 Task: Buy 1 Spice Mills from Kitchen Utensils & Gadgets section under best seller category for shipping address: Melinda Young, 1980 Bartlett Avenue, Southfield, Michigan 48076, Cell Number 2485598029. Pay from credit card ending with 7965, CVV 549
Action: Mouse moved to (140, 70)
Screenshot: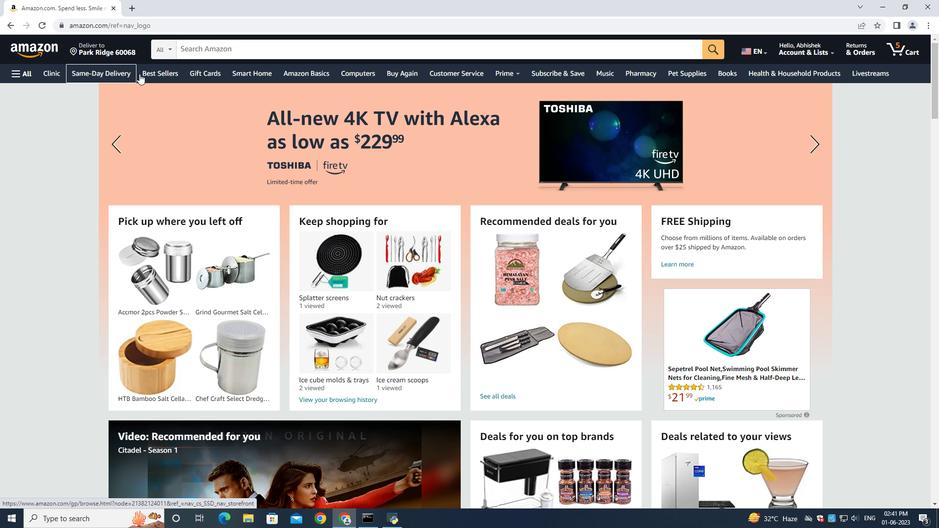 
Action: Mouse pressed left at (140, 70)
Screenshot: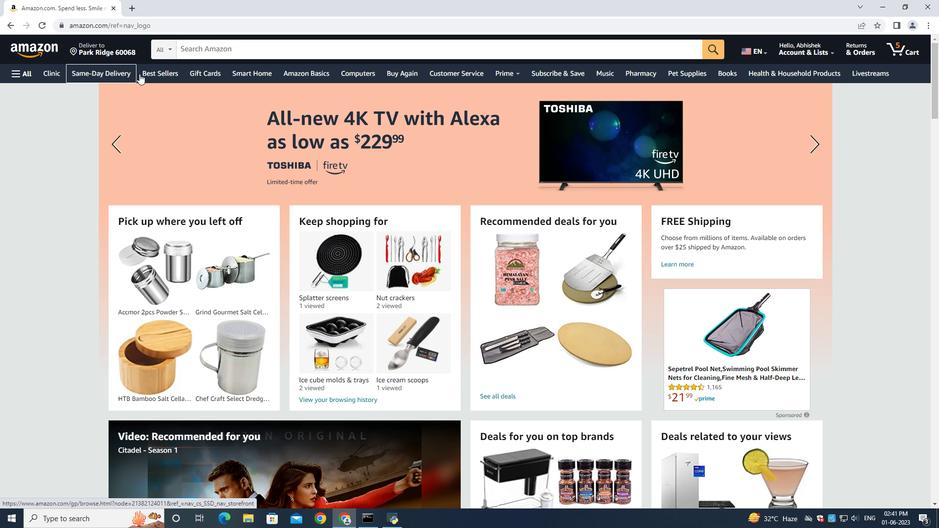 
Action: Mouse moved to (195, 52)
Screenshot: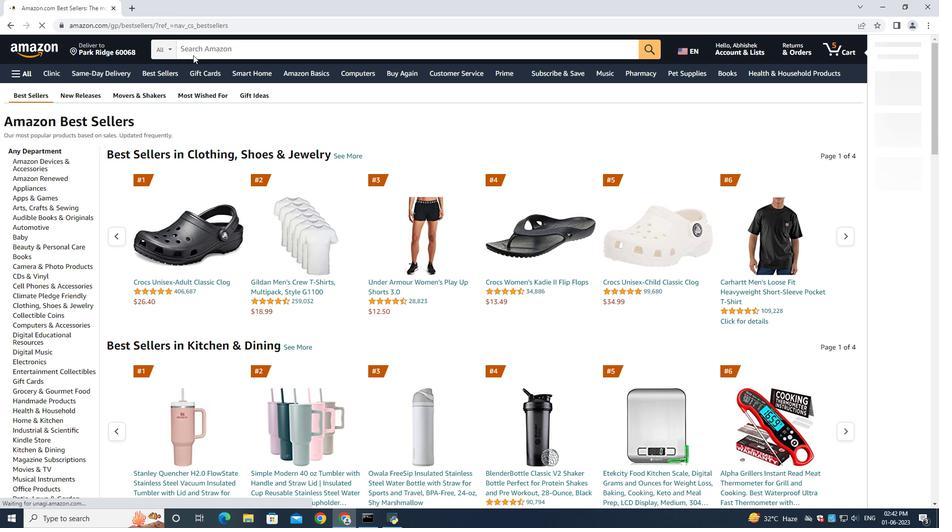 
Action: Mouse pressed left at (195, 52)
Screenshot: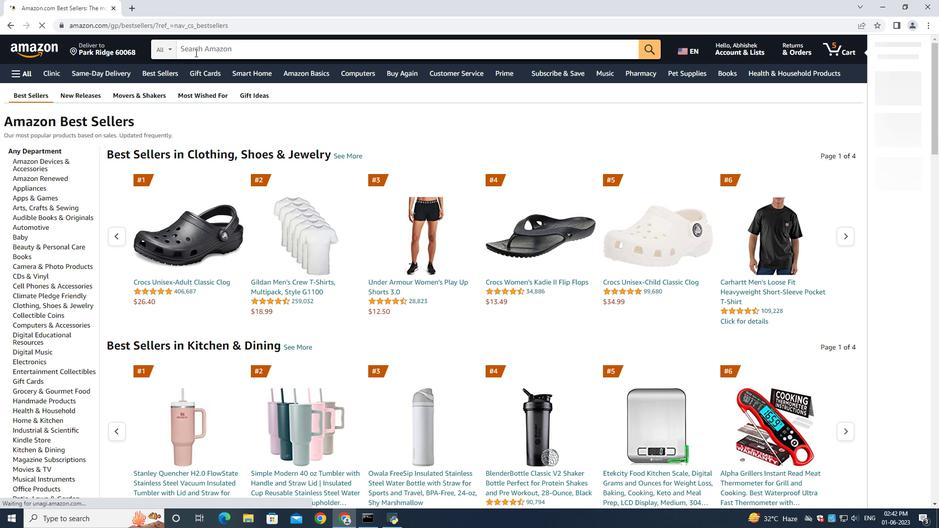 
Action: Key pressed <Key.shift>Spice<Key.space><Key.shift><Key.shift><Key.shift><Key.shift><Key.shift><Key.shift><Key.shift><Key.shift><Key.shift><Key.shift><Key.shift><Key.shift><Key.shift><Key.shift><Key.shift><Key.shift><Key.shift><Key.shift><Key.shift><Key.shift><Key.shift><Key.shift>Mills<Key.enter>
Screenshot: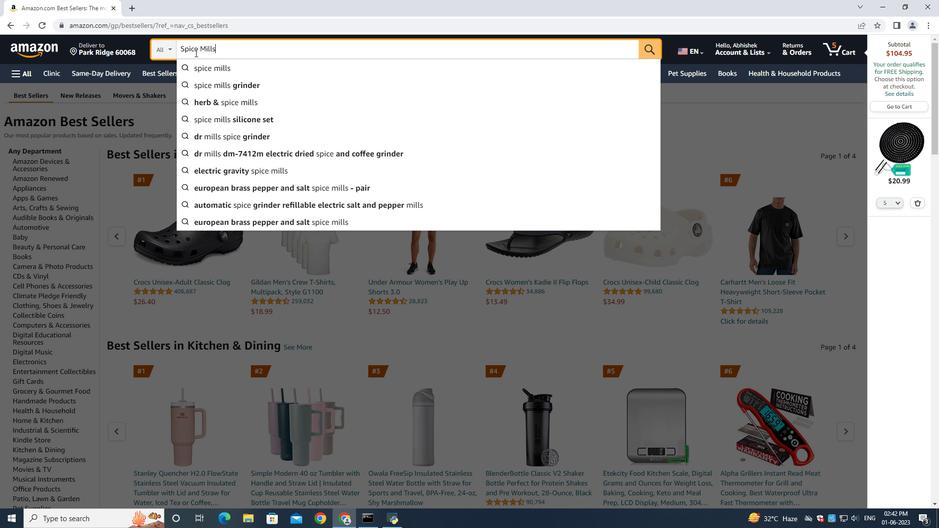 
Action: Mouse moved to (916, 204)
Screenshot: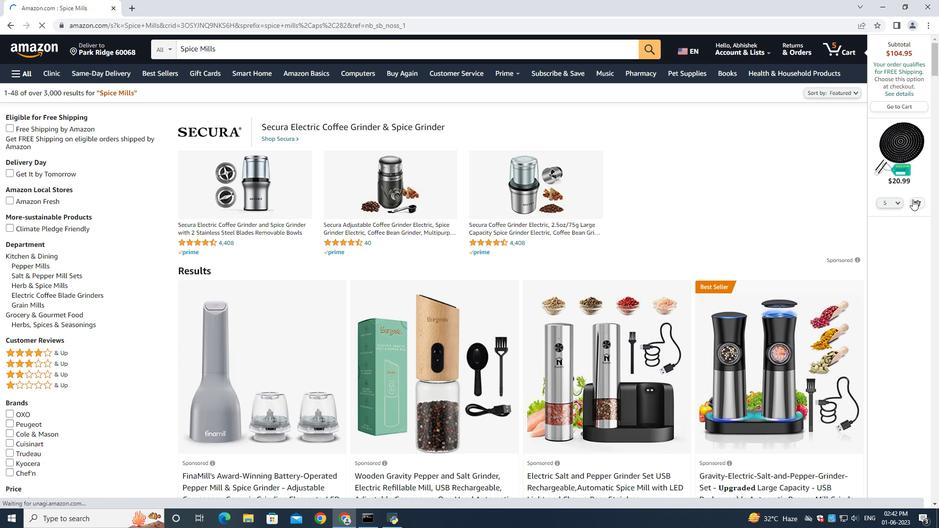 
Action: Mouse pressed left at (916, 204)
Screenshot: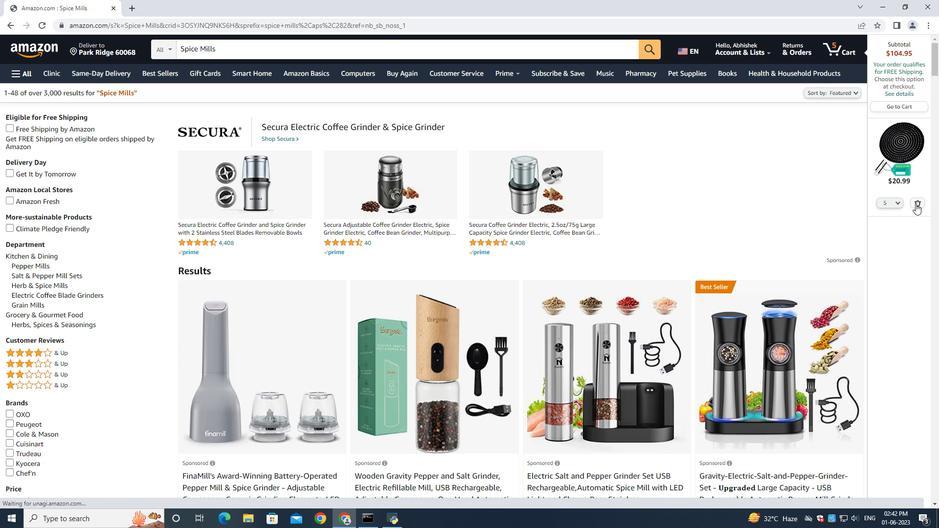 
Action: Mouse moved to (44, 257)
Screenshot: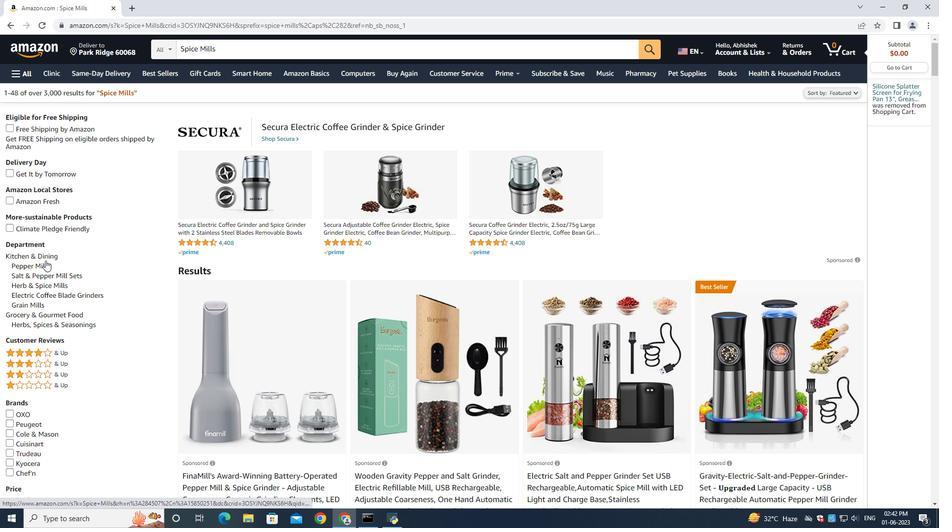 
Action: Mouse pressed left at (44, 257)
Screenshot: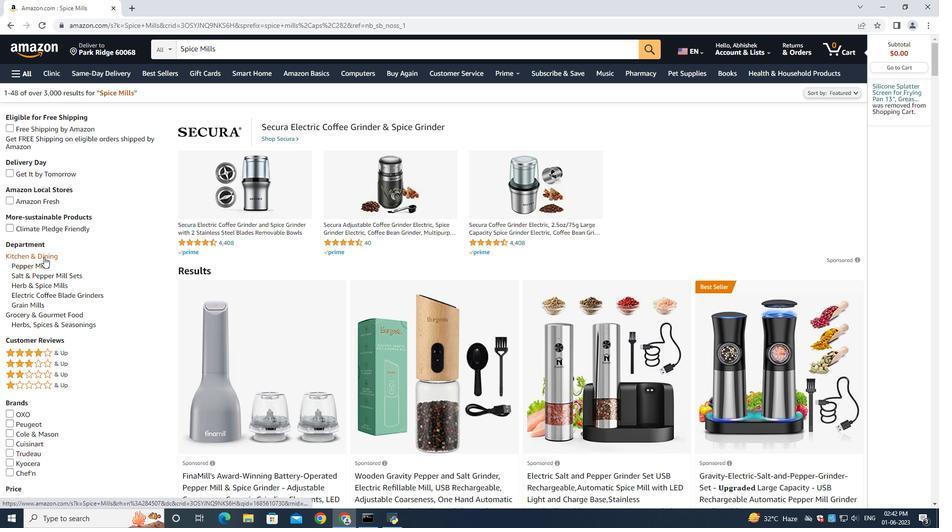 
Action: Mouse moved to (73, 376)
Screenshot: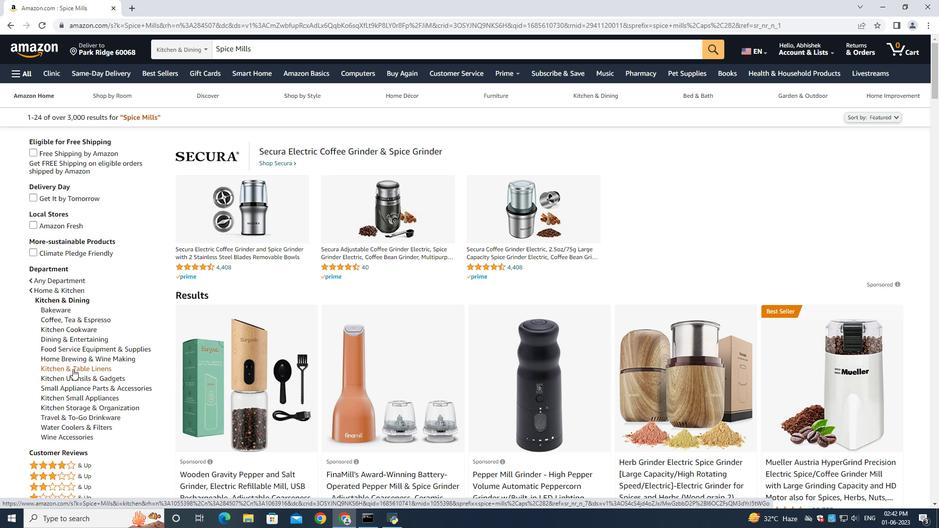 
Action: Mouse pressed left at (73, 376)
Screenshot: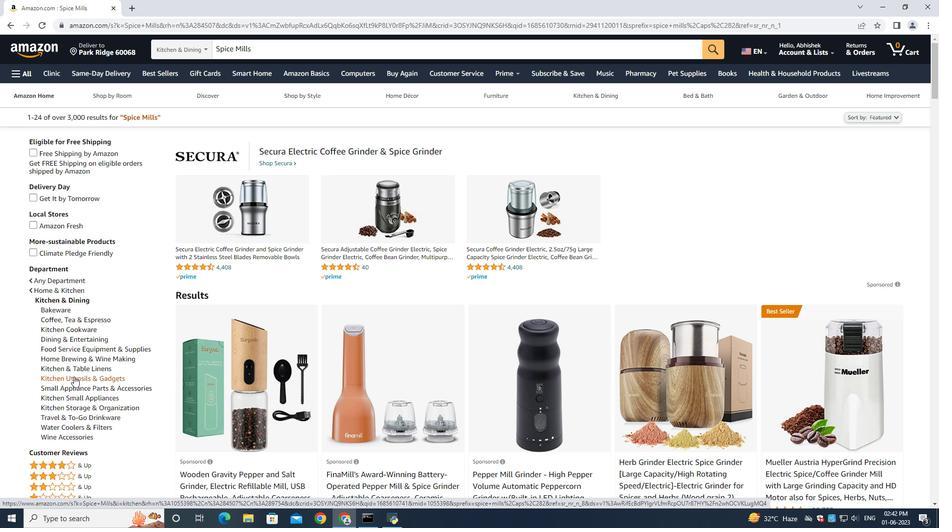 
Action: Mouse moved to (642, 248)
Screenshot: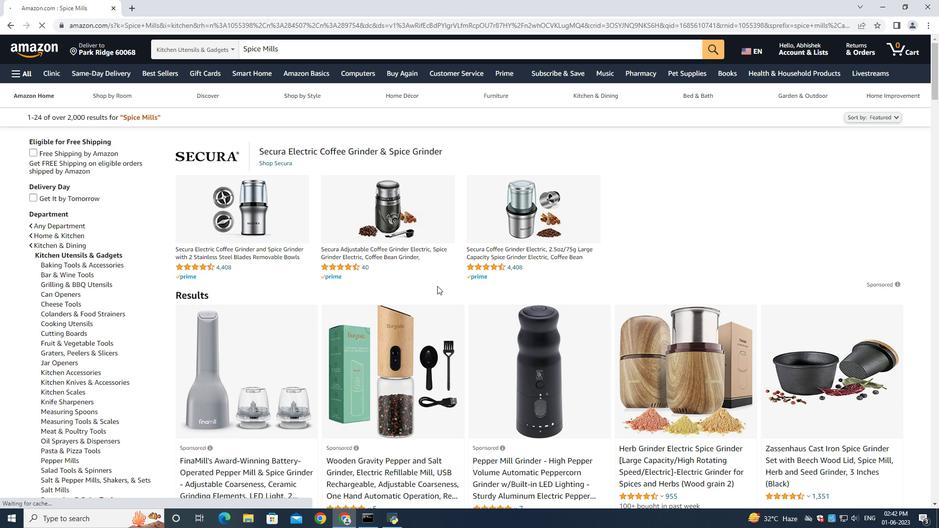 
Action: Mouse scrolled (642, 247) with delta (0, 0)
Screenshot: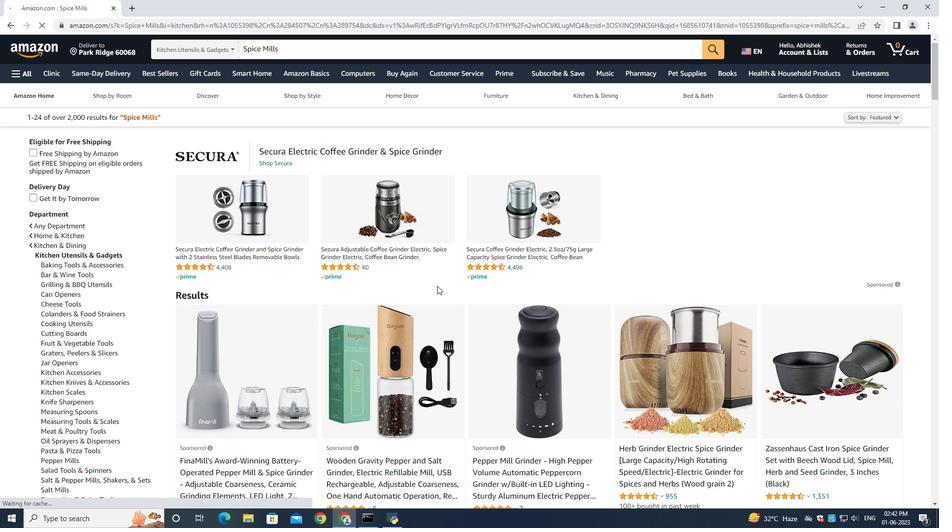 
Action: Mouse scrolled (642, 247) with delta (0, 0)
Screenshot: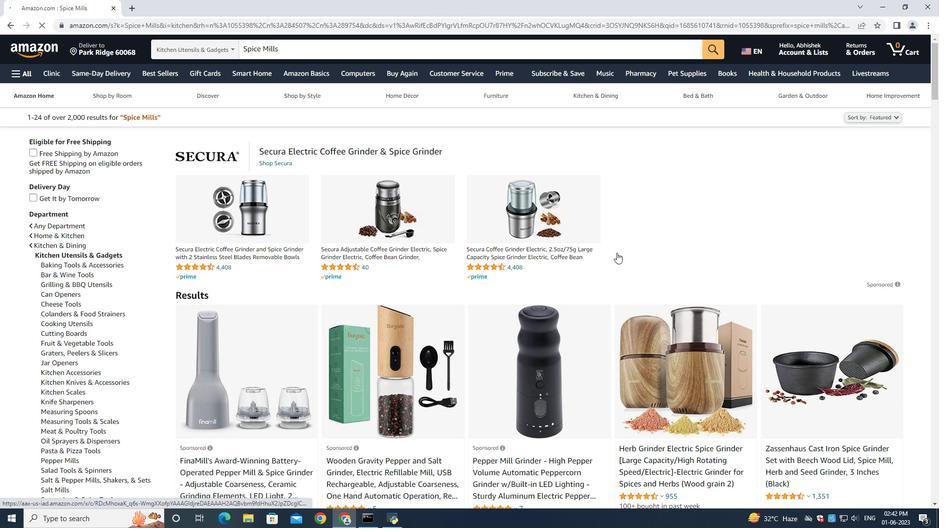
Action: Mouse scrolled (642, 247) with delta (0, 0)
Screenshot: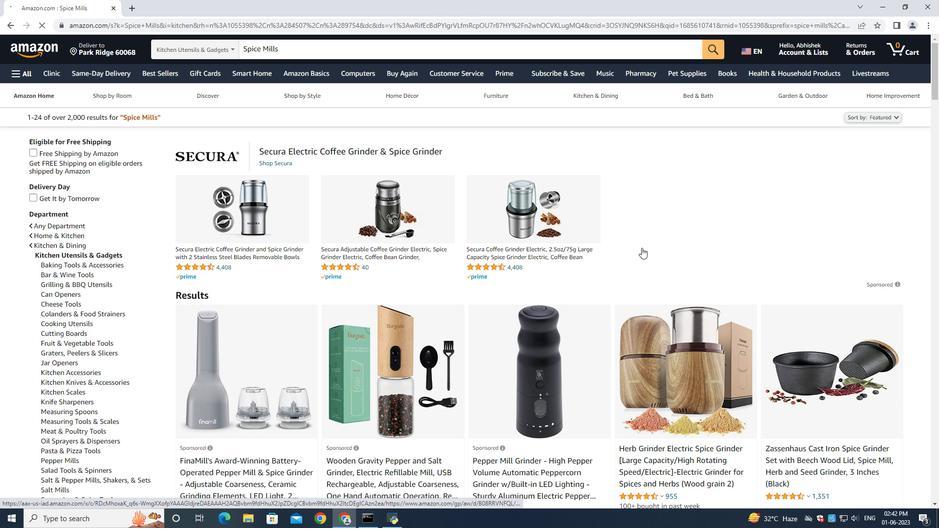 
Action: Mouse moved to (681, 306)
Screenshot: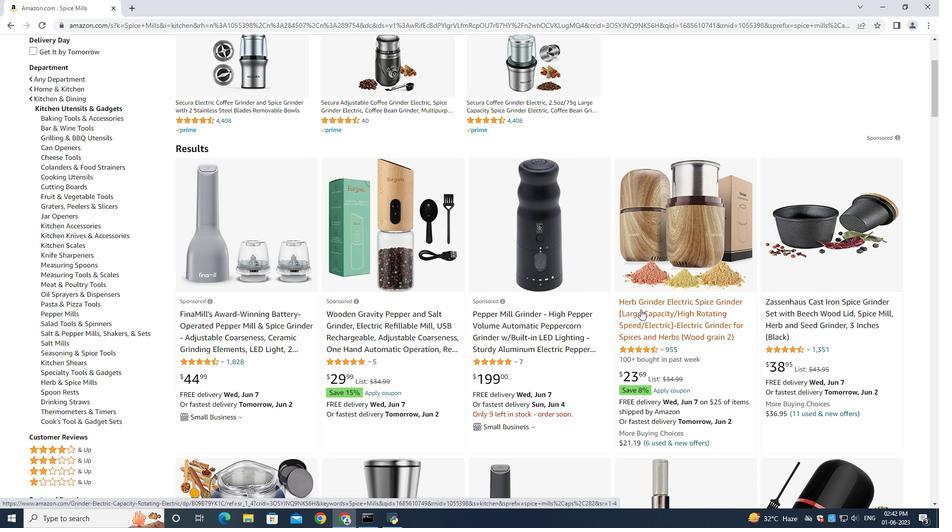 
Action: Mouse pressed left at (681, 306)
Screenshot: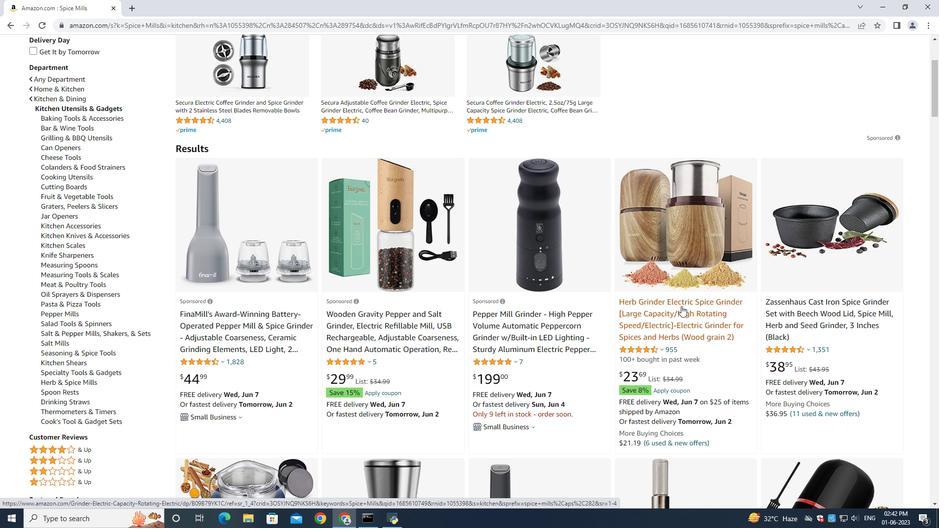 
Action: Mouse moved to (741, 417)
Screenshot: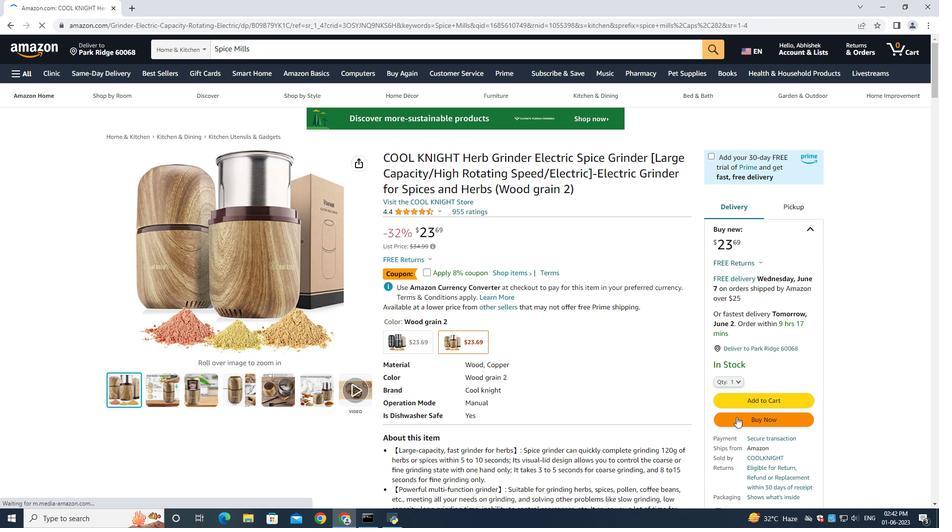 
Action: Mouse pressed left at (741, 417)
Screenshot: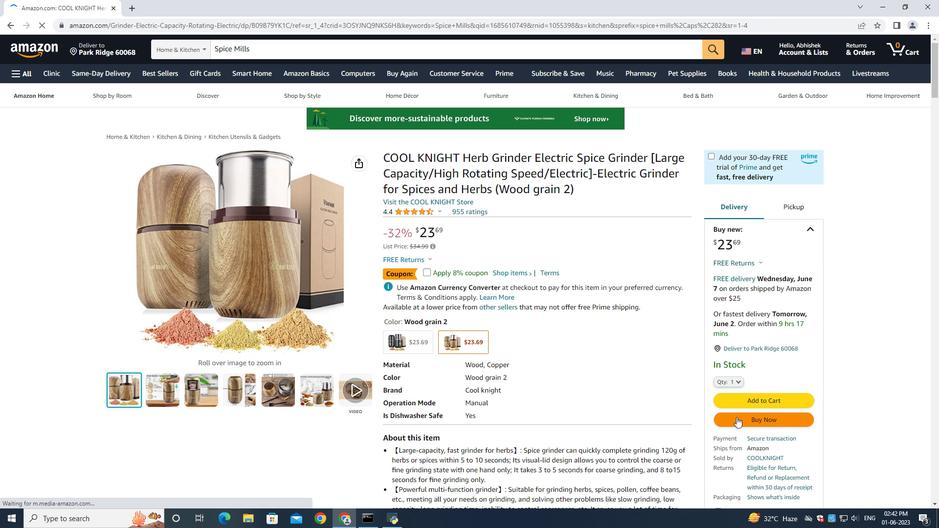 
Action: Mouse moved to (664, 350)
Screenshot: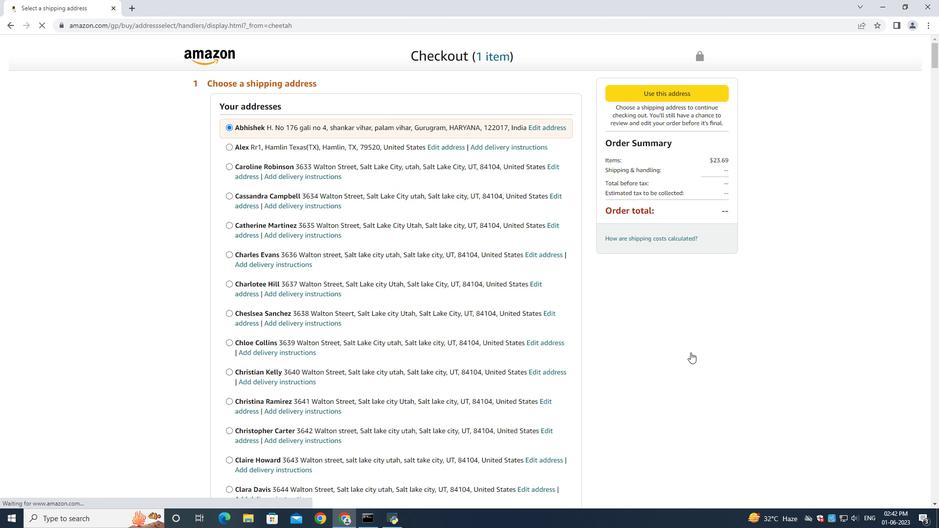 
Action: Mouse scrolled (664, 350) with delta (0, 0)
Screenshot: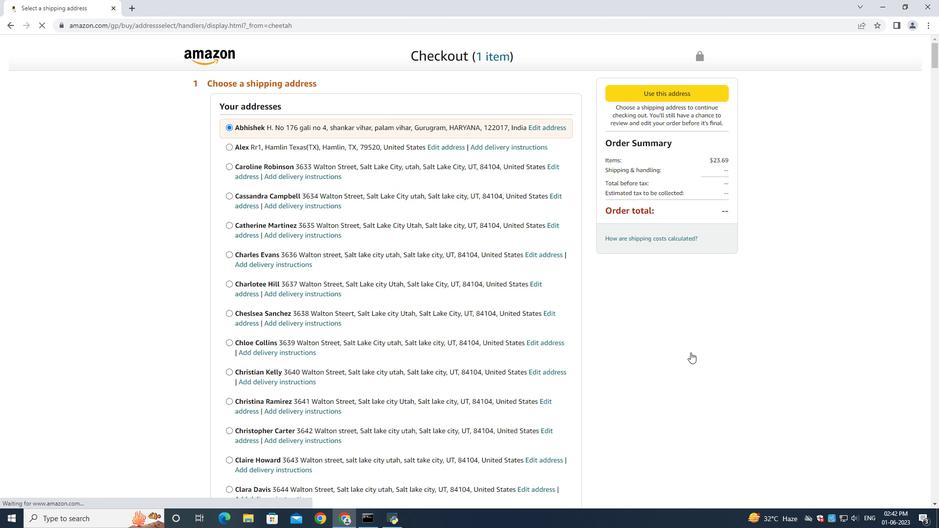 
Action: Mouse moved to (664, 350)
Screenshot: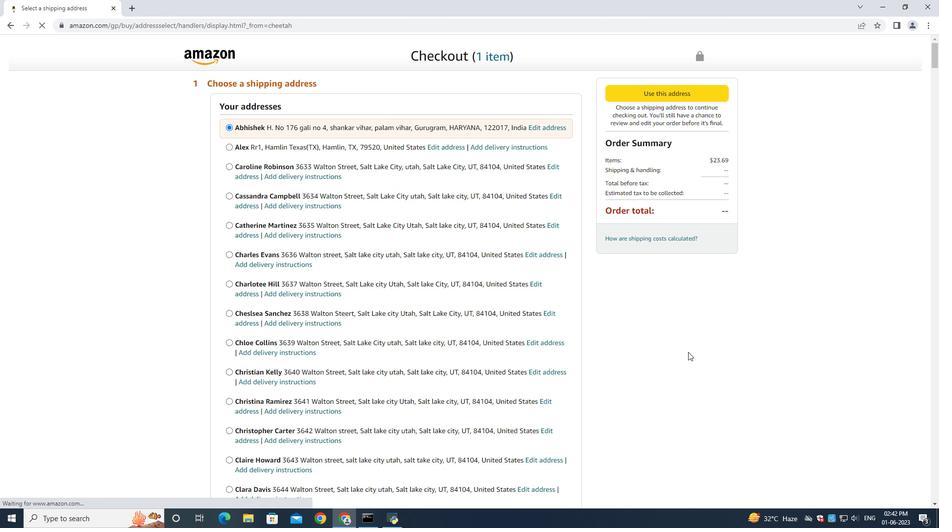 
Action: Mouse scrolled (664, 350) with delta (0, 0)
Screenshot: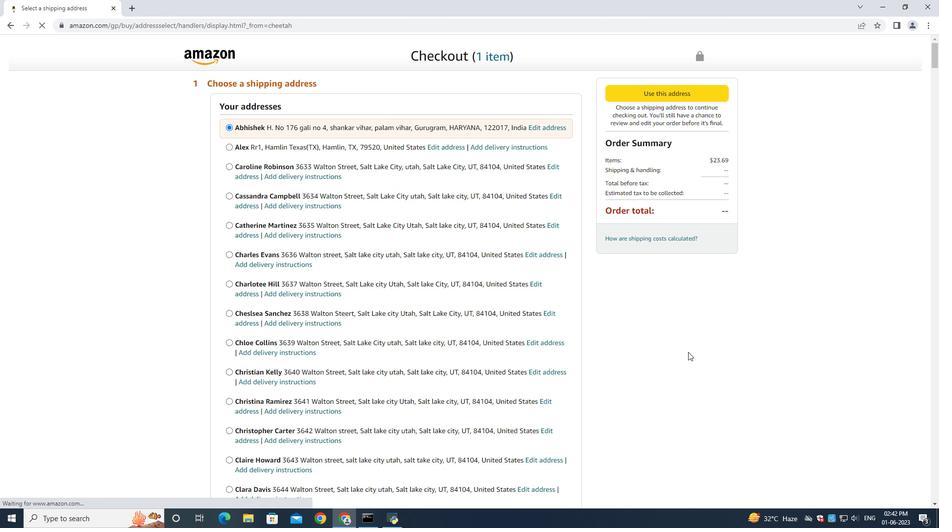 
Action: Mouse moved to (664, 350)
Screenshot: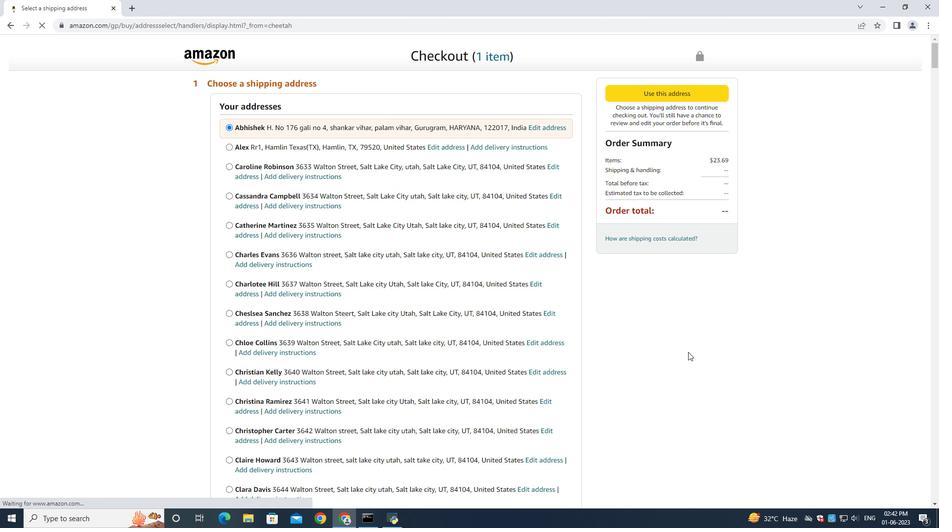 
Action: Mouse scrolled (664, 350) with delta (0, 0)
Screenshot: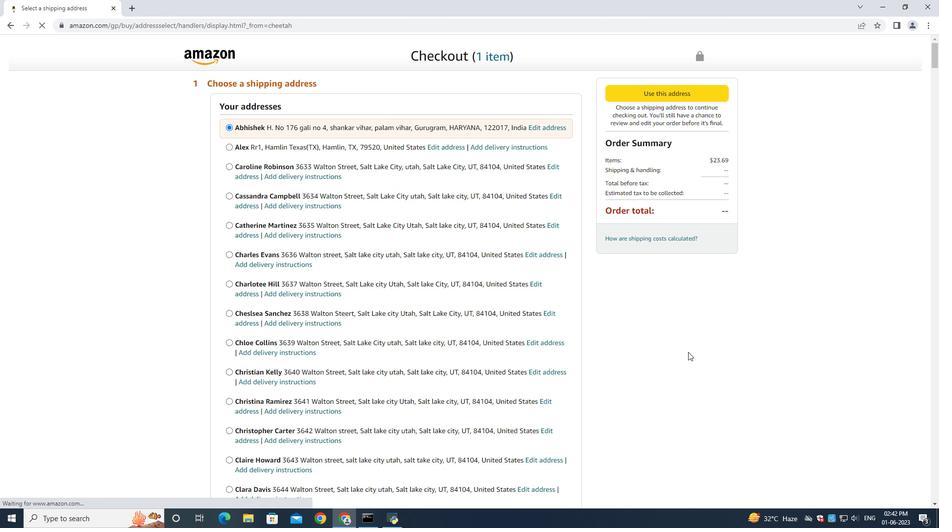 
Action: Mouse scrolled (664, 350) with delta (0, 0)
Screenshot: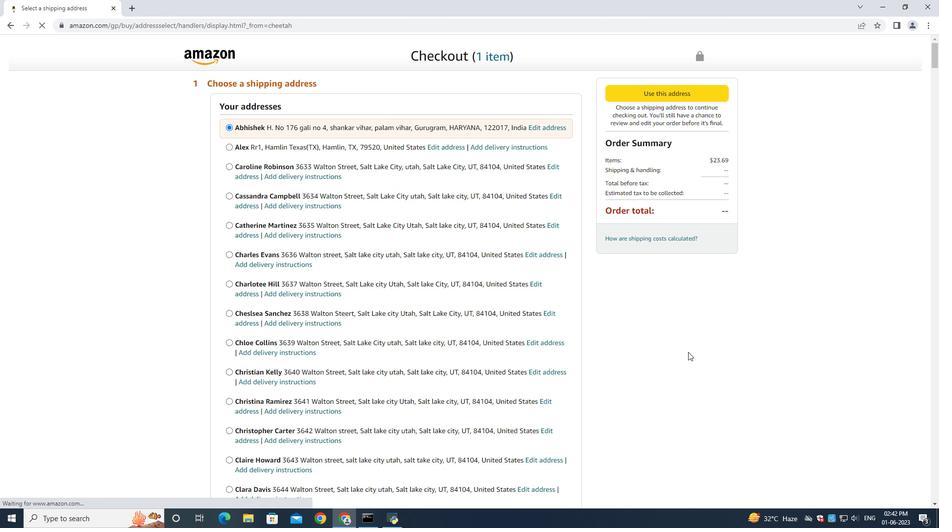
Action: Mouse moved to (662, 348)
Screenshot: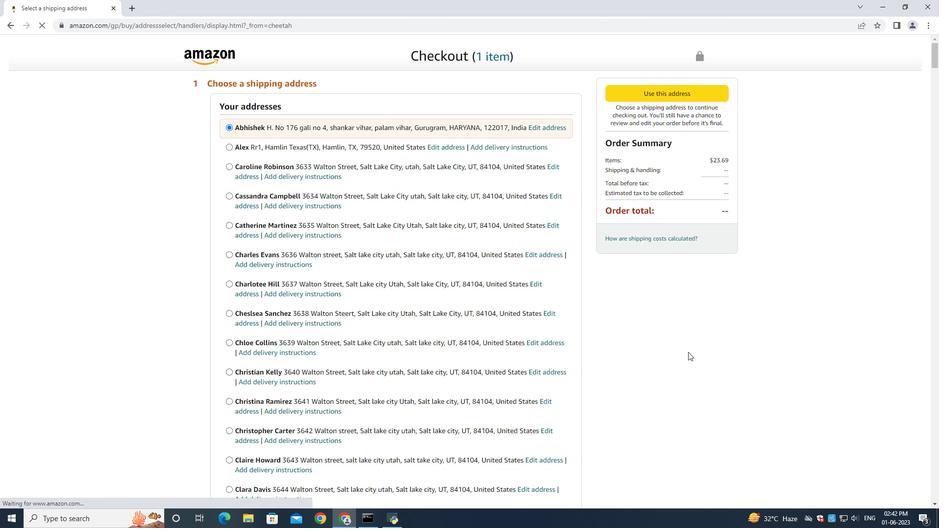 
Action: Mouse scrolled (664, 350) with delta (0, 0)
Screenshot: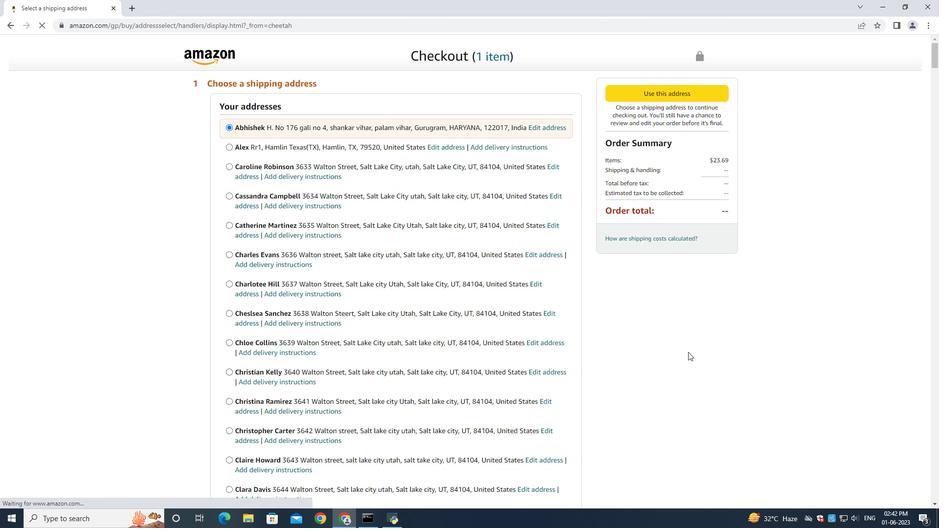 
Action: Mouse moved to (657, 343)
Screenshot: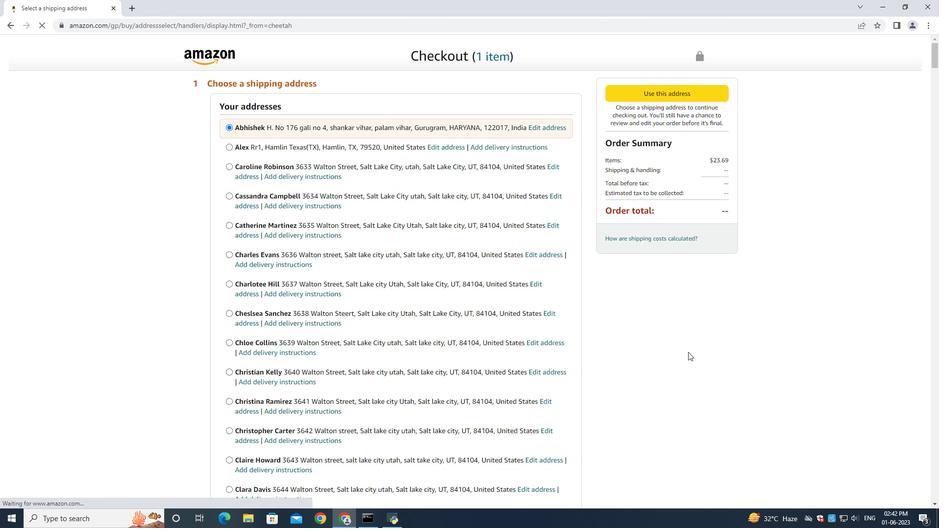 
Action: Mouse scrolled (664, 349) with delta (0, 0)
Screenshot: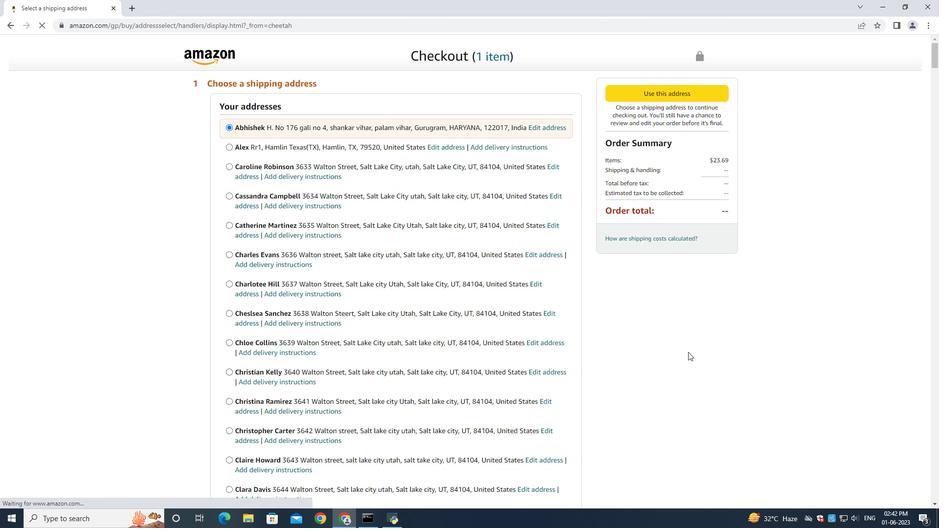 
Action: Mouse moved to (645, 337)
Screenshot: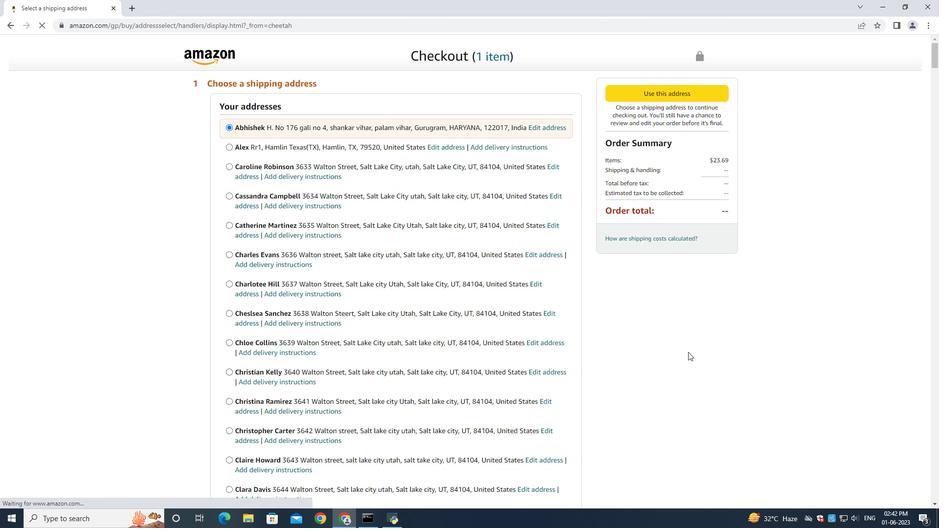 
Action: Mouse scrolled (662, 347) with delta (0, 0)
Screenshot: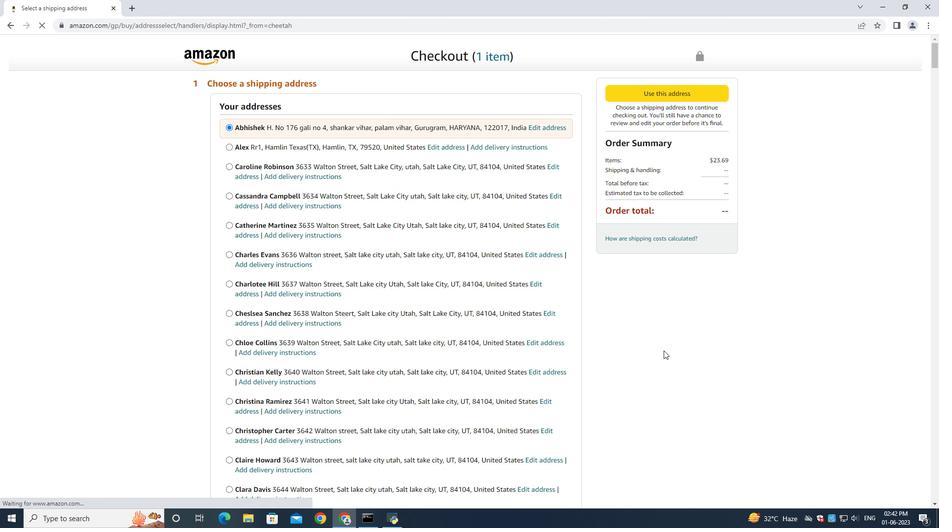 
Action: Mouse moved to (628, 332)
Screenshot: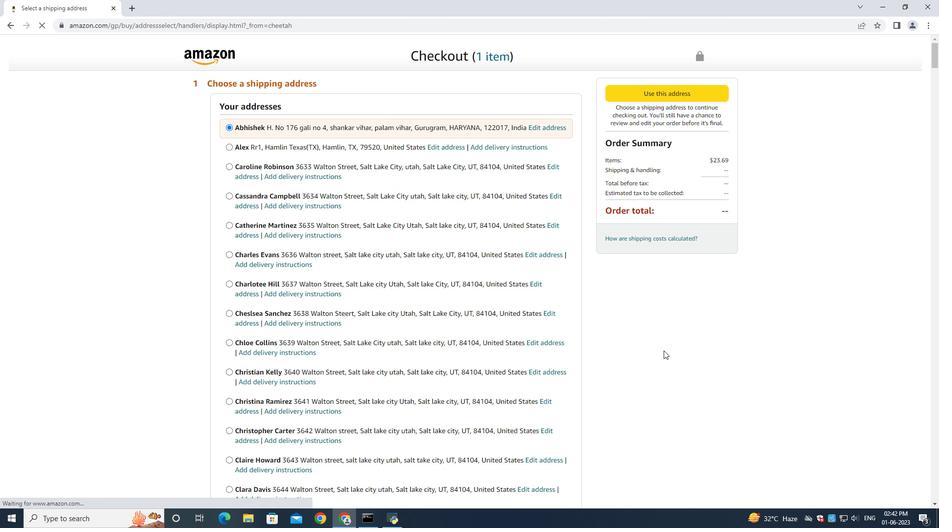 
Action: Mouse scrolled (657, 342) with delta (0, 0)
Screenshot: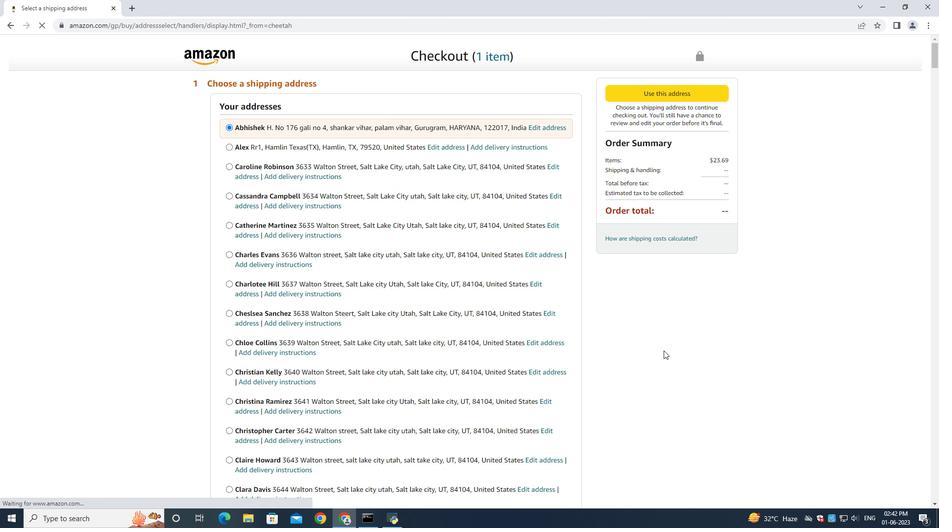 
Action: Mouse moved to (590, 322)
Screenshot: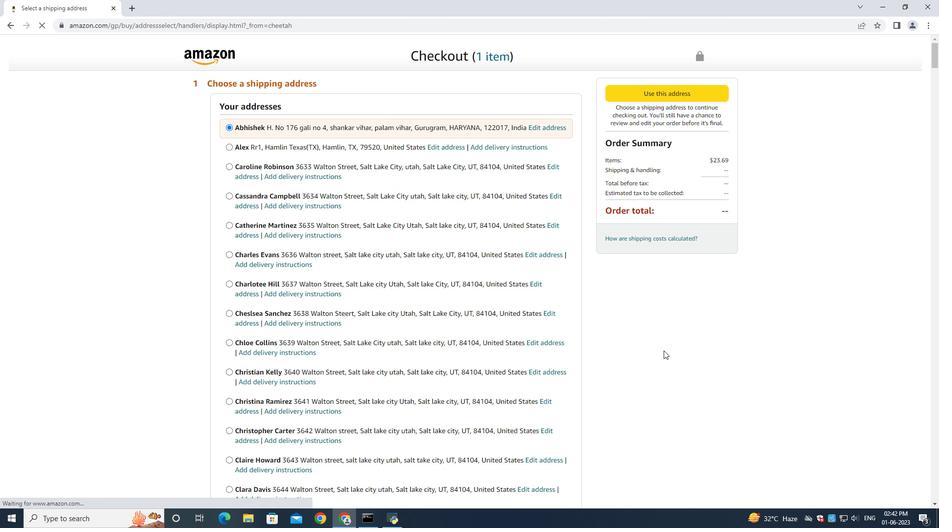 
Action: Mouse scrolled (628, 331) with delta (0, 0)
Screenshot: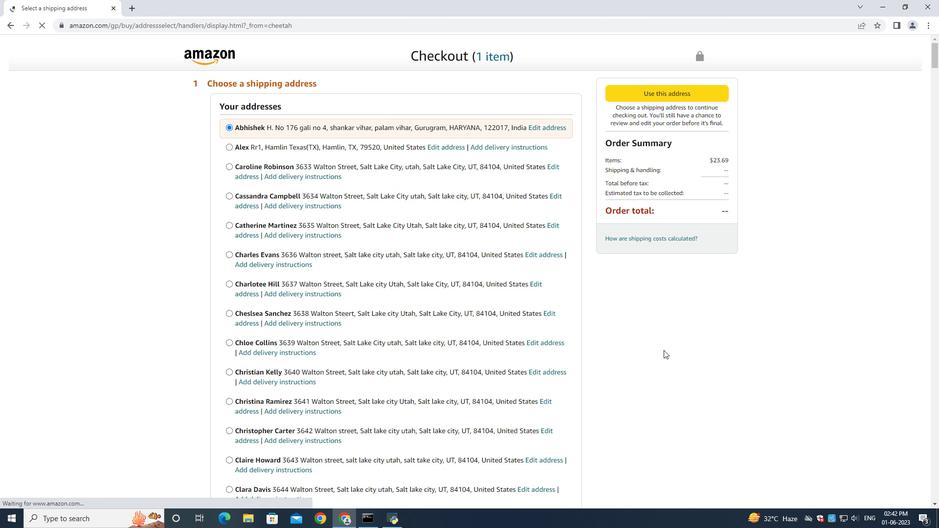 
Action: Mouse moved to (528, 307)
Screenshot: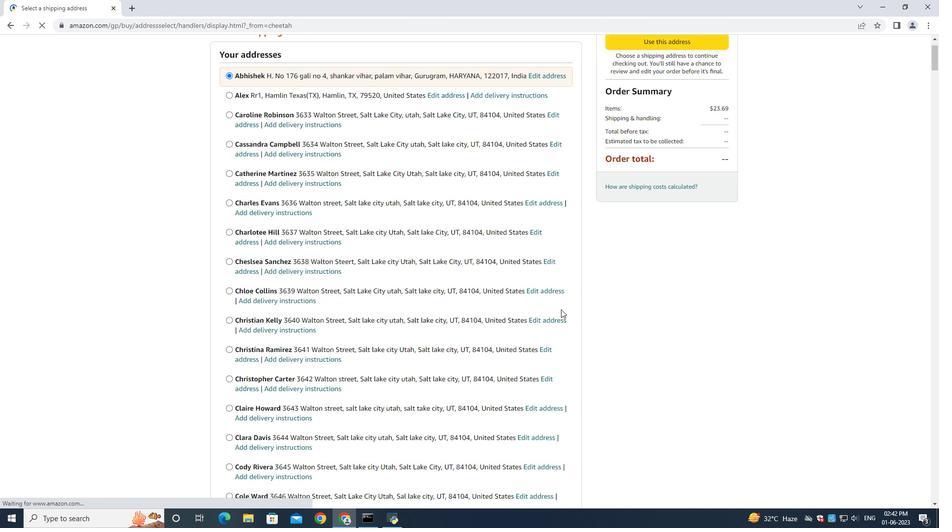 
Action: Mouse scrolled (528, 306) with delta (0, 0)
Screenshot: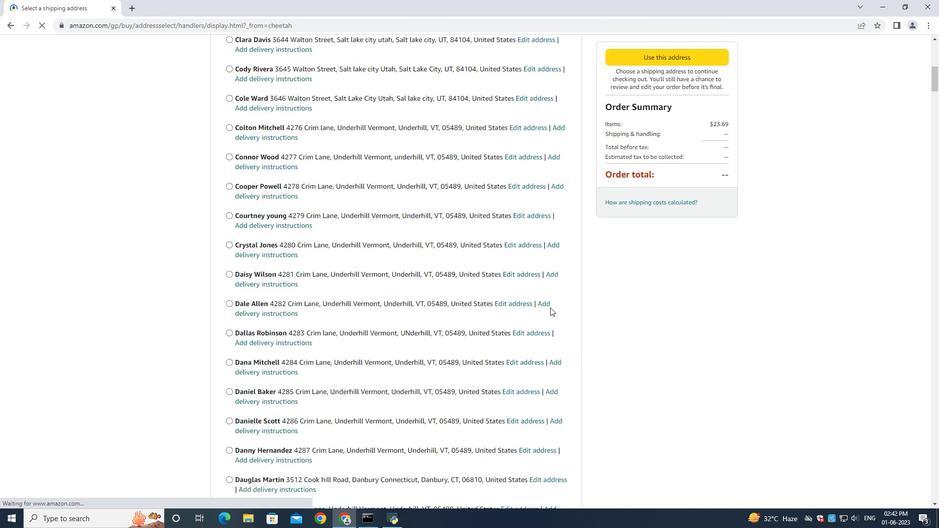 
Action: Mouse moved to (527, 309)
Screenshot: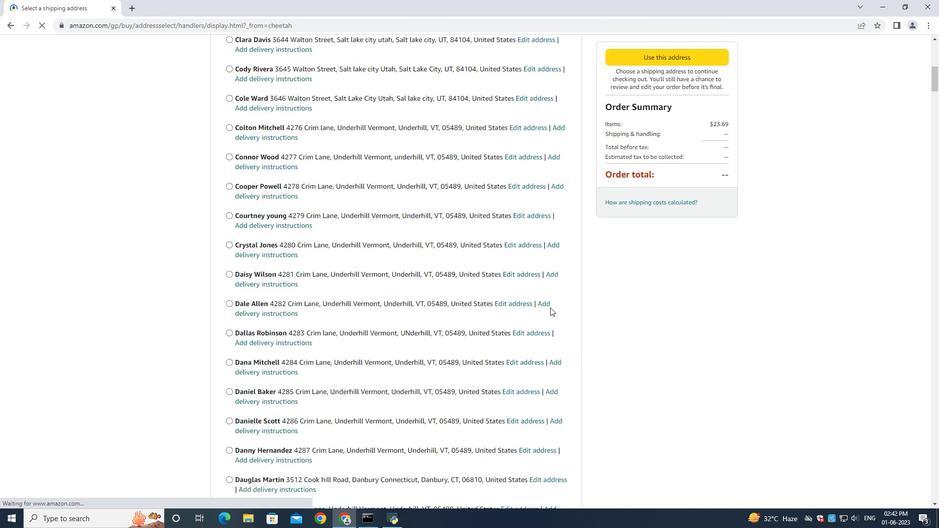 
Action: Mouse scrolled (527, 308) with delta (0, 0)
Screenshot: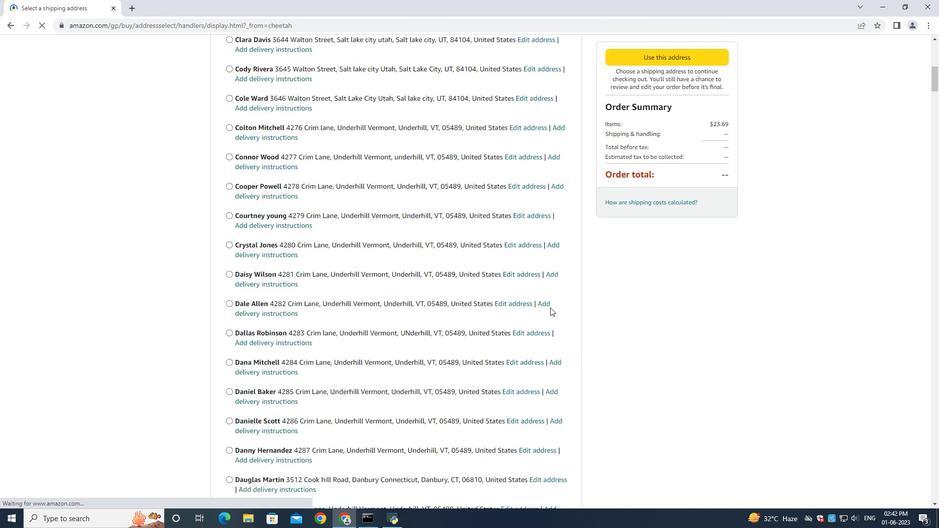 
Action: Mouse moved to (526, 310)
Screenshot: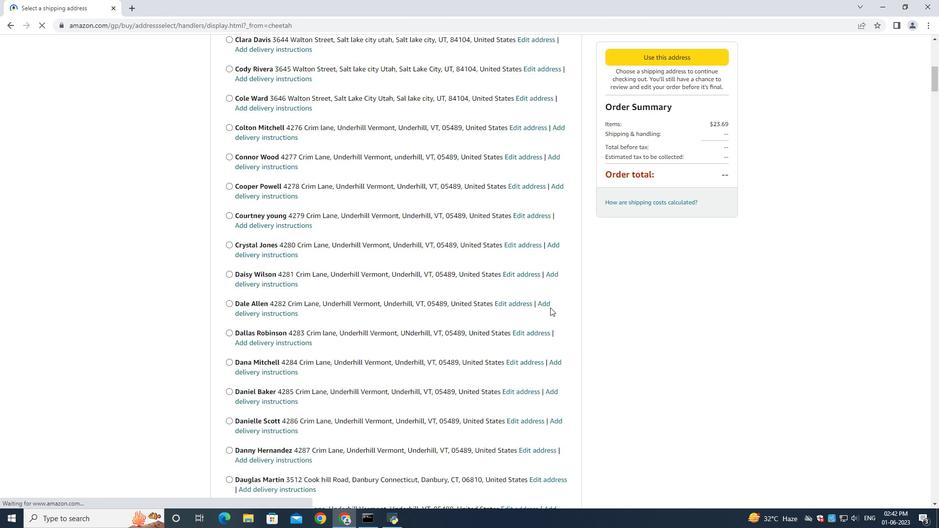 
Action: Mouse scrolled (527, 309) with delta (0, 0)
Screenshot: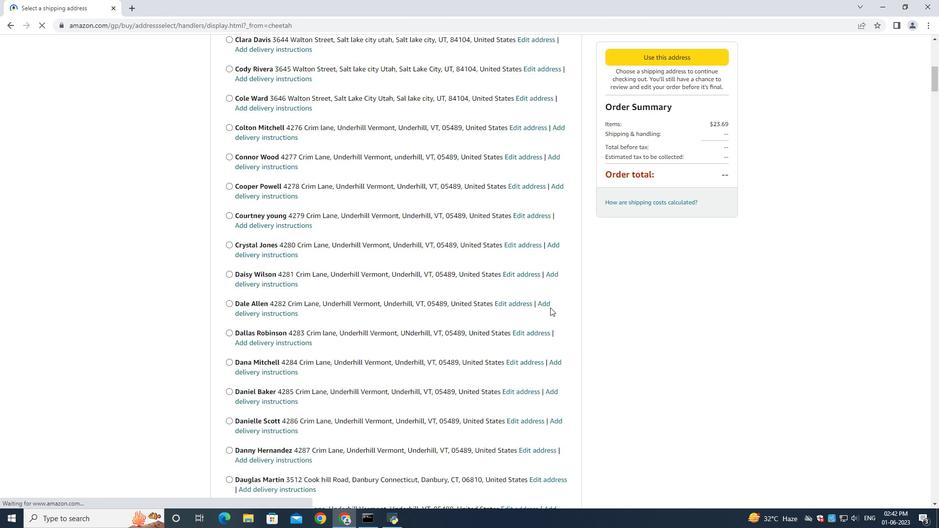 
Action: Mouse scrolled (527, 309) with delta (0, 0)
Screenshot: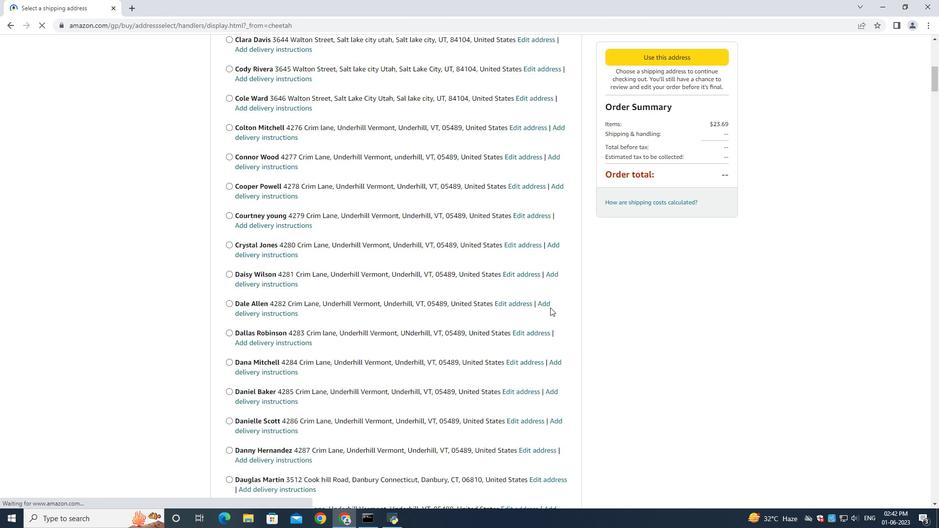 
Action: Mouse moved to (526, 310)
Screenshot: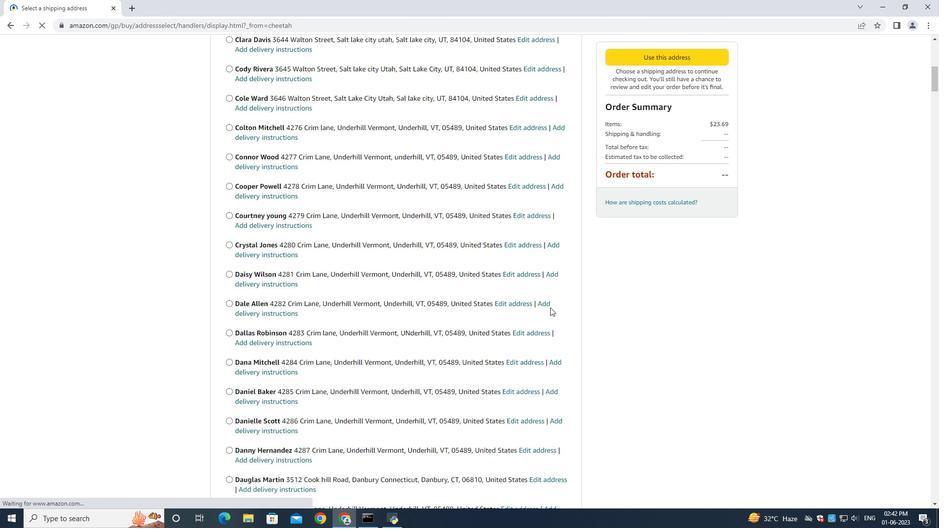 
Action: Mouse scrolled (526, 309) with delta (0, 0)
Screenshot: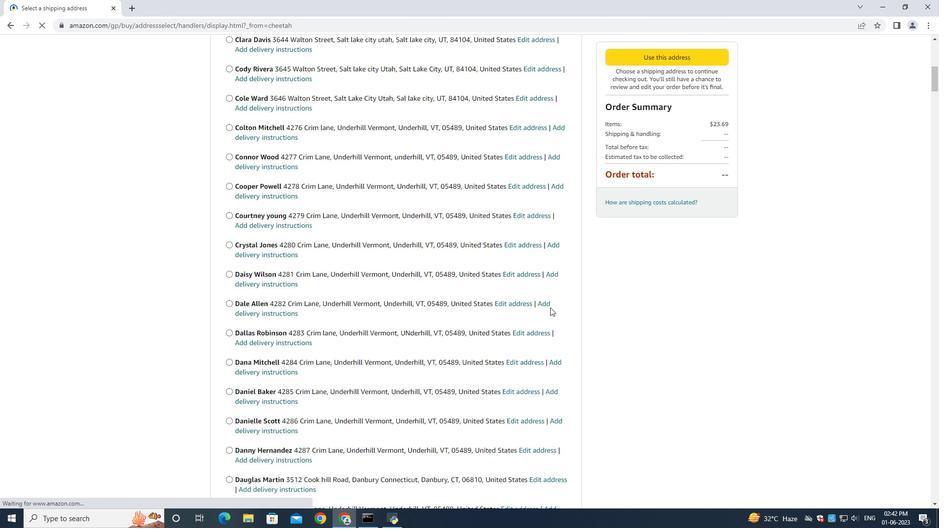 
Action: Mouse moved to (525, 310)
Screenshot: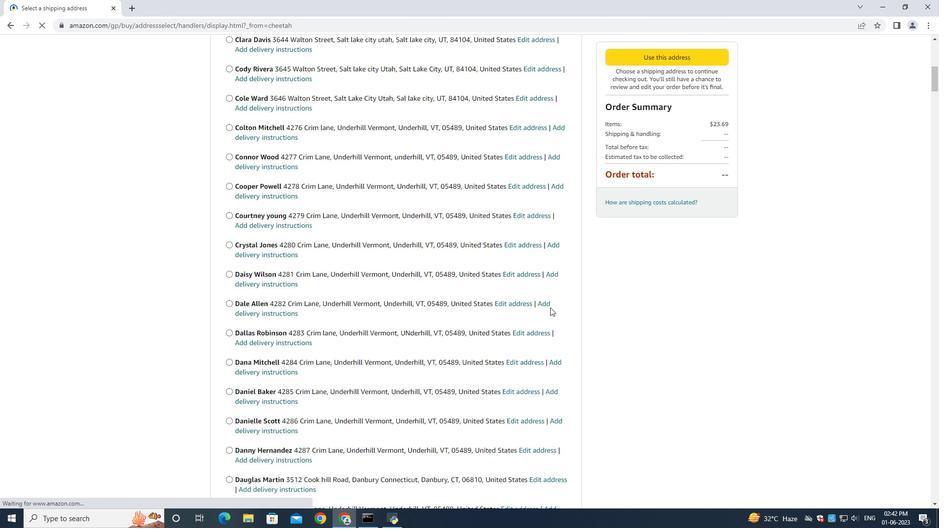 
Action: Mouse scrolled (526, 309) with delta (0, 0)
Screenshot: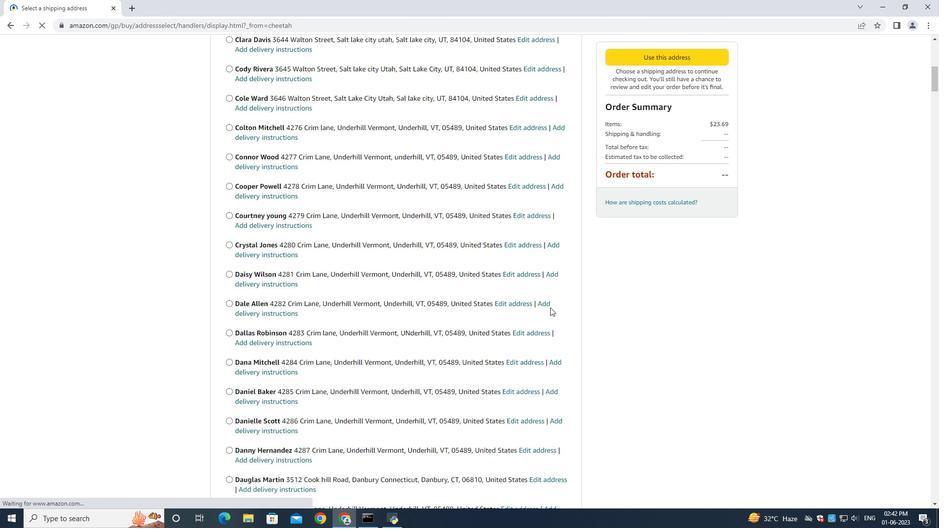 
Action: Mouse moved to (524, 309)
Screenshot: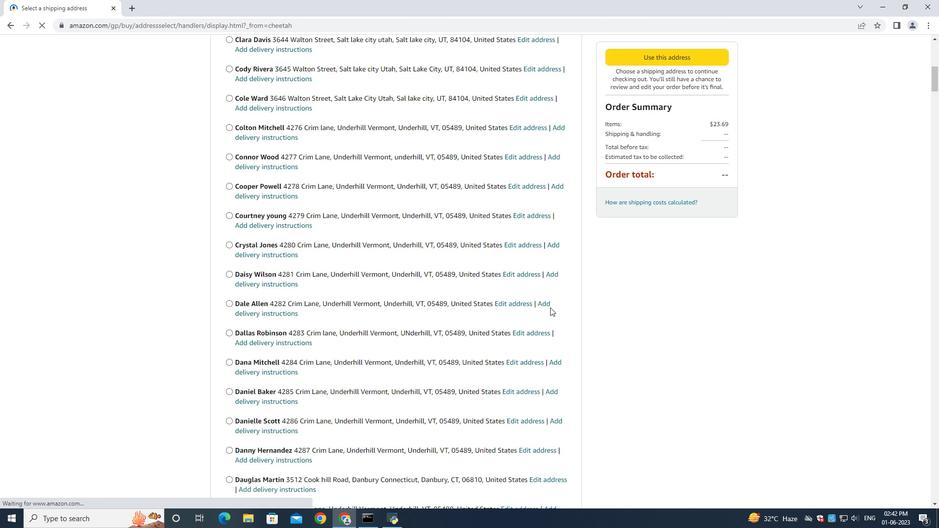 
Action: Mouse scrolled (526, 309) with delta (0, 0)
Screenshot: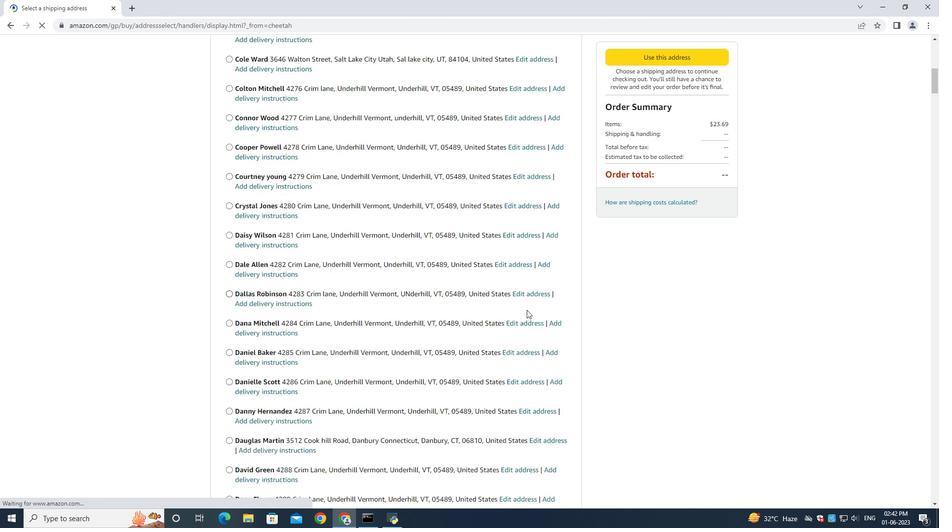 
Action: Mouse moved to (523, 308)
Screenshot: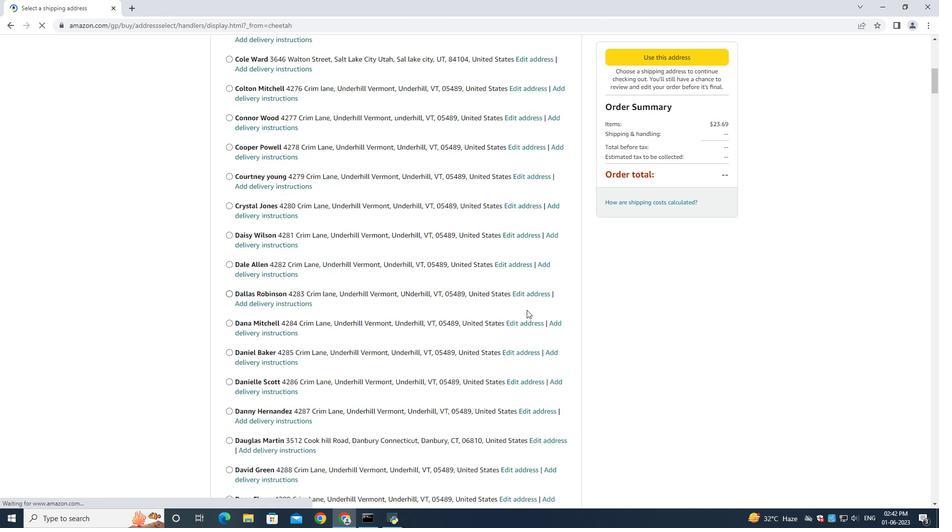 
Action: Mouse scrolled (524, 309) with delta (0, 0)
Screenshot: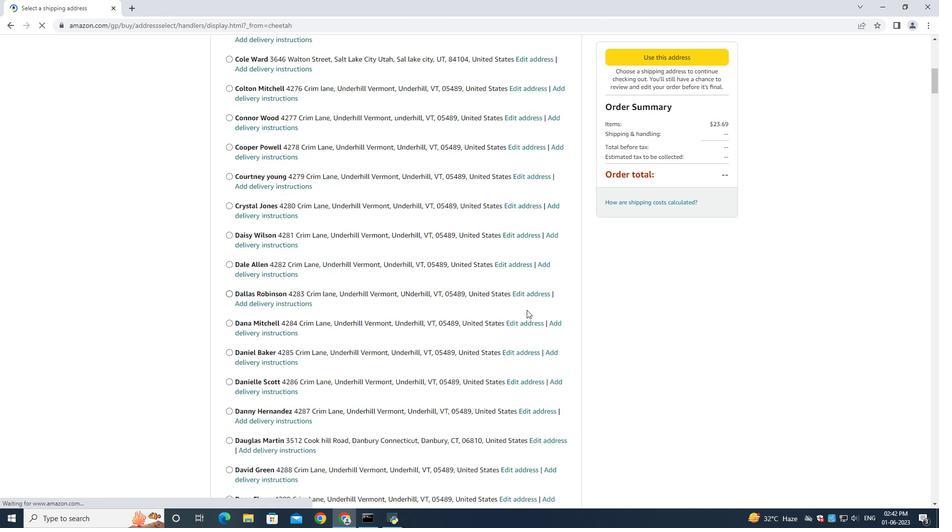 
Action: Mouse moved to (522, 307)
Screenshot: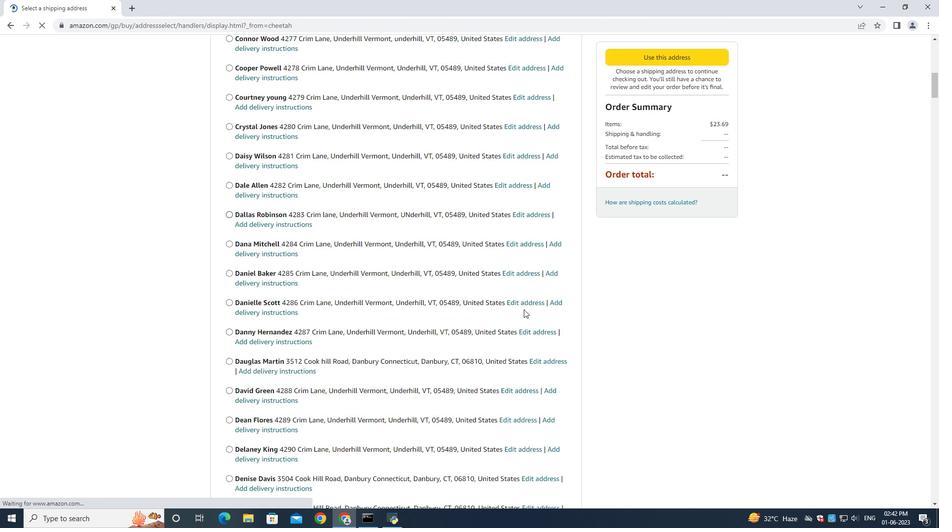 
Action: Mouse scrolled (522, 306) with delta (0, 0)
Screenshot: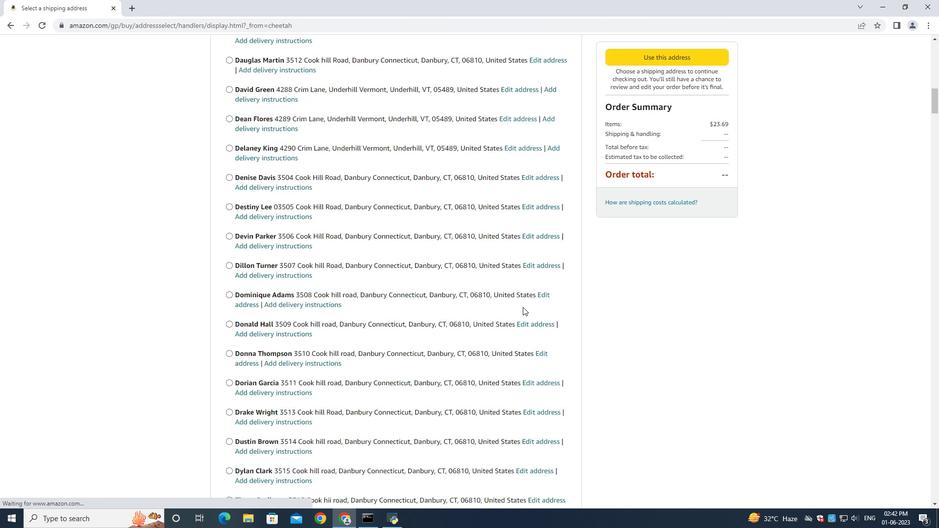 
Action: Mouse moved to (522, 308)
Screenshot: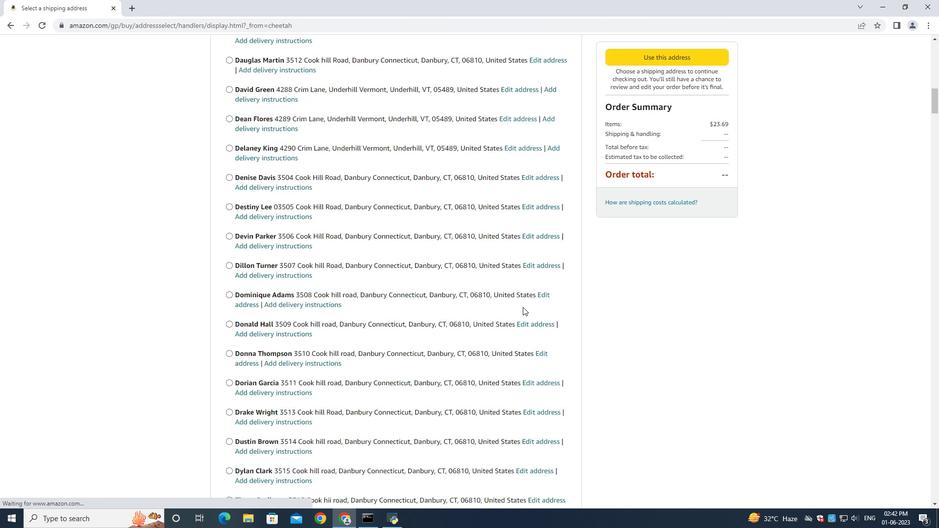
Action: Mouse scrolled (522, 307) with delta (0, 0)
Screenshot: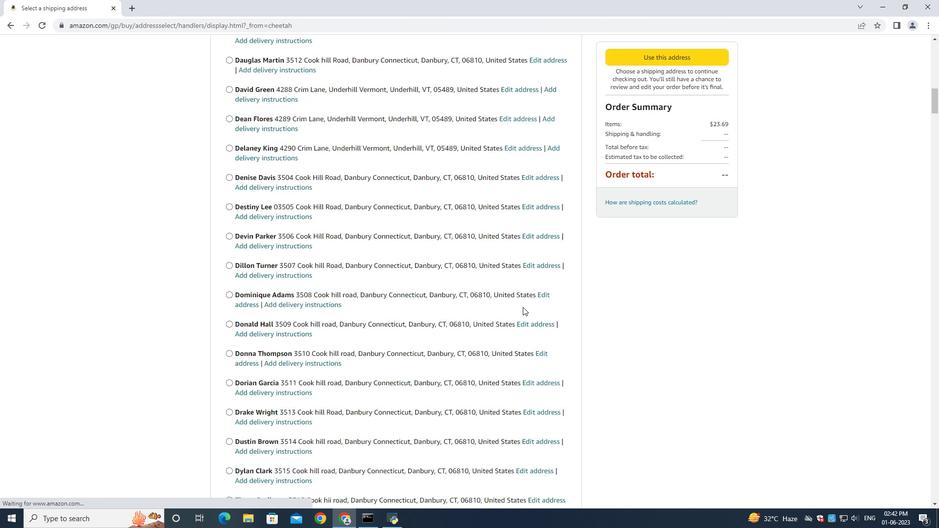 
Action: Mouse moved to (522, 308)
Screenshot: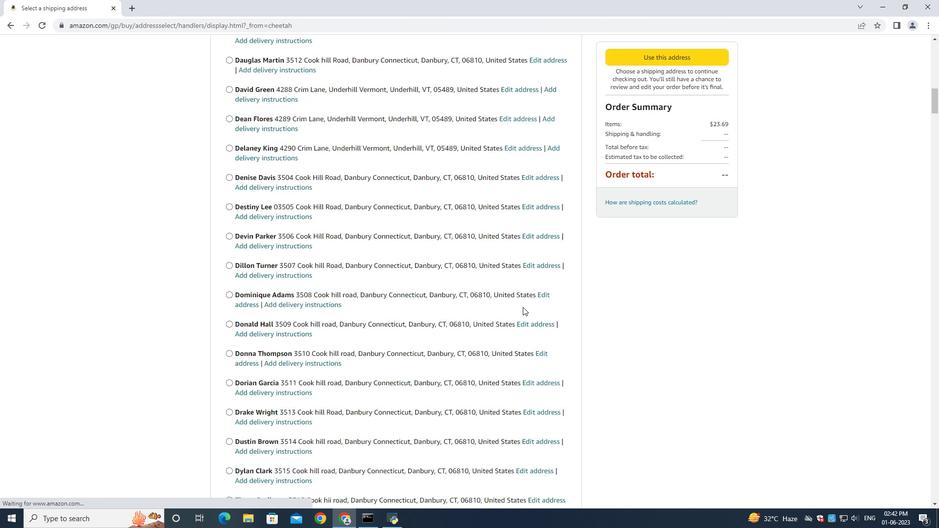 
Action: Mouse scrolled (522, 307) with delta (0, 0)
Screenshot: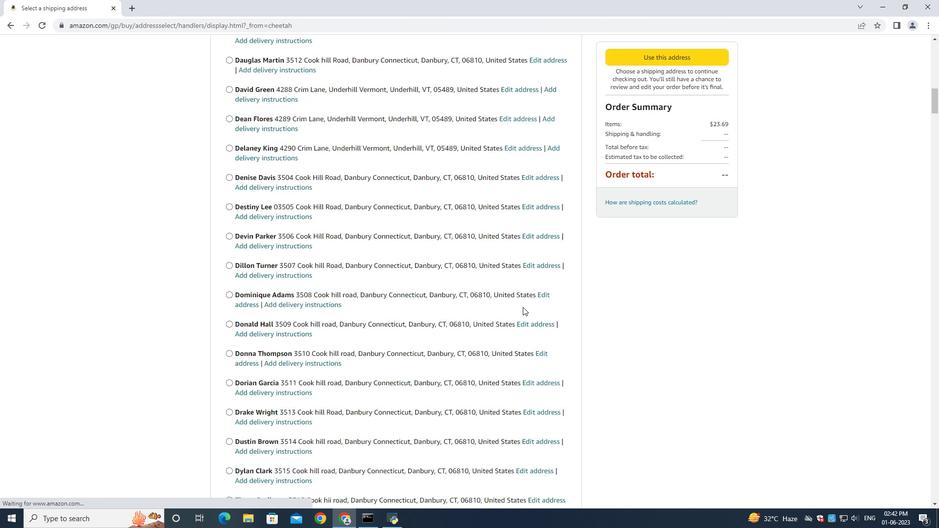 
Action: Mouse scrolled (522, 307) with delta (0, 0)
Screenshot: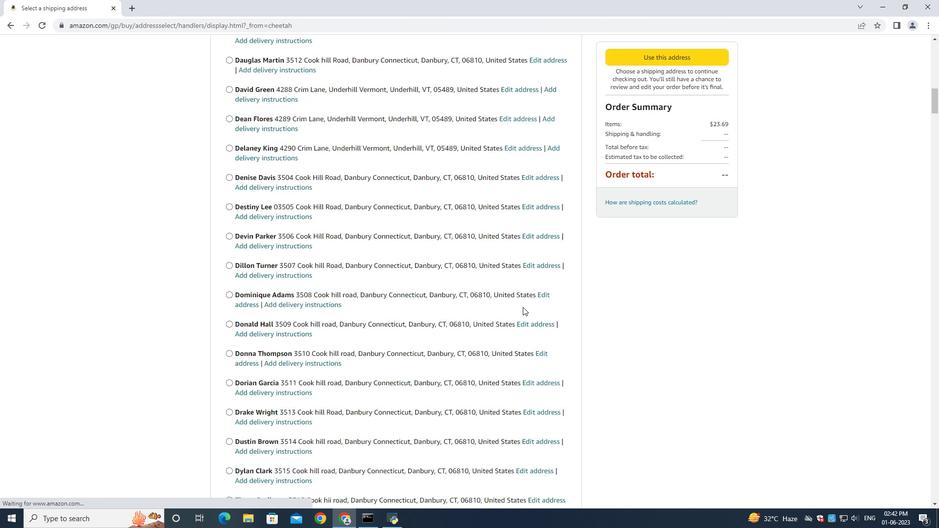 
Action: Mouse moved to (522, 308)
Screenshot: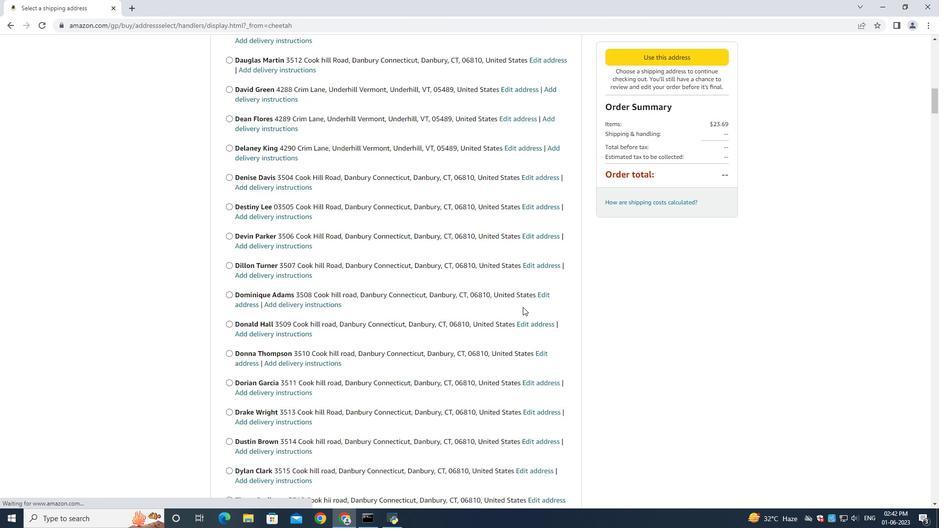 
Action: Mouse scrolled (522, 307) with delta (0, 0)
Screenshot: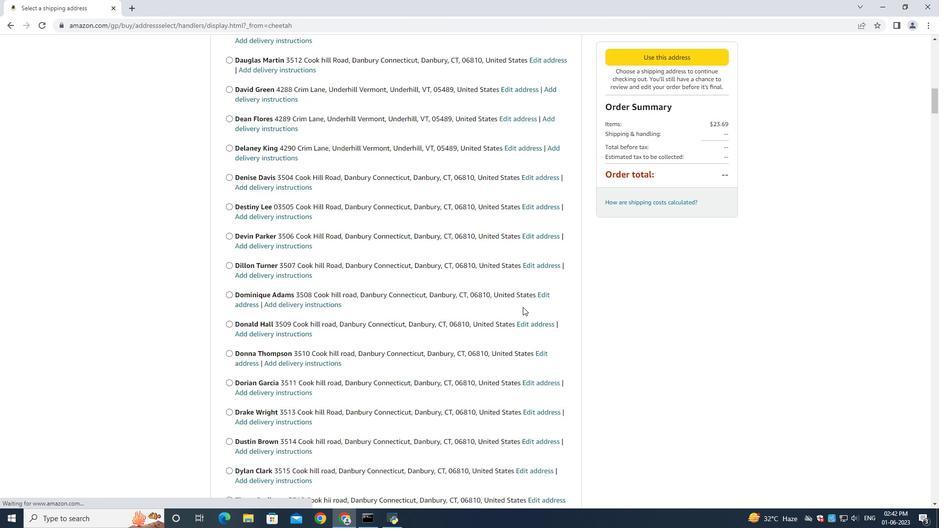 
Action: Mouse moved to (521, 308)
Screenshot: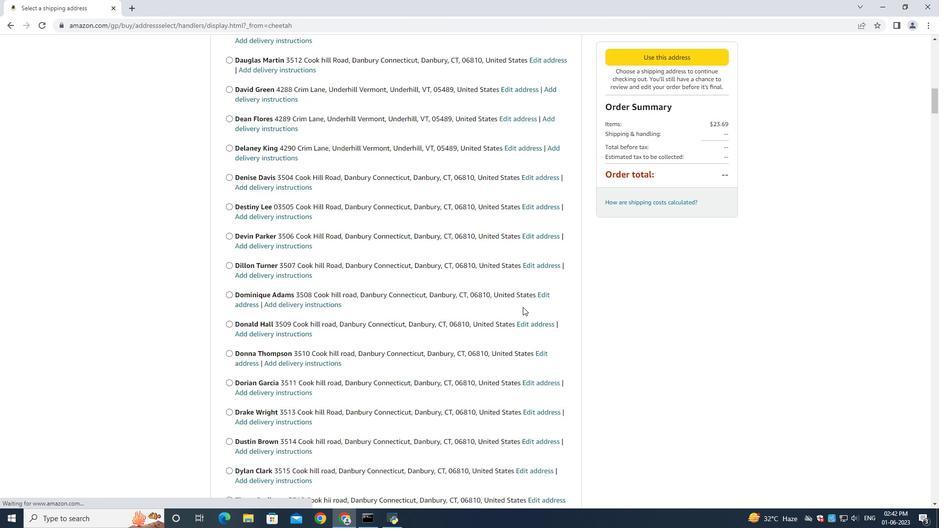 
Action: Mouse scrolled (522, 307) with delta (0, 0)
Screenshot: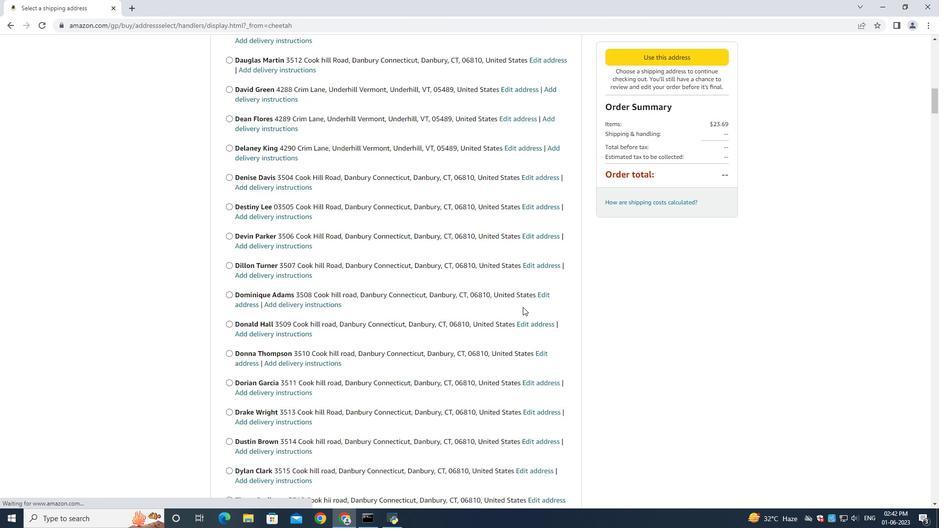 
Action: Mouse scrolled (522, 307) with delta (0, 0)
Screenshot: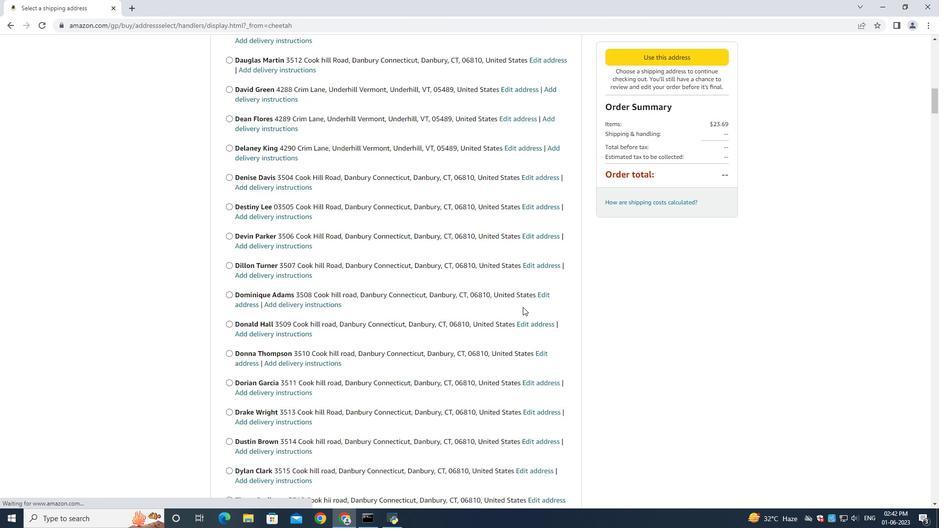 
Action: Mouse moved to (519, 307)
Screenshot: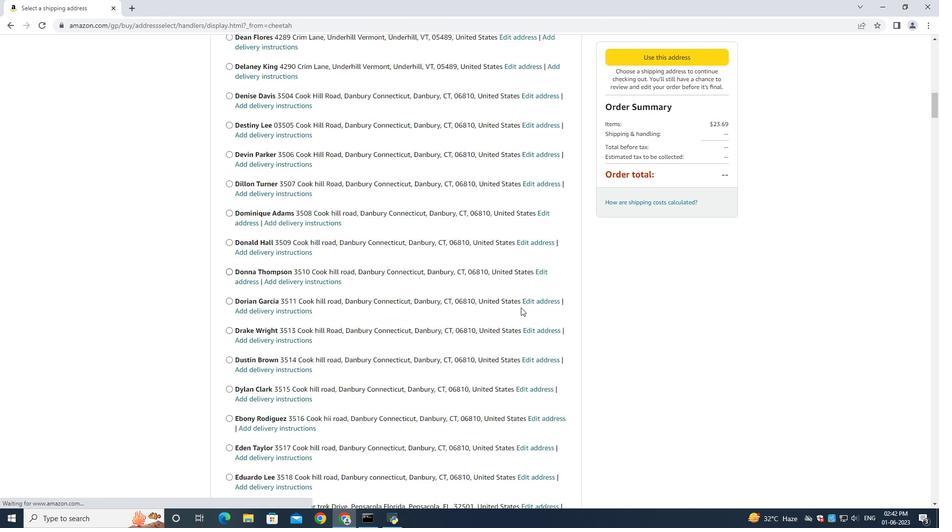 
Action: Mouse scrolled (519, 307) with delta (0, 0)
Screenshot: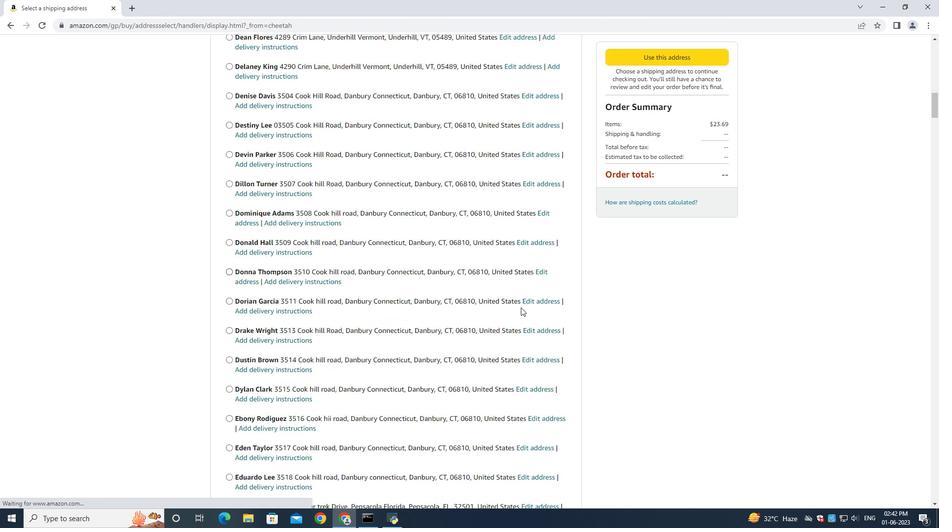 
Action: Mouse scrolled (519, 307) with delta (0, 0)
Screenshot: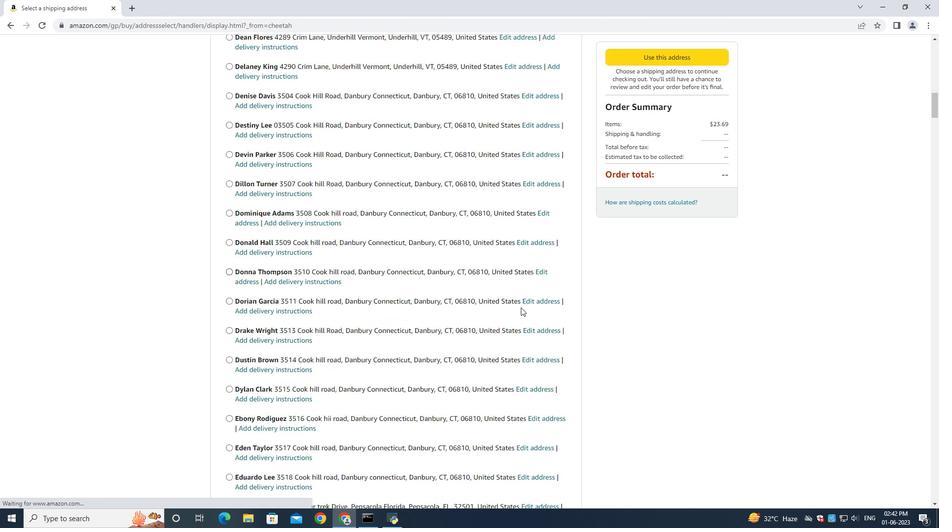 
Action: Mouse moved to (519, 307)
Screenshot: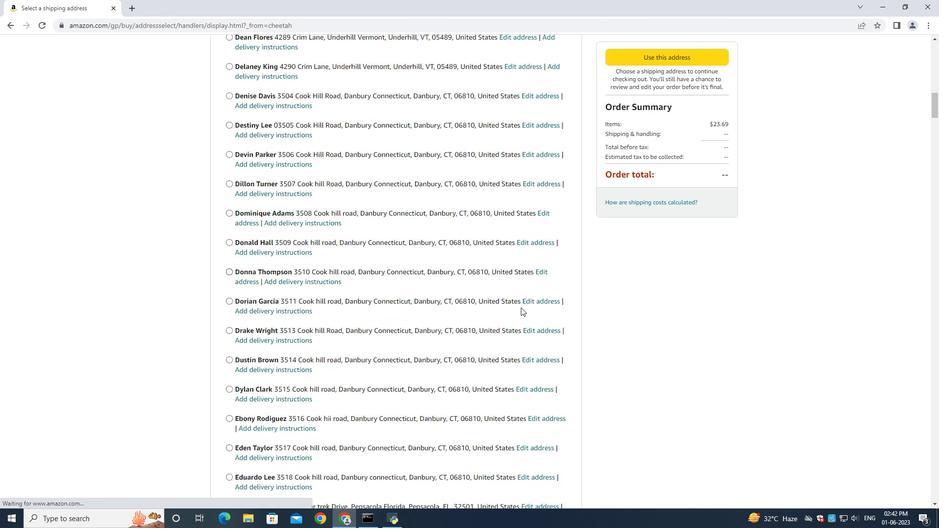 
Action: Mouse scrolled (519, 307) with delta (0, 0)
Screenshot: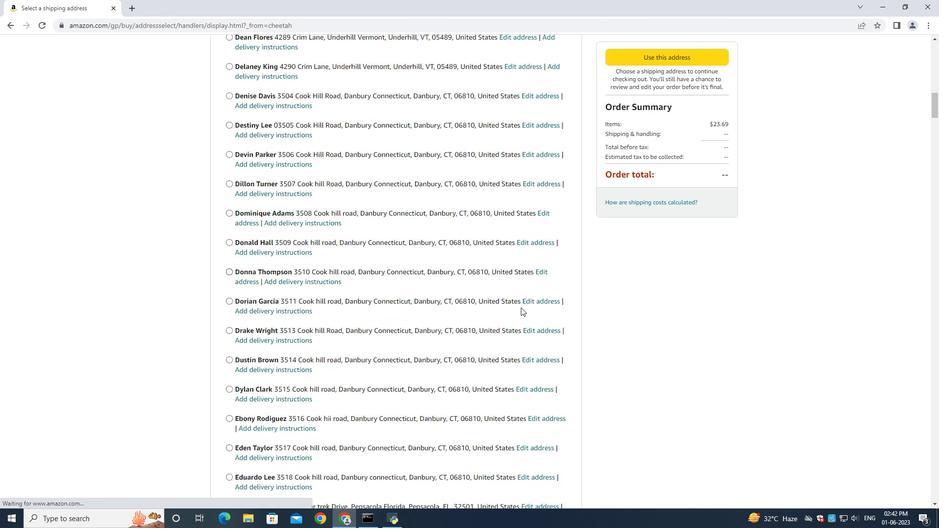 
Action: Mouse scrolled (519, 306) with delta (0, 0)
Screenshot: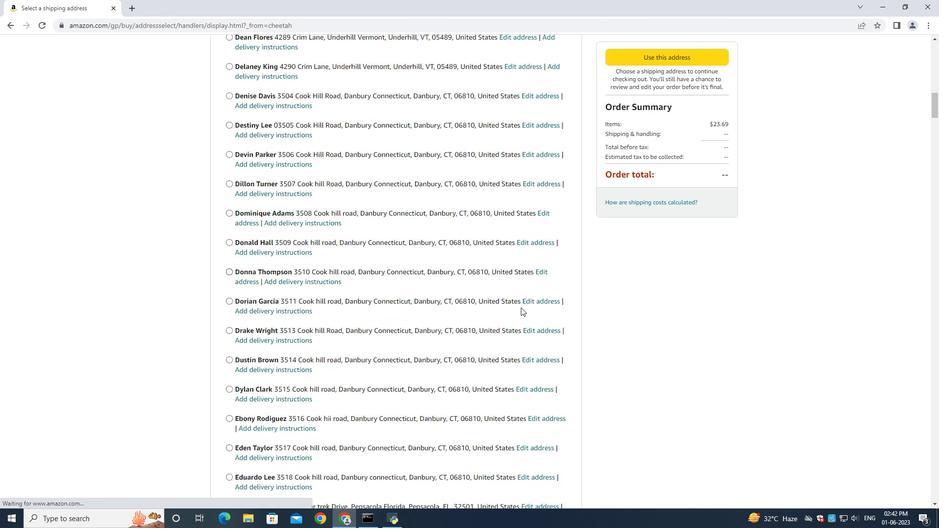
Action: Mouse scrolled (519, 307) with delta (0, 0)
Screenshot: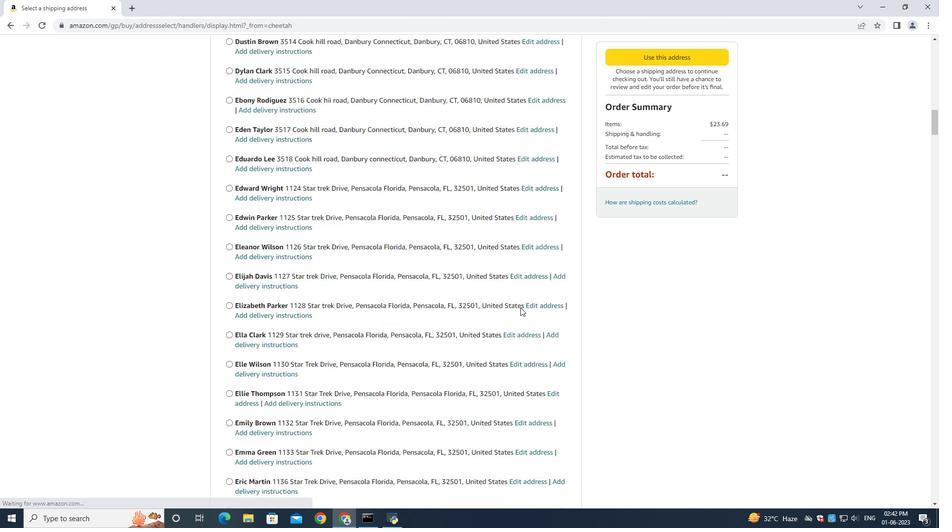 
Action: Mouse scrolled (519, 307) with delta (0, 0)
Screenshot: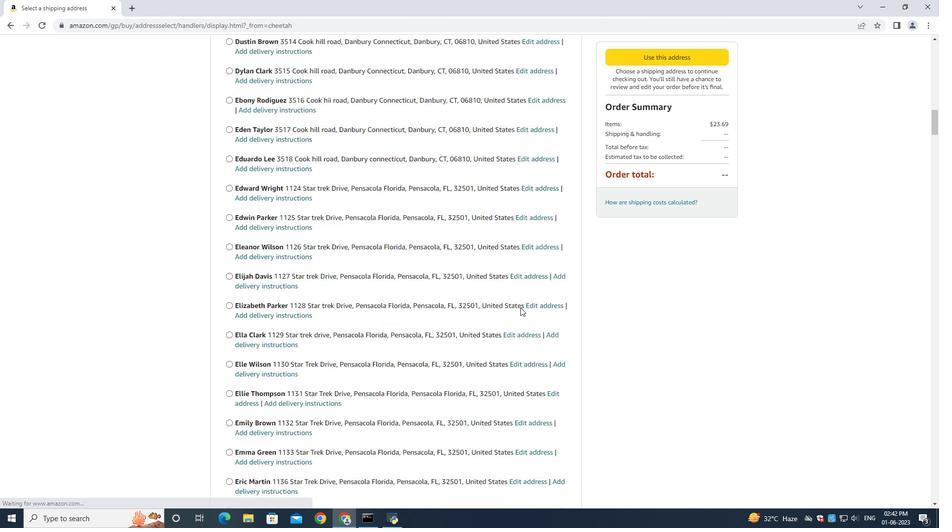 
Action: Mouse moved to (512, 298)
Screenshot: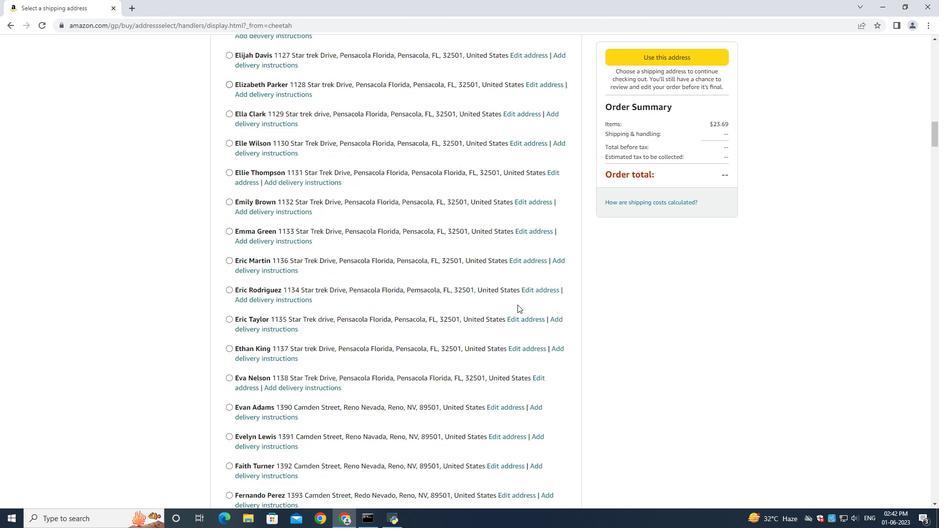 
Action: Mouse scrolled (512, 298) with delta (0, 0)
Screenshot: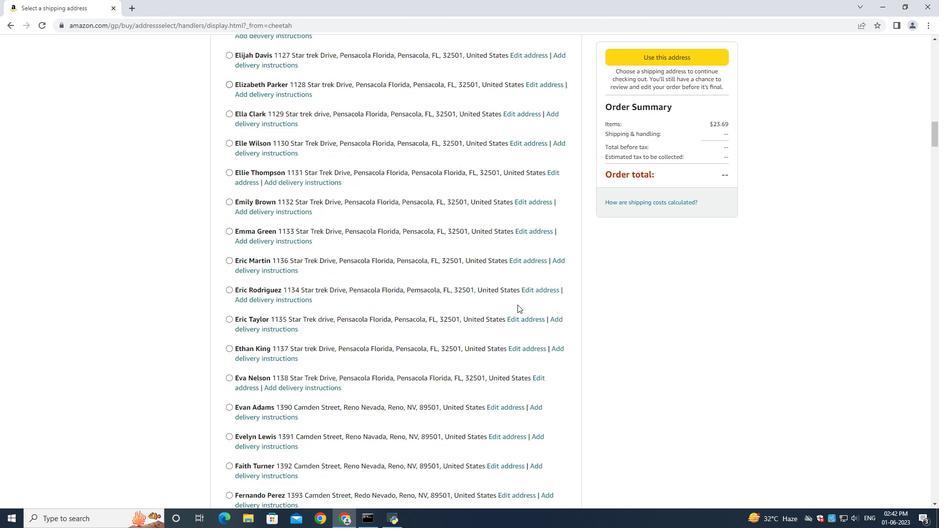 
Action: Mouse scrolled (512, 298) with delta (0, 0)
Screenshot: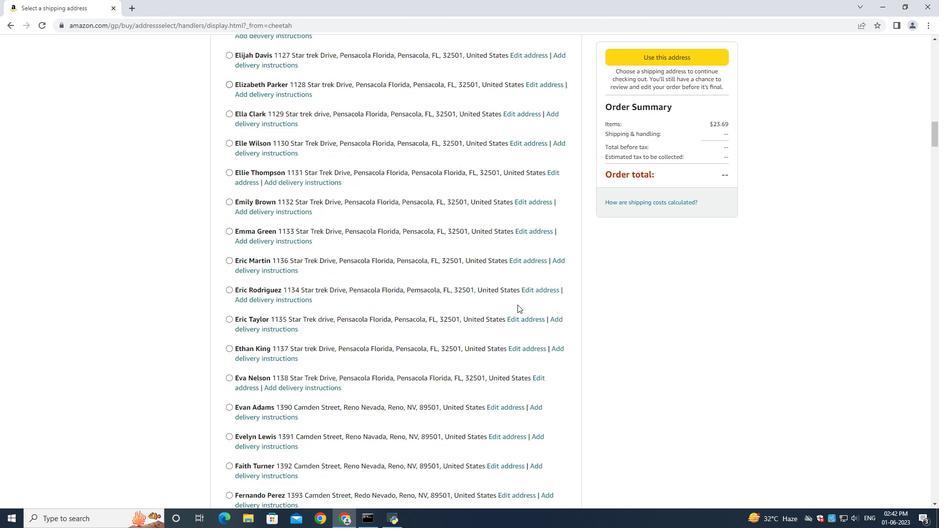 
Action: Mouse scrolled (512, 298) with delta (0, 0)
Screenshot: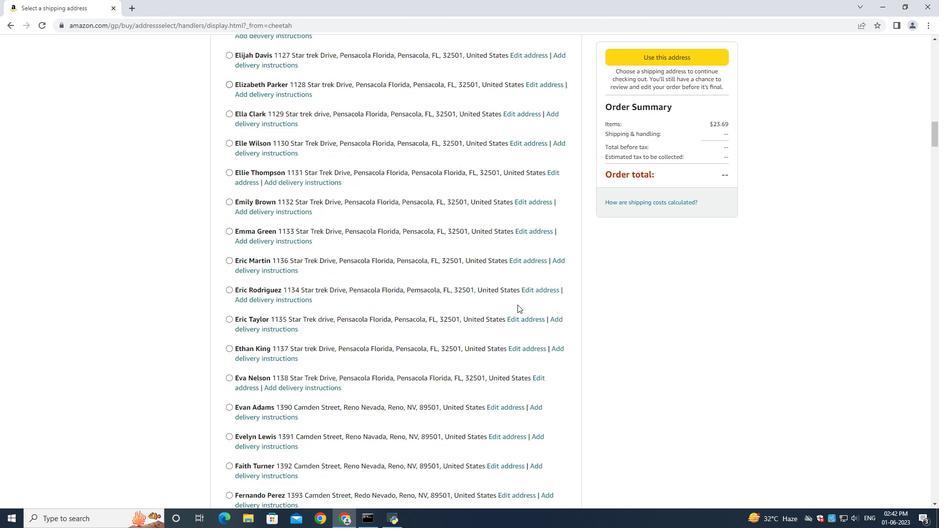 
Action: Mouse moved to (512, 298)
Screenshot: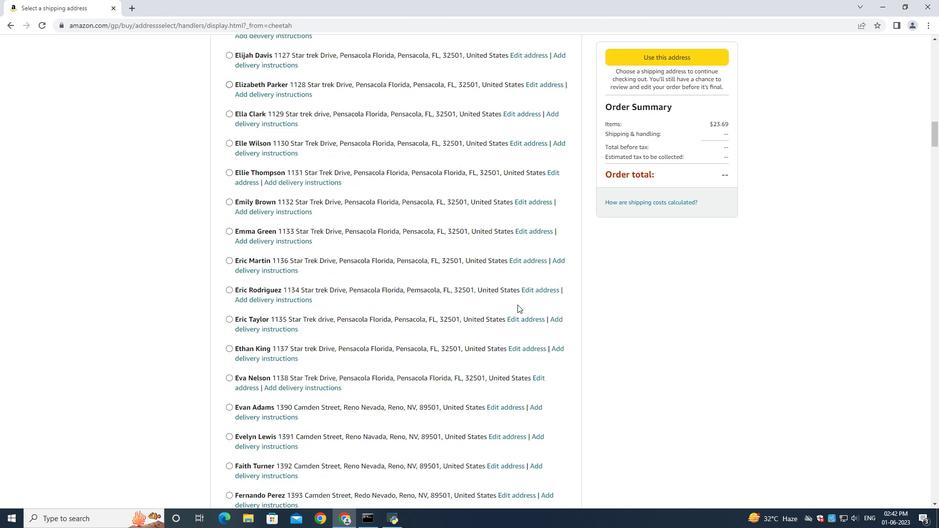 
Action: Mouse scrolled (512, 297) with delta (0, 0)
Screenshot: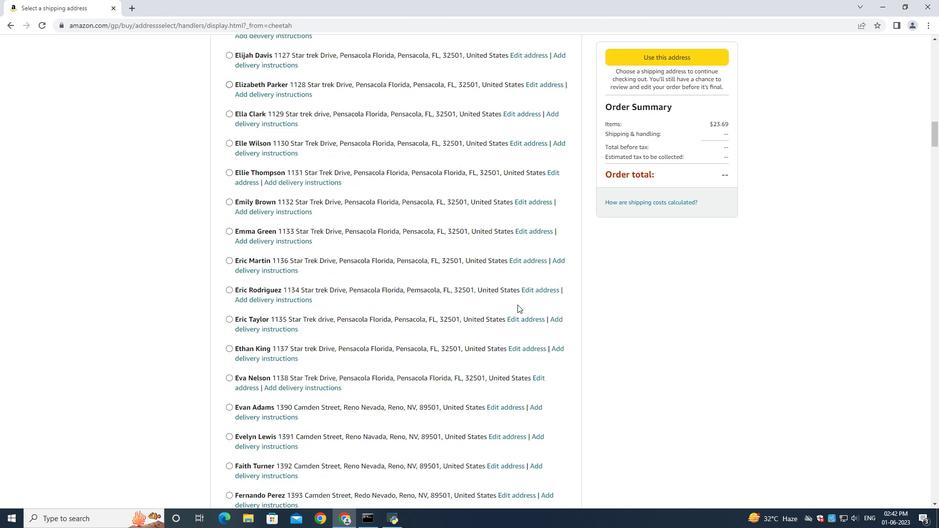 
Action: Mouse moved to (511, 284)
Screenshot: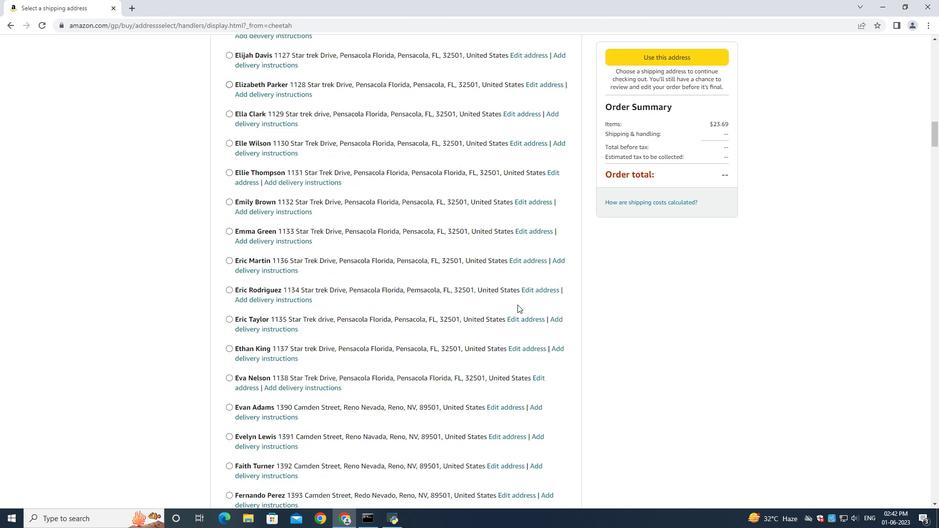 
Action: Mouse scrolled (511, 293) with delta (0, 0)
Screenshot: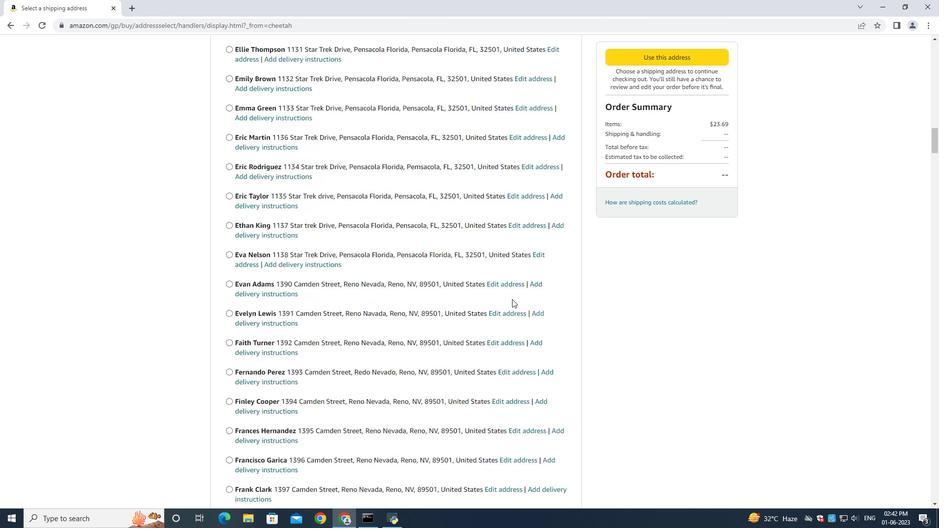 
Action: Mouse moved to (510, 271)
Screenshot: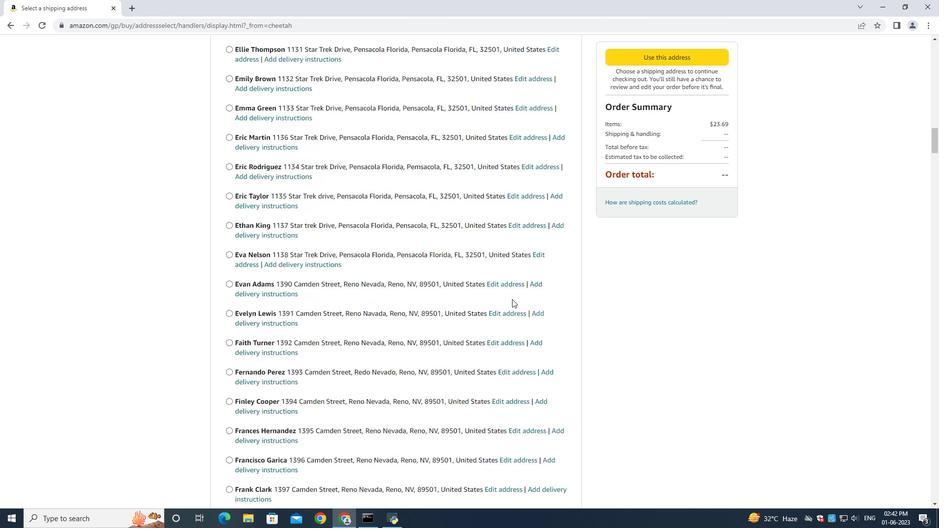 
Action: Mouse scrolled (511, 283) with delta (0, 0)
Screenshot: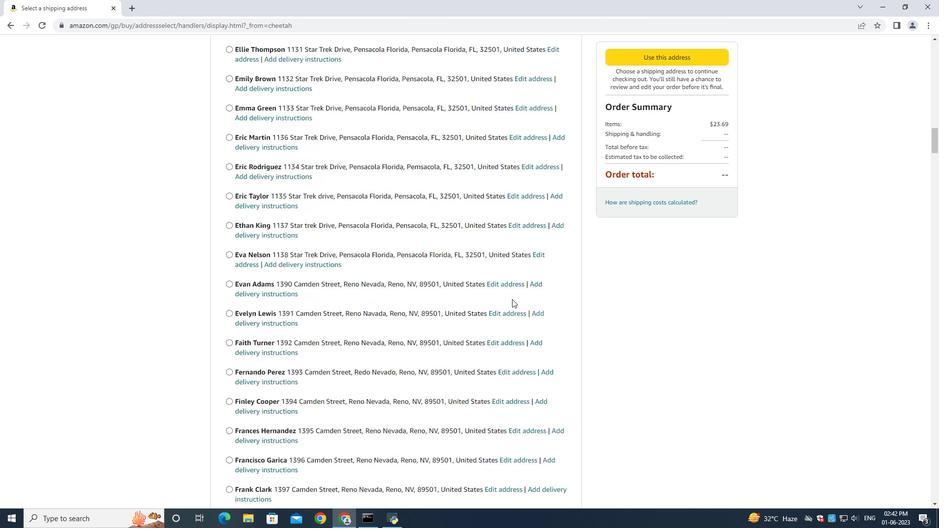 
Action: Mouse moved to (507, 258)
Screenshot: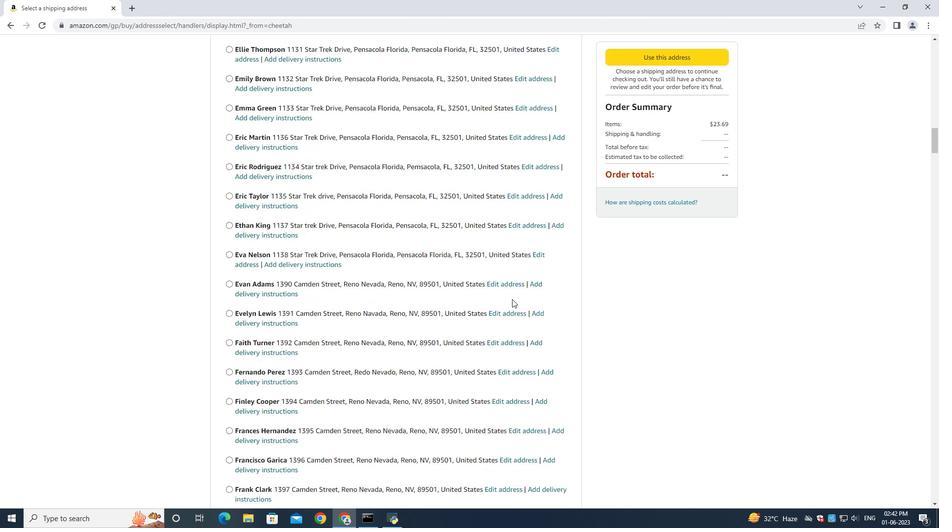 
Action: Mouse scrolled (510, 270) with delta (0, 0)
Screenshot: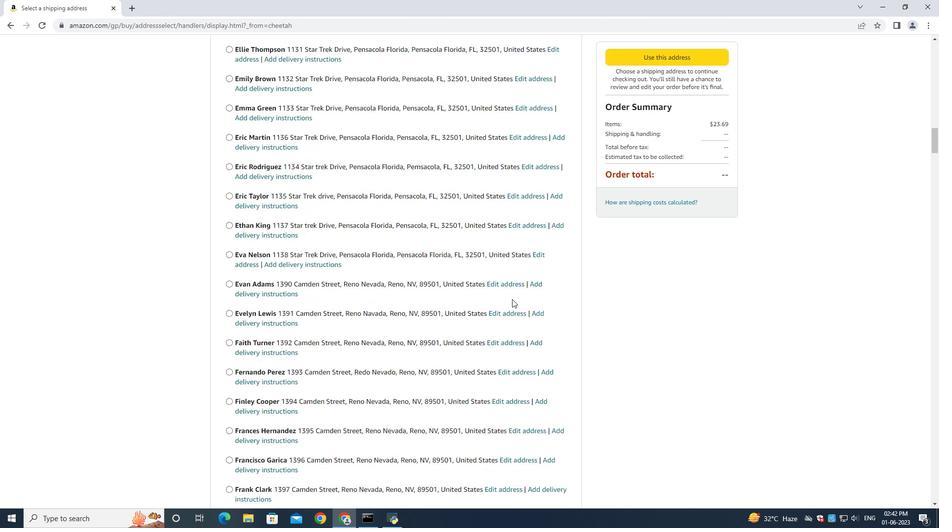 
Action: Mouse moved to (502, 248)
Screenshot: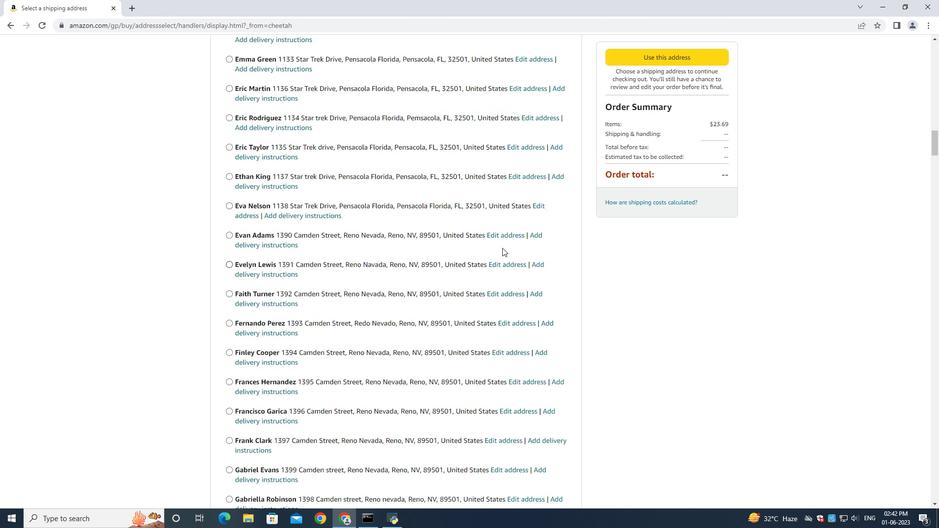 
Action: Mouse scrolled (502, 247) with delta (0, 0)
Screenshot: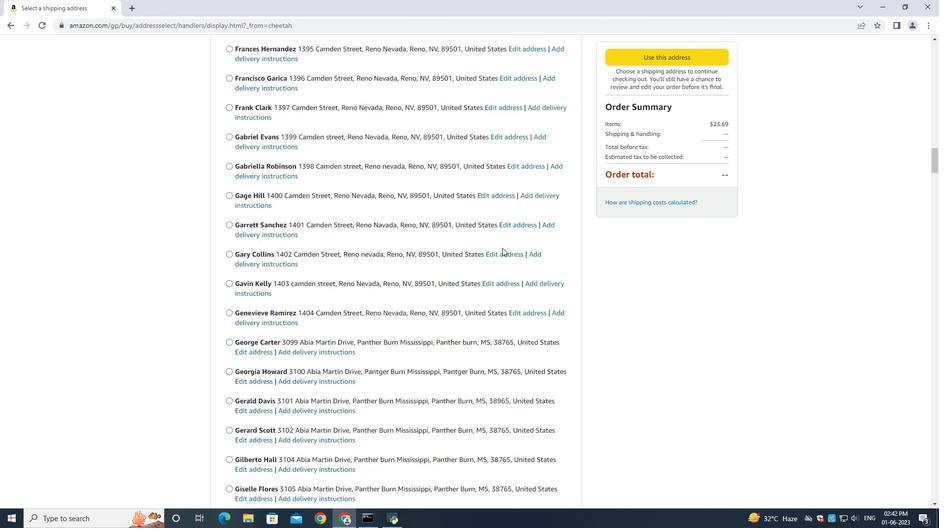 
Action: Mouse scrolled (502, 247) with delta (0, 0)
Screenshot: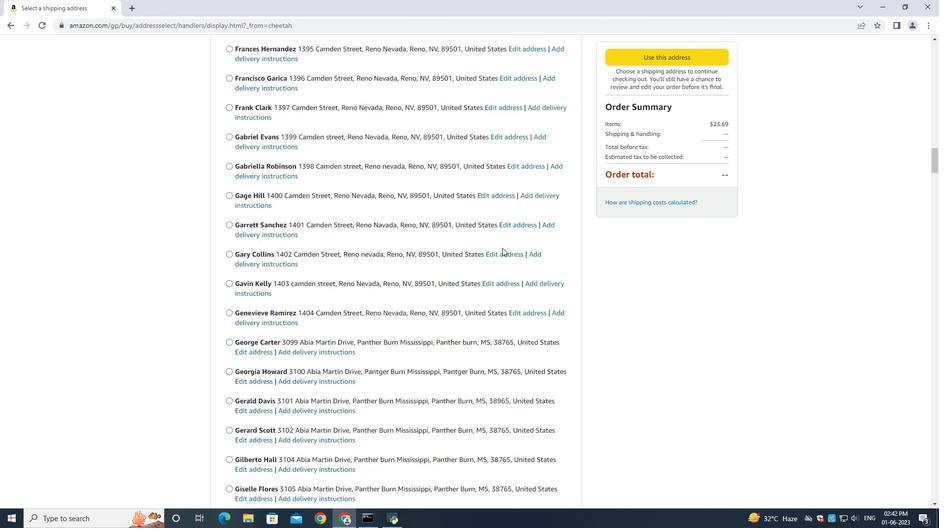 
Action: Mouse scrolled (502, 247) with delta (0, 0)
Screenshot: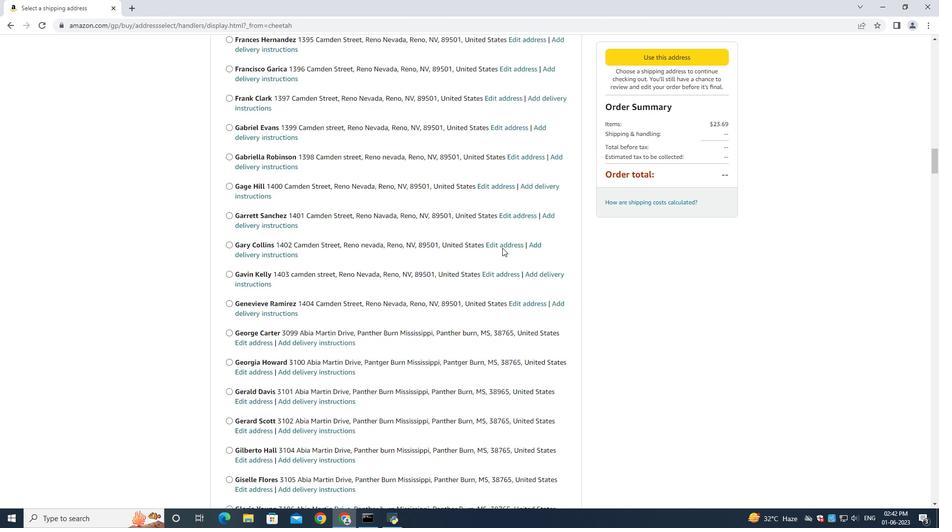 
Action: Mouse scrolled (502, 247) with delta (0, 0)
Screenshot: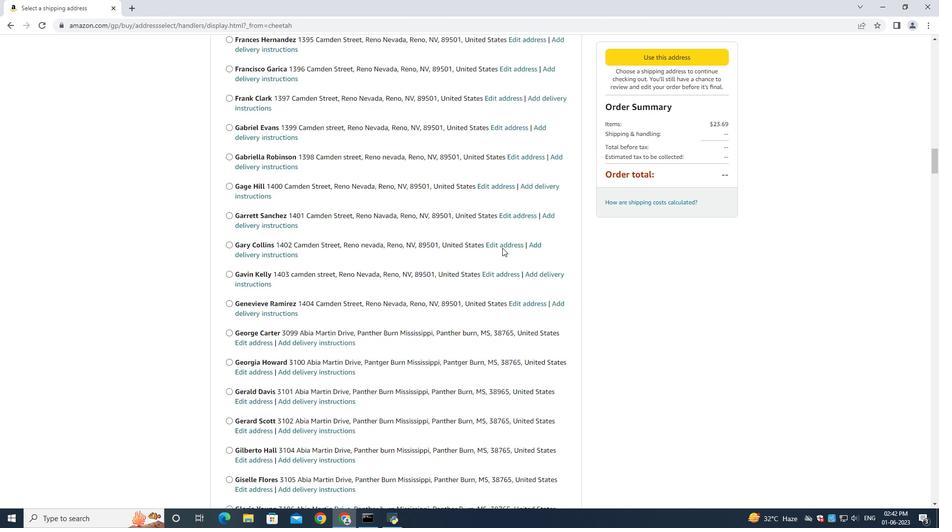 
Action: Mouse scrolled (502, 247) with delta (0, 0)
Screenshot: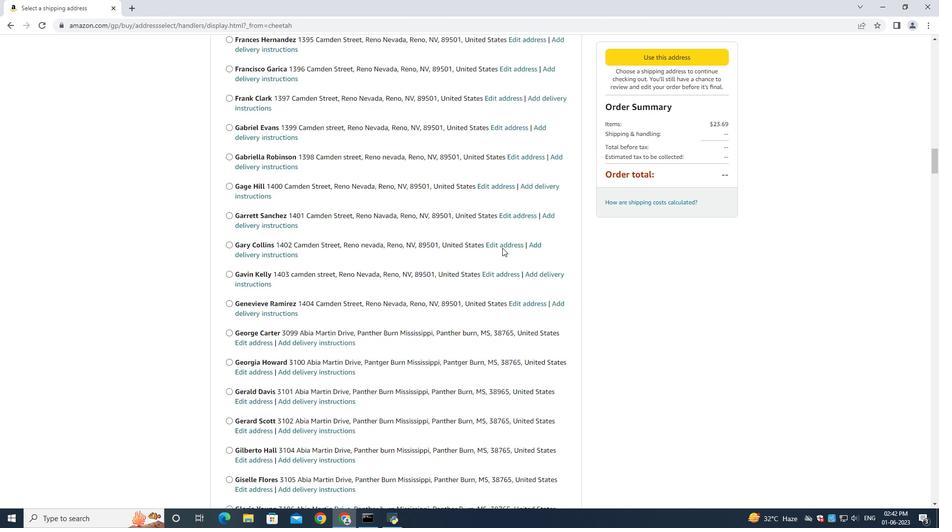 
Action: Mouse scrolled (502, 247) with delta (0, 0)
Screenshot: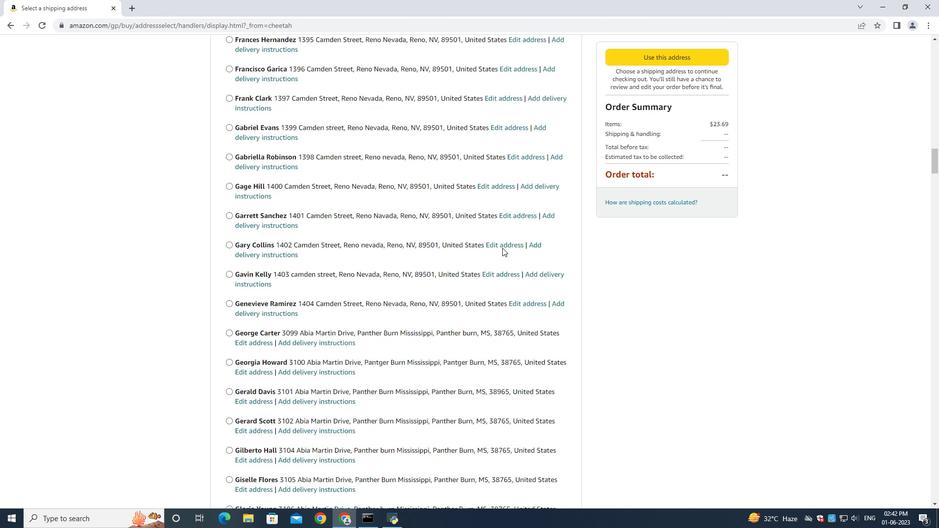 
Action: Mouse scrolled (502, 247) with delta (0, 0)
Screenshot: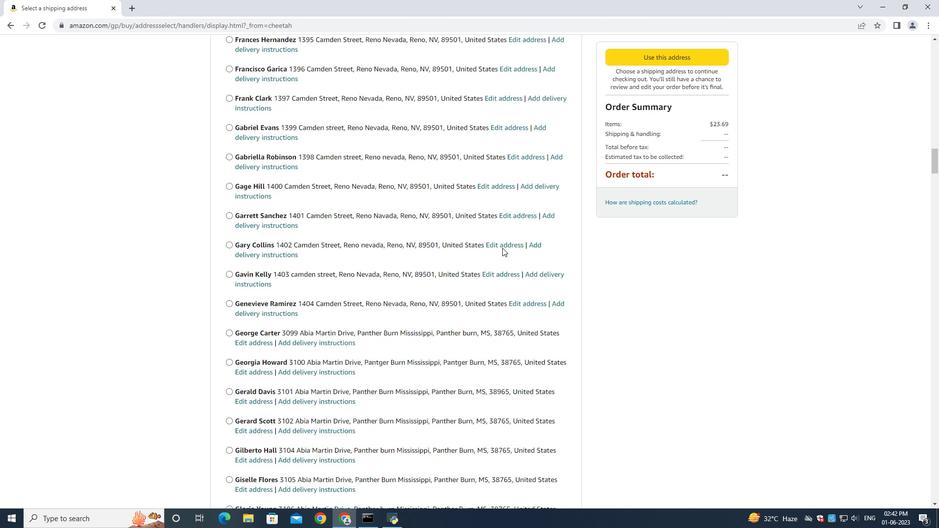 
Action: Mouse scrolled (502, 247) with delta (0, 0)
Screenshot: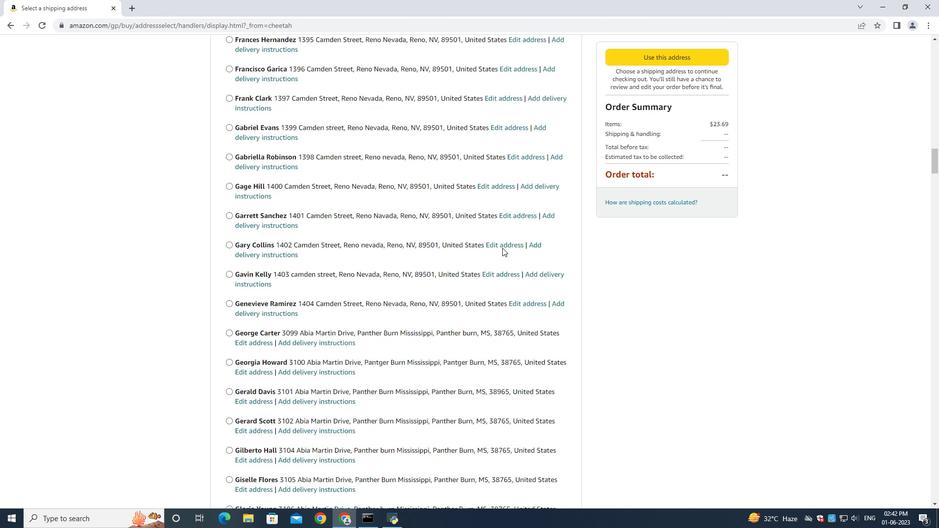 
Action: Mouse moved to (501, 248)
Screenshot: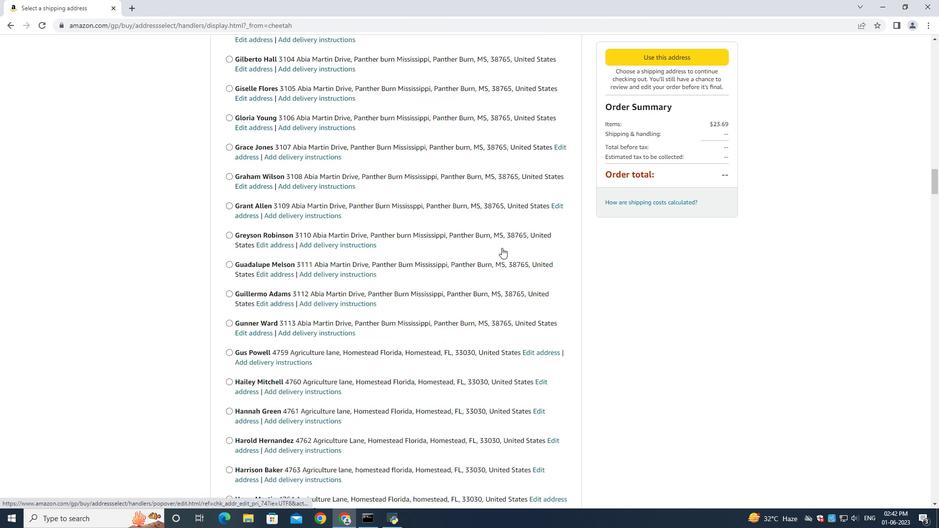 
Action: Mouse scrolled (501, 247) with delta (0, 0)
Screenshot: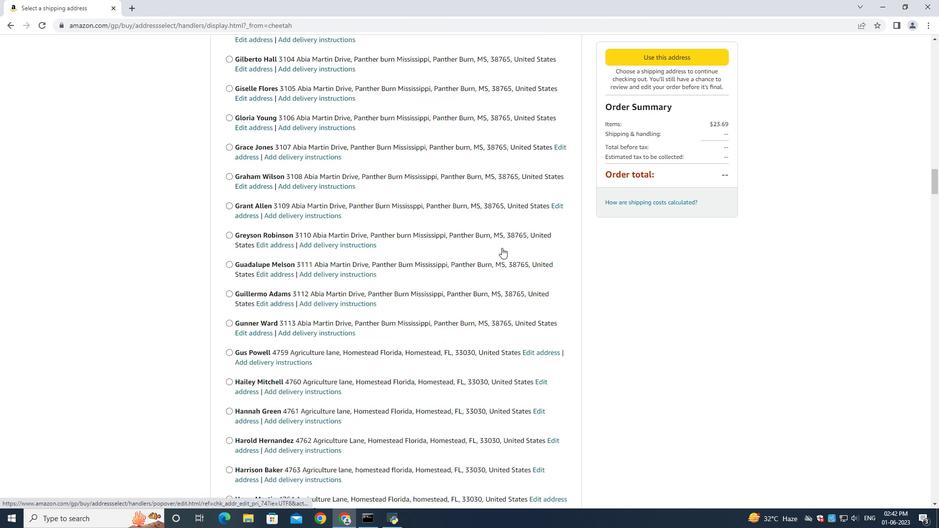 
Action: Mouse moved to (501, 248)
Screenshot: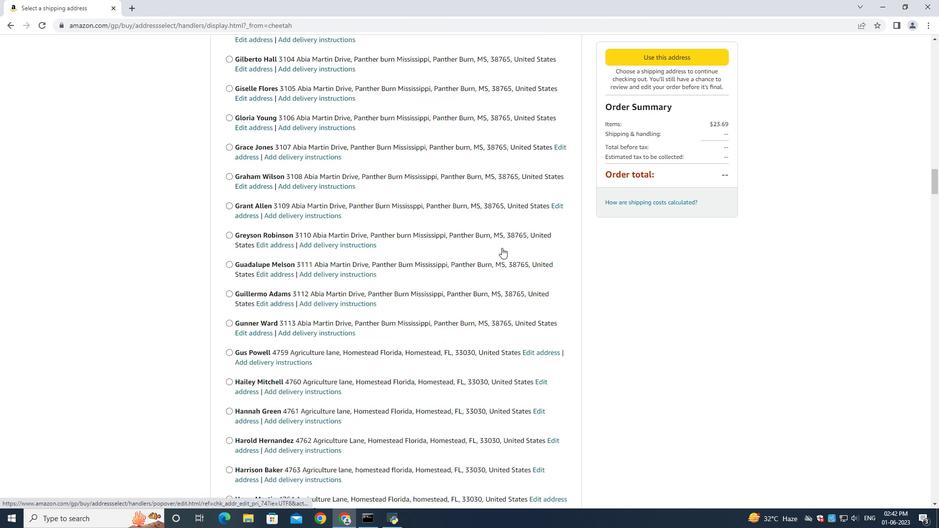 
Action: Mouse scrolled (501, 248) with delta (0, 0)
Screenshot: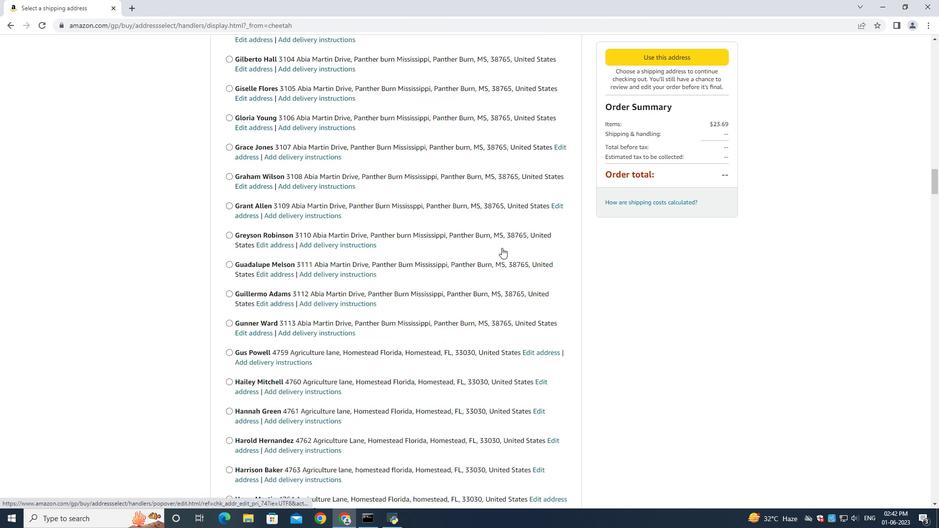 
Action: Mouse moved to (501, 248)
Screenshot: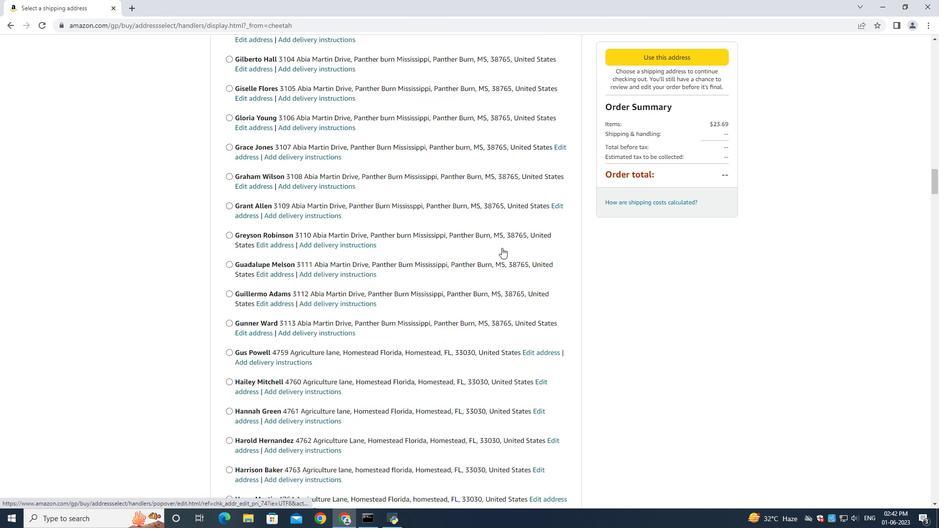 
Action: Mouse scrolled (501, 248) with delta (0, 0)
Screenshot: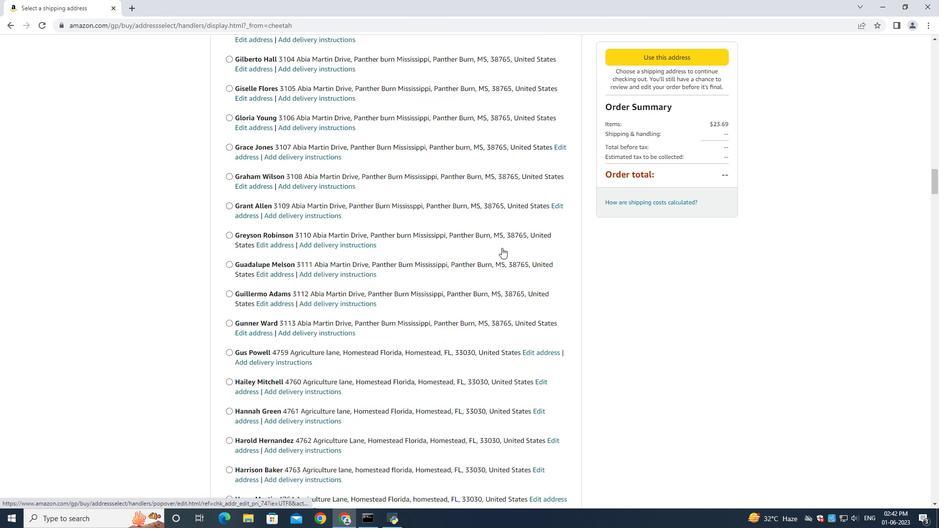 
Action: Mouse scrolled (501, 248) with delta (0, 0)
Screenshot: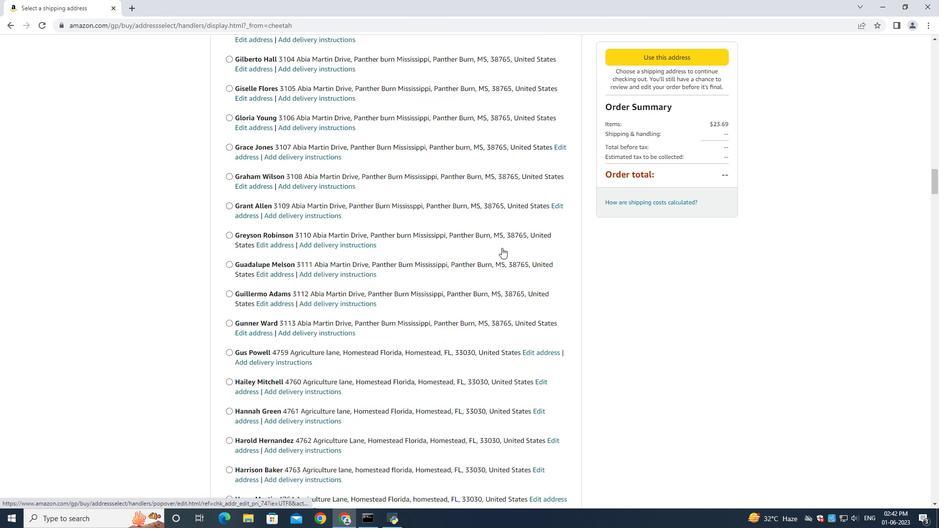 
Action: Mouse scrolled (501, 248) with delta (0, 0)
Screenshot: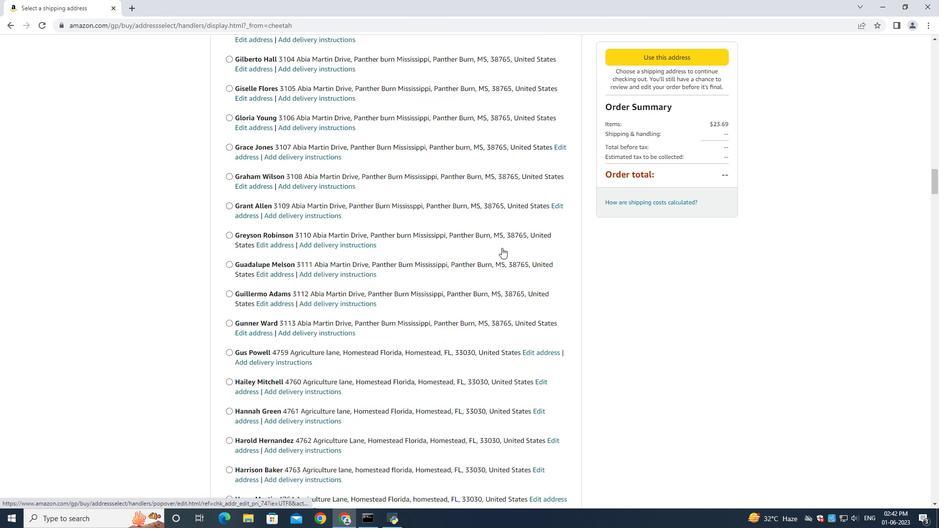
Action: Mouse scrolled (501, 248) with delta (0, 0)
Screenshot: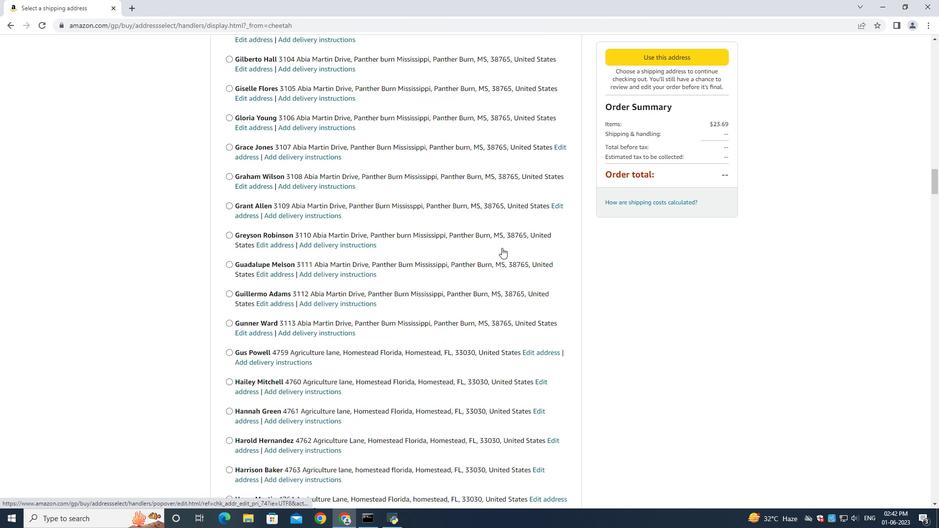 
Action: Mouse moved to (501, 248)
Screenshot: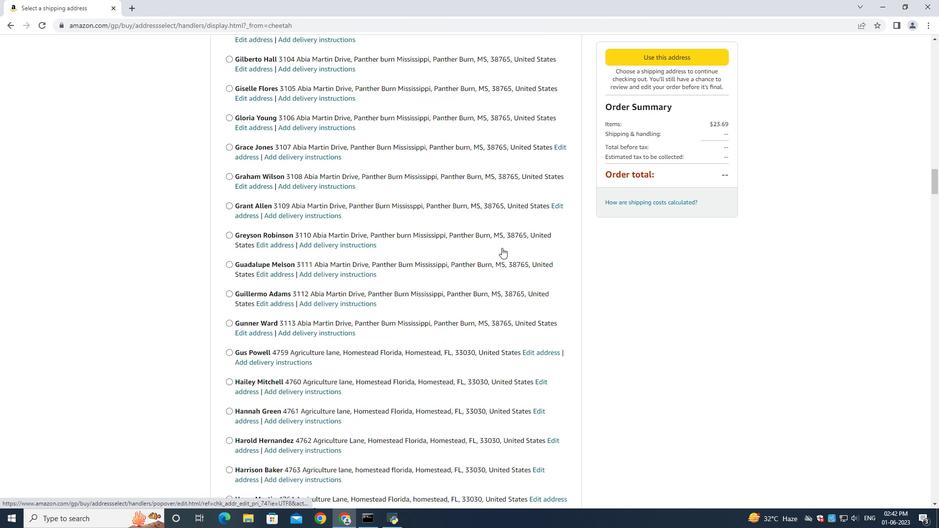 
Action: Mouse scrolled (501, 248) with delta (0, 0)
Screenshot: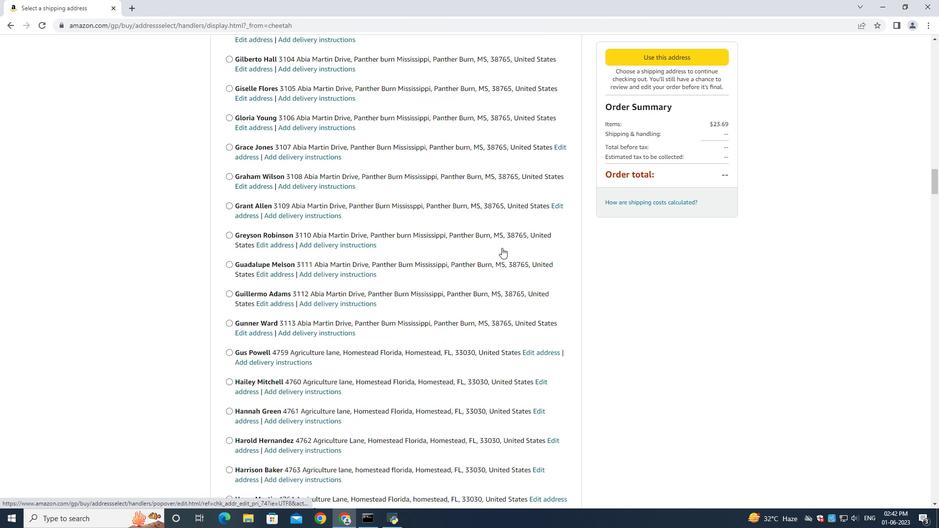 
Action: Mouse moved to (502, 251)
Screenshot: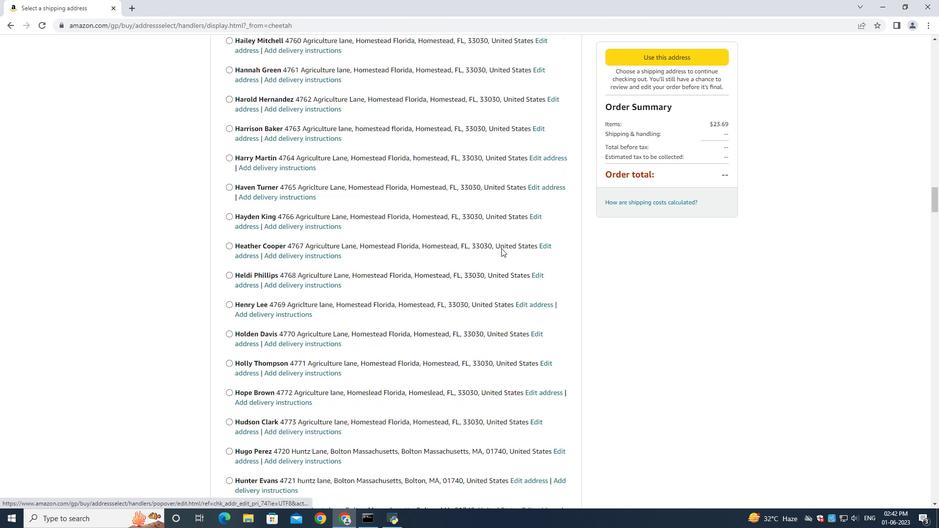 
Action: Mouse scrolled (502, 251) with delta (0, 0)
Screenshot: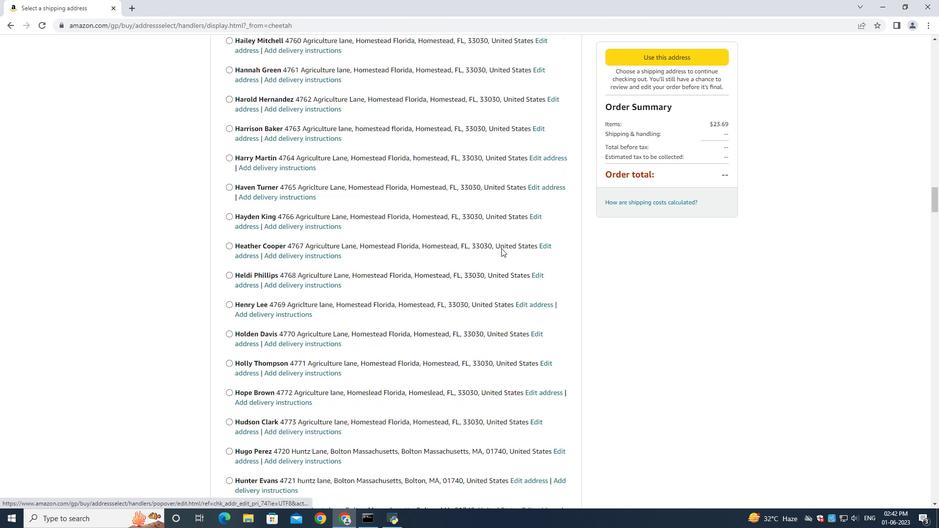 
Action: Mouse moved to (502, 252)
Screenshot: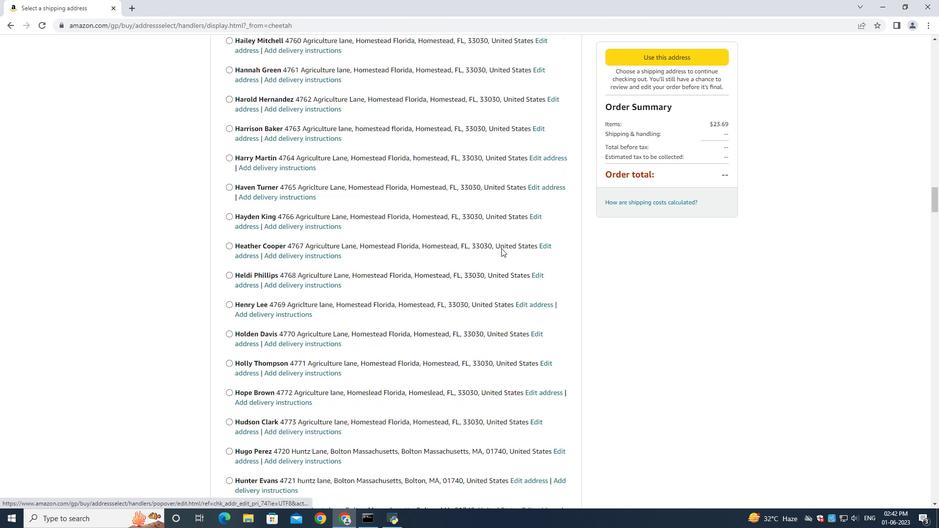 
Action: Mouse scrolled (502, 251) with delta (0, 0)
Screenshot: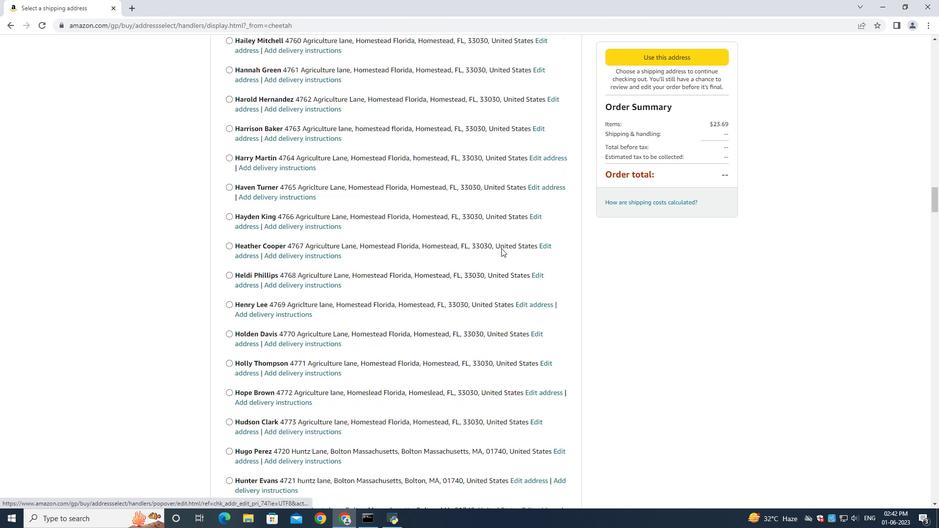 
Action: Mouse scrolled (502, 251) with delta (0, 0)
Screenshot: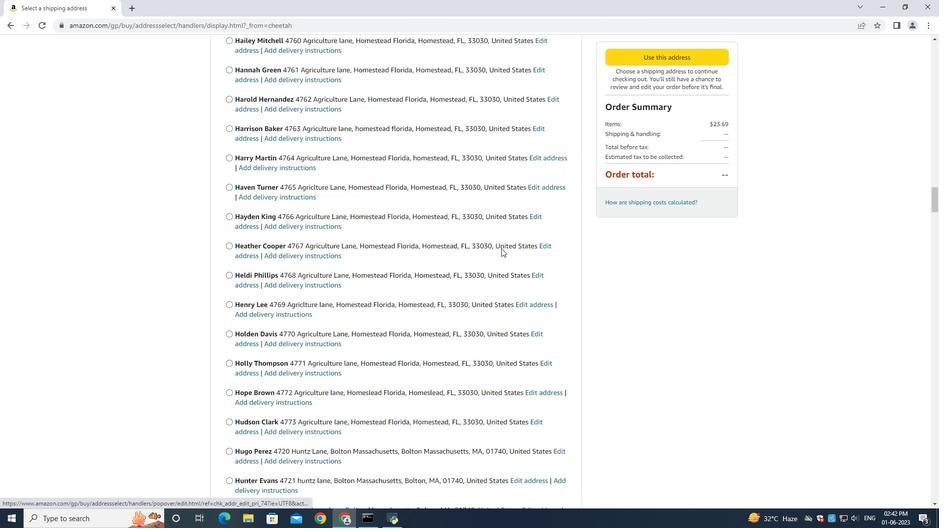 
Action: Mouse scrolled (502, 251) with delta (0, 0)
Screenshot: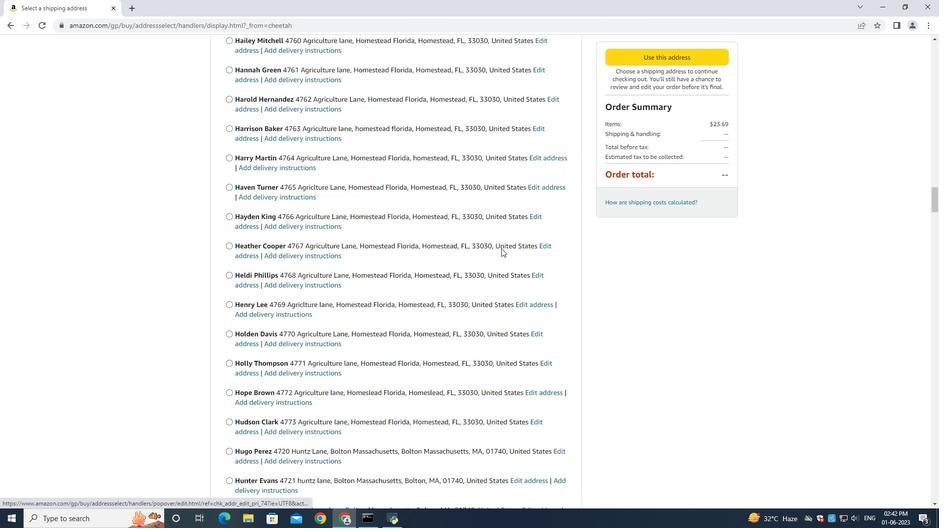 
Action: Mouse scrolled (502, 251) with delta (0, 0)
Screenshot: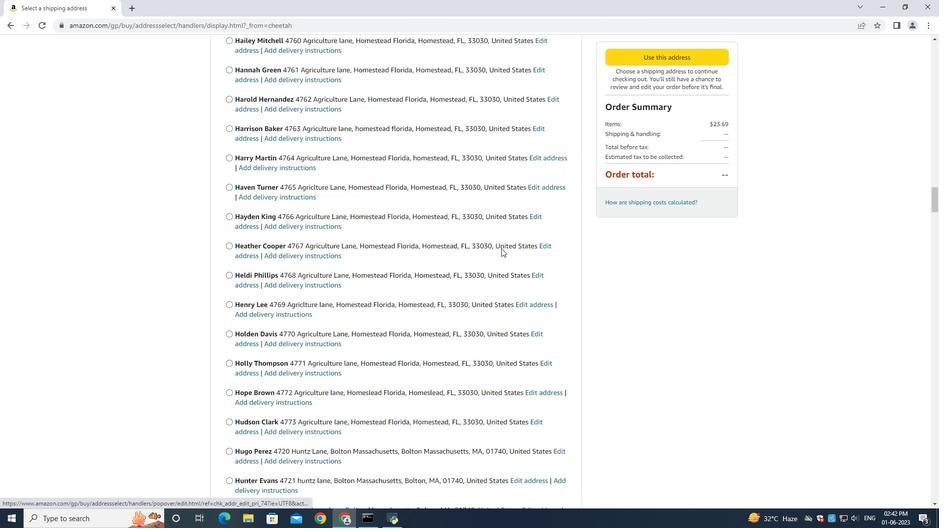 
Action: Mouse scrolled (502, 251) with delta (0, 0)
Screenshot: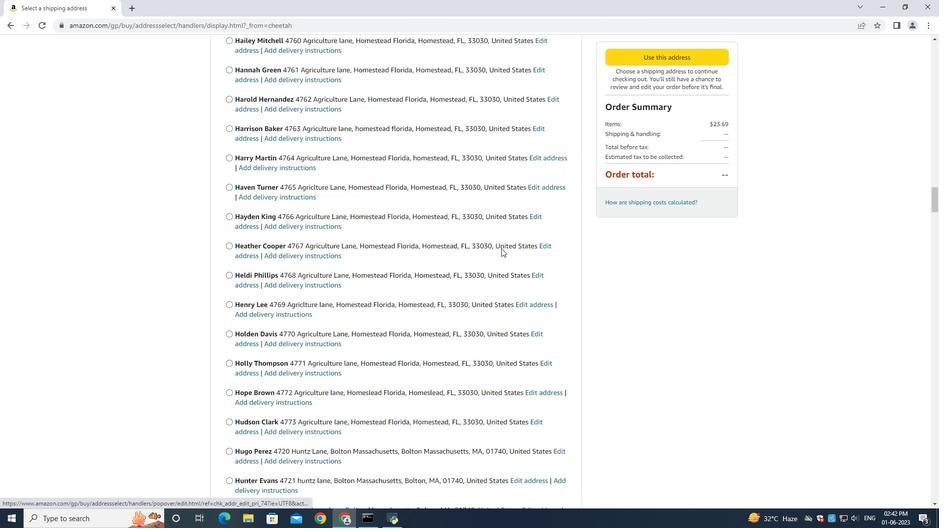 
Action: Mouse moved to (502, 252)
Screenshot: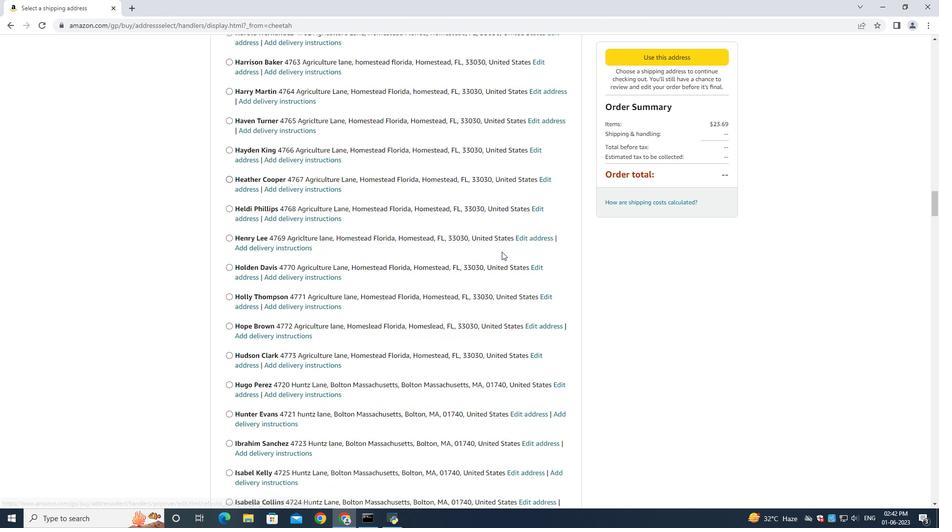
Action: Mouse scrolled (502, 252) with delta (0, 0)
Screenshot: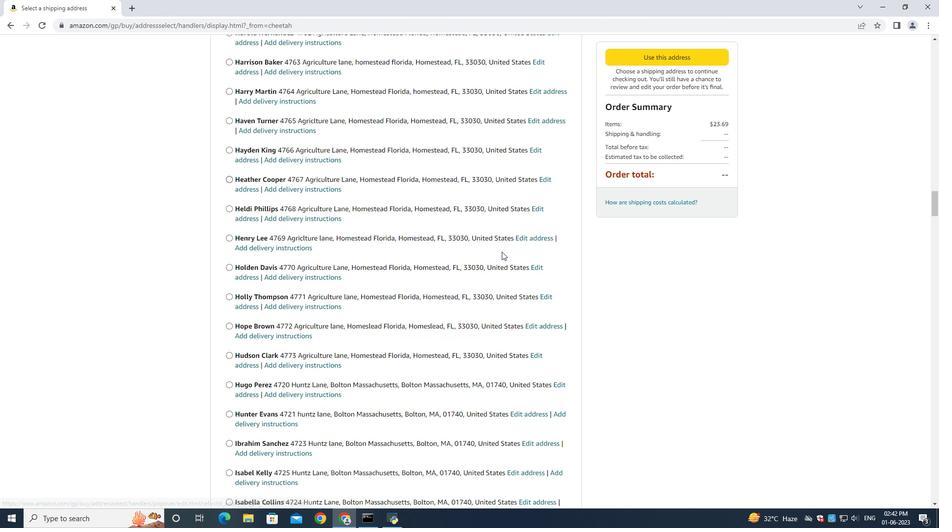 
Action: Mouse scrolled (502, 252) with delta (0, 0)
Screenshot: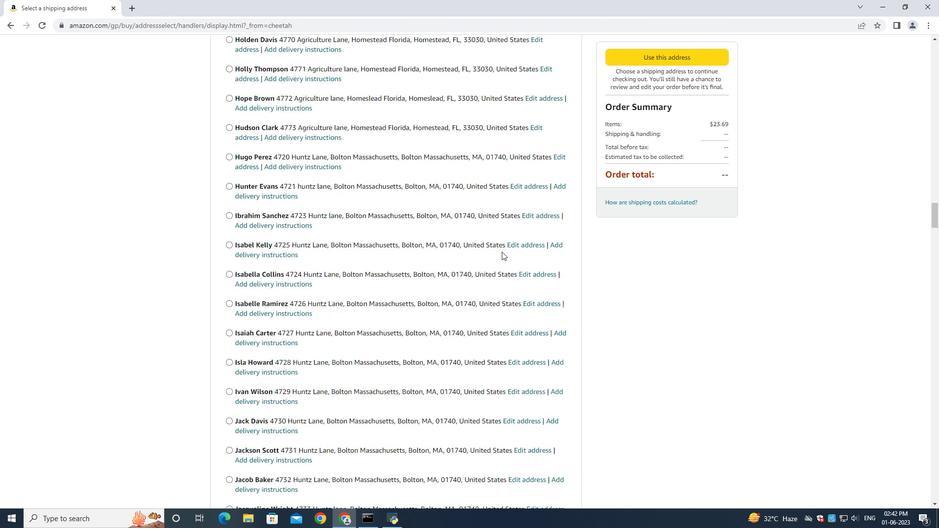 
Action: Mouse scrolled (502, 252) with delta (0, 0)
Screenshot: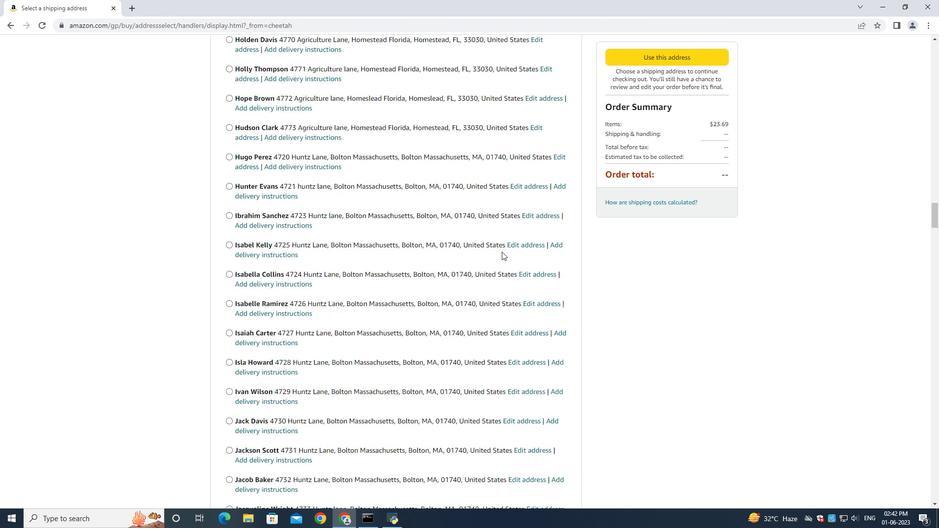 
Action: Mouse scrolled (502, 252) with delta (0, 0)
Screenshot: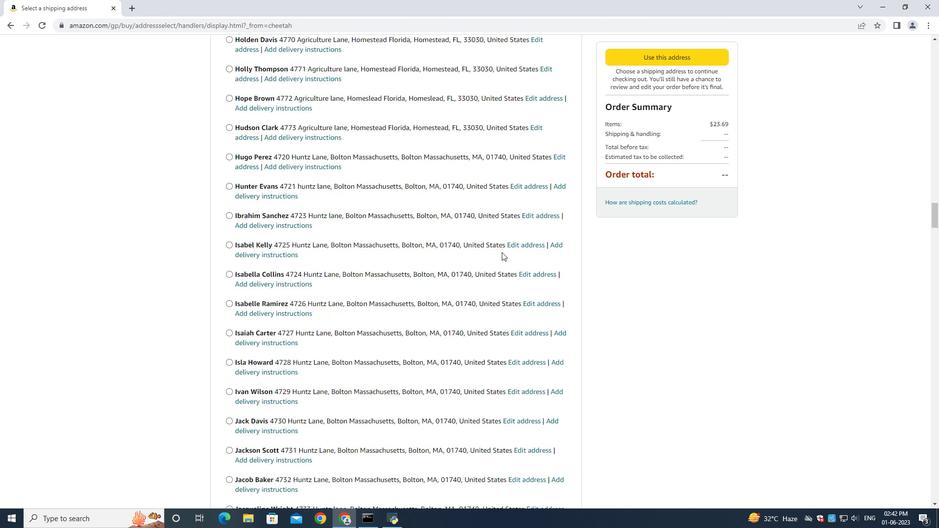 
Action: Mouse scrolled (502, 252) with delta (0, 0)
Screenshot: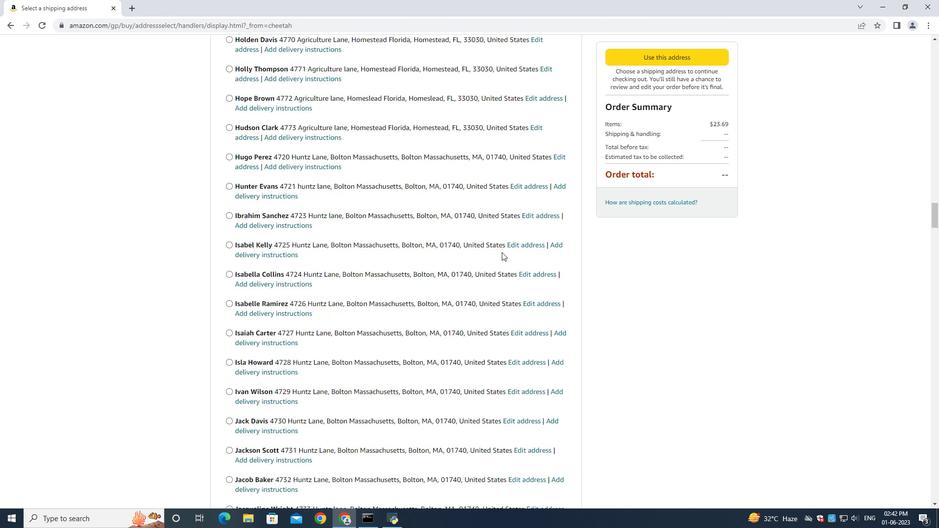 
Action: Mouse scrolled (502, 252) with delta (0, 0)
Screenshot: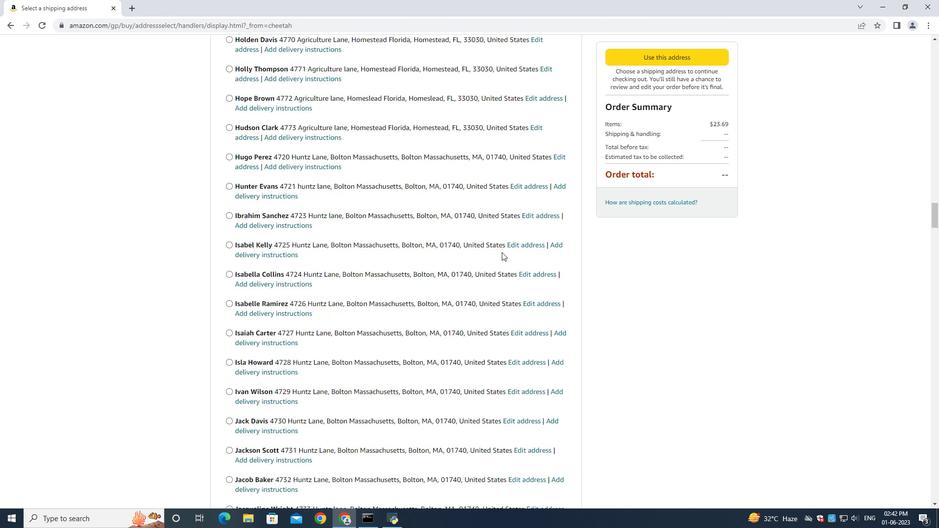 
Action: Mouse moved to (502, 252)
Screenshot: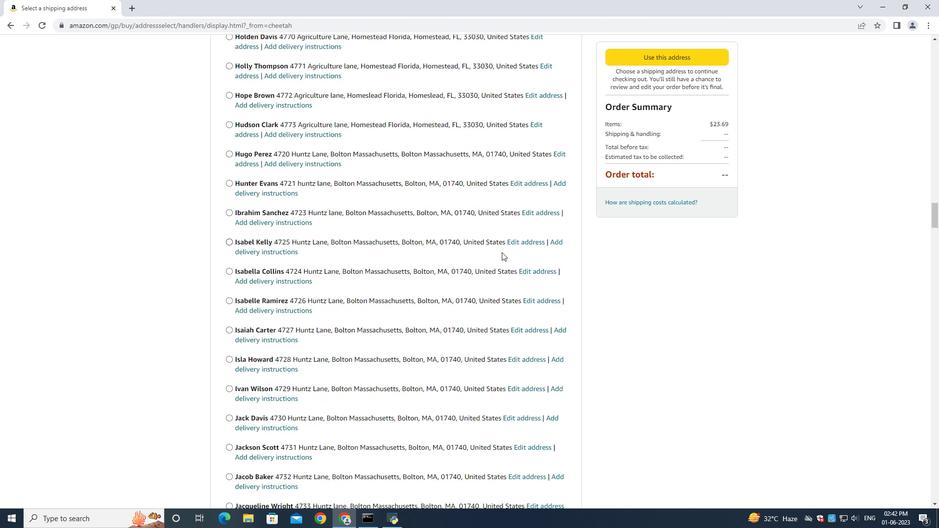 
Action: Mouse scrolled (502, 251) with delta (0, 0)
Screenshot: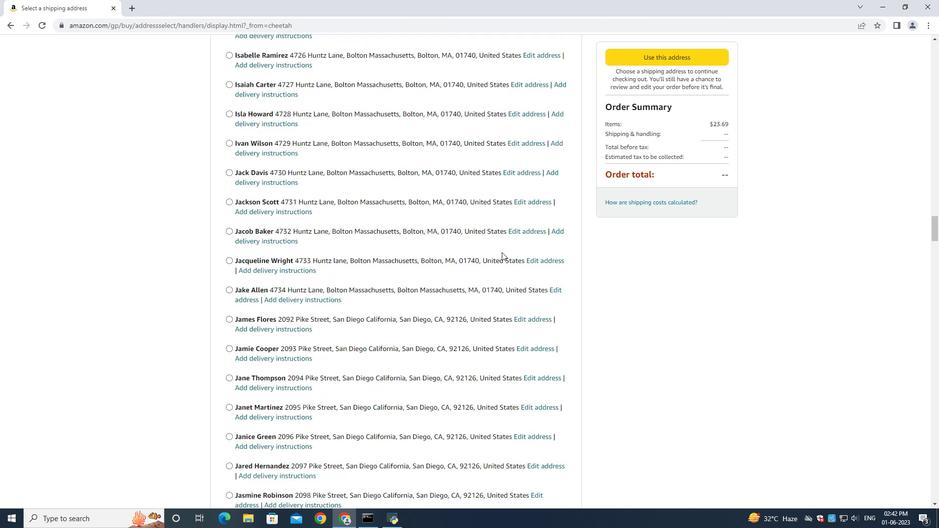 
Action: Mouse scrolled (502, 251) with delta (0, 0)
Screenshot: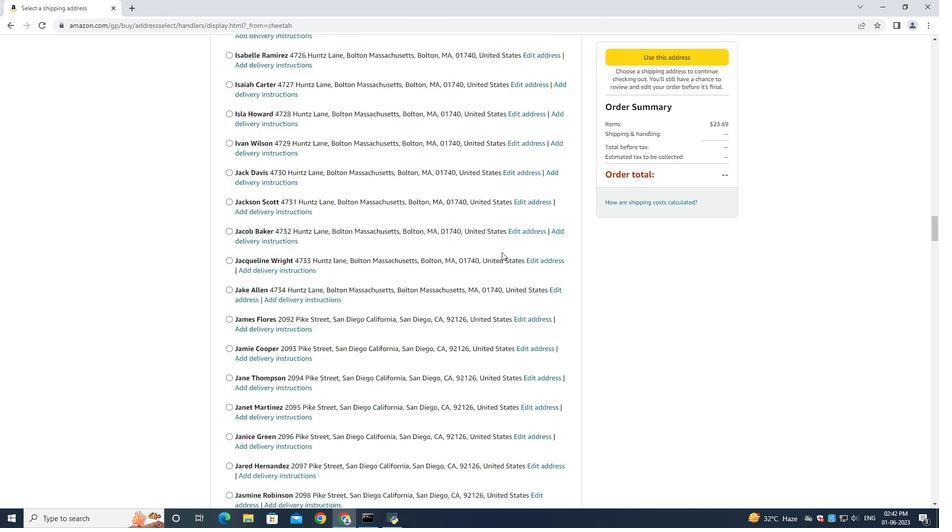 
Action: Mouse scrolled (502, 251) with delta (0, 0)
Screenshot: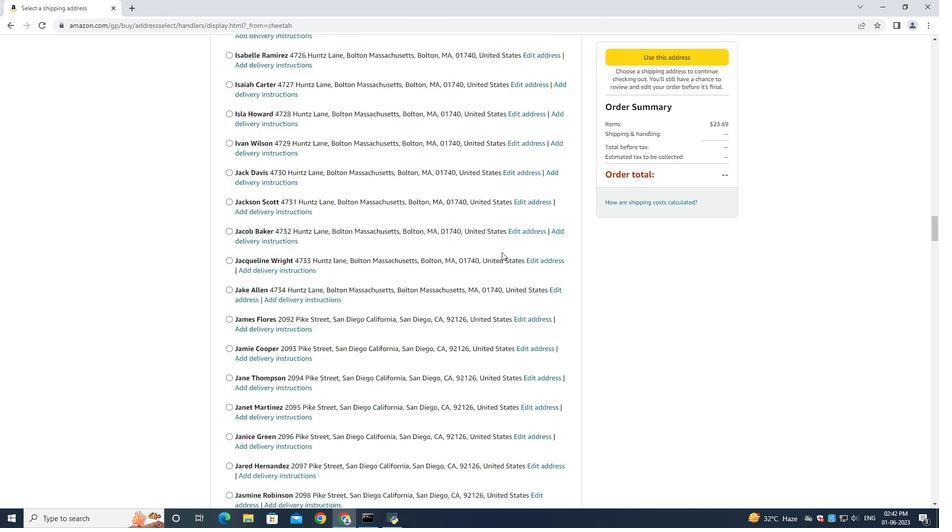 
Action: Mouse scrolled (502, 251) with delta (0, 0)
Screenshot: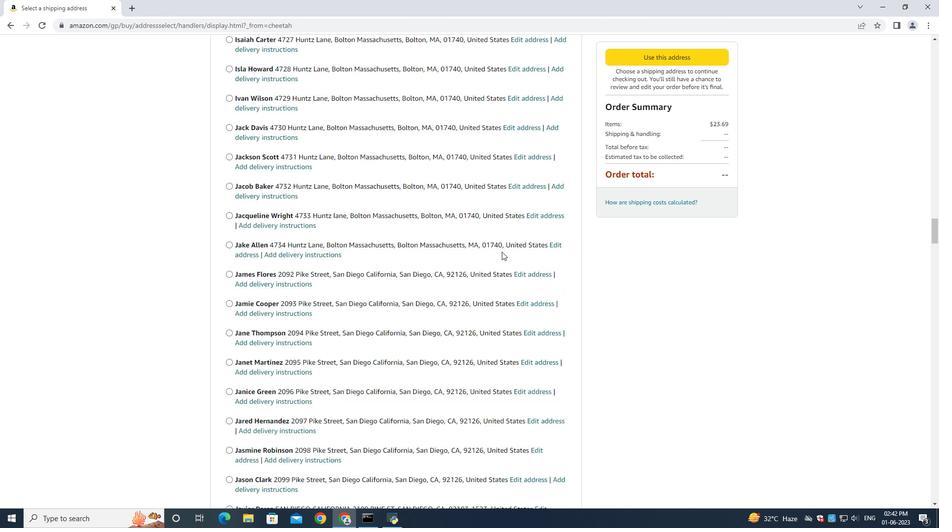 
Action: Mouse scrolled (502, 251) with delta (0, 0)
Screenshot: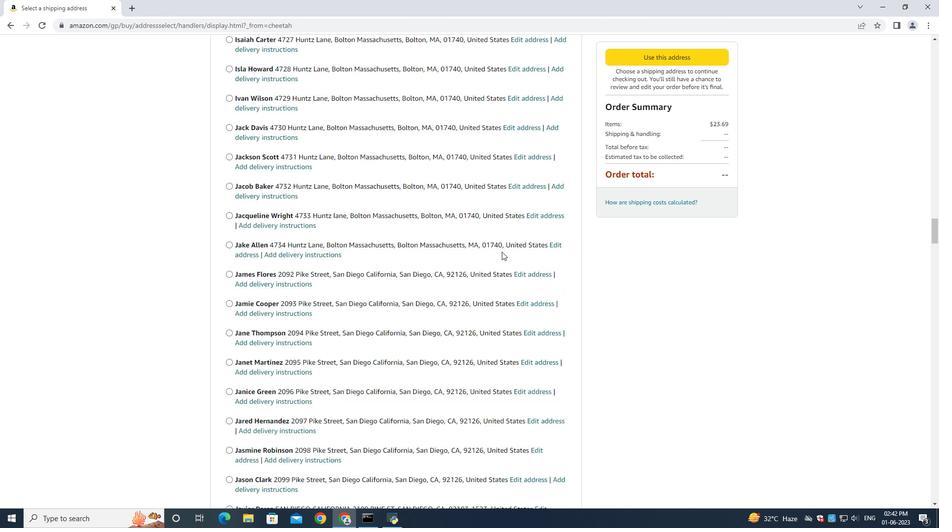 
Action: Mouse scrolled (502, 251) with delta (0, 0)
Screenshot: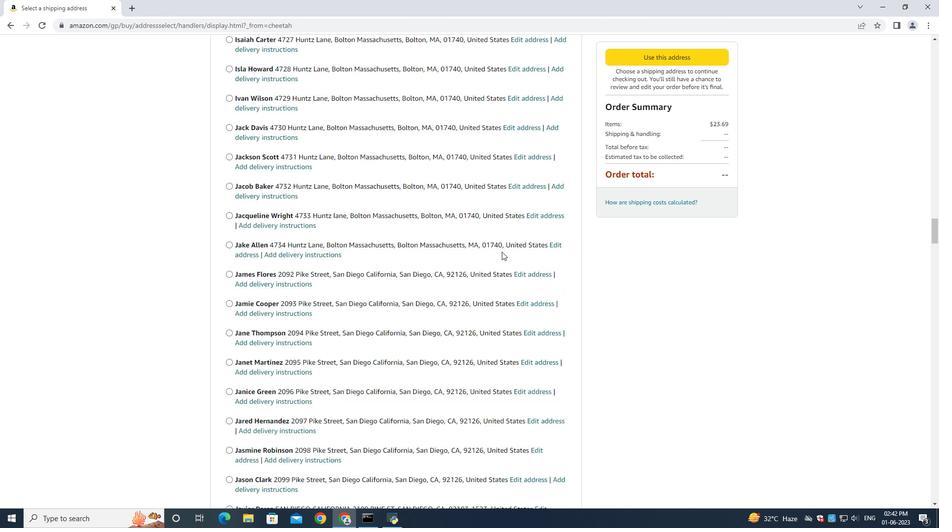 
Action: Mouse scrolled (502, 251) with delta (0, 0)
Screenshot: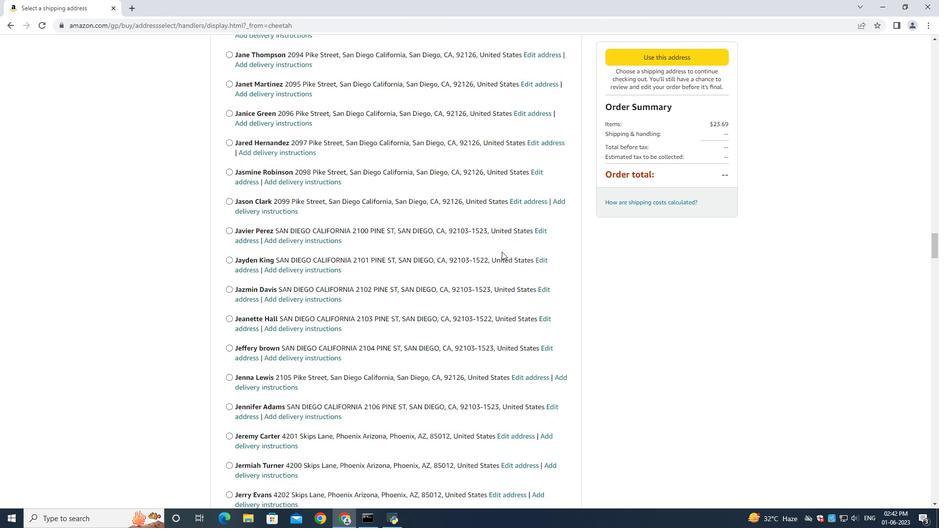 
Action: Mouse scrolled (502, 251) with delta (0, 0)
Screenshot: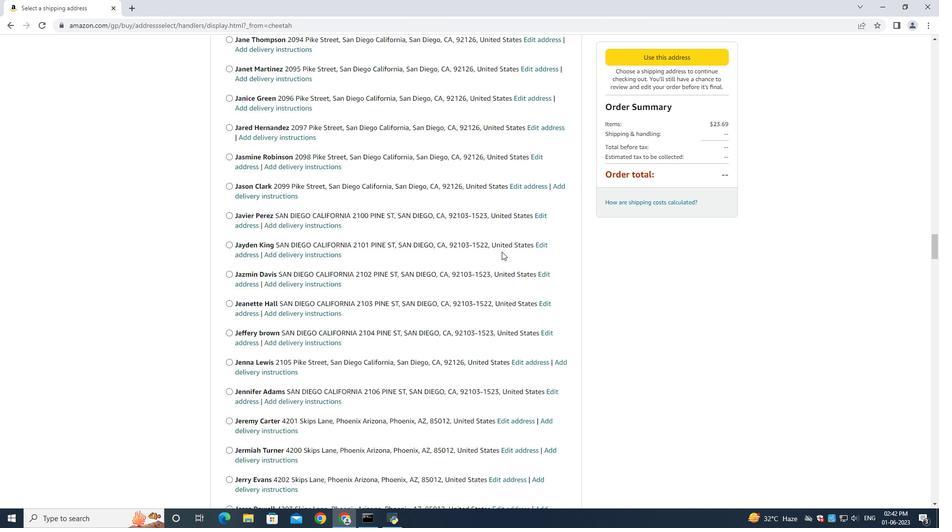 
Action: Mouse scrolled (502, 251) with delta (0, 0)
Screenshot: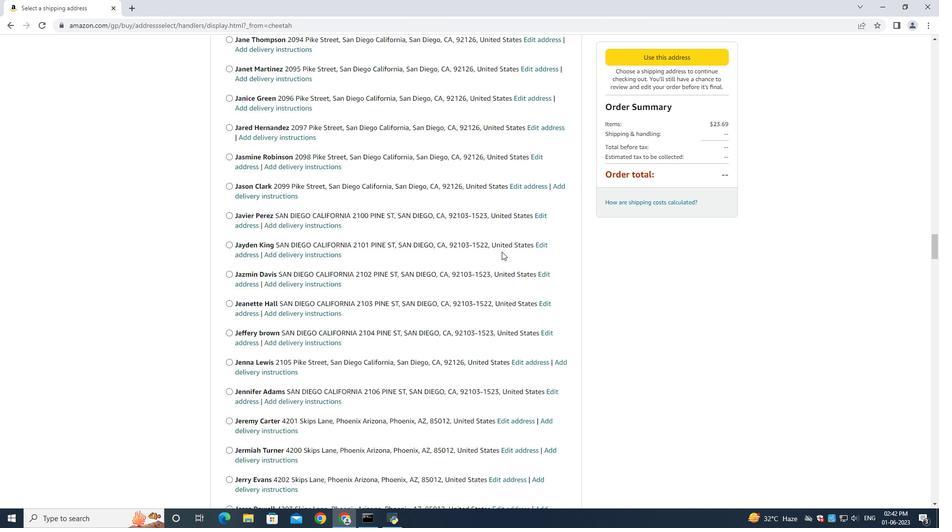
Action: Mouse scrolled (502, 251) with delta (0, 0)
Screenshot: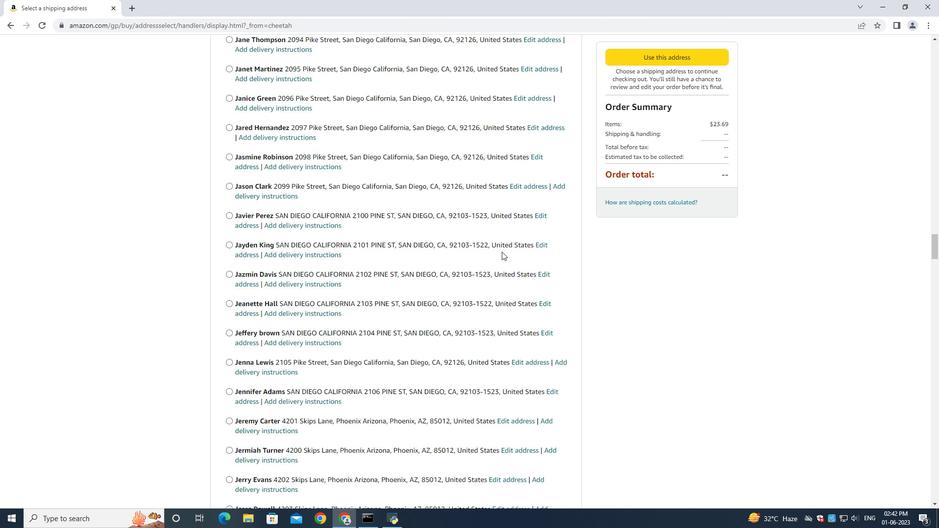 
Action: Mouse scrolled (502, 251) with delta (0, 0)
Screenshot: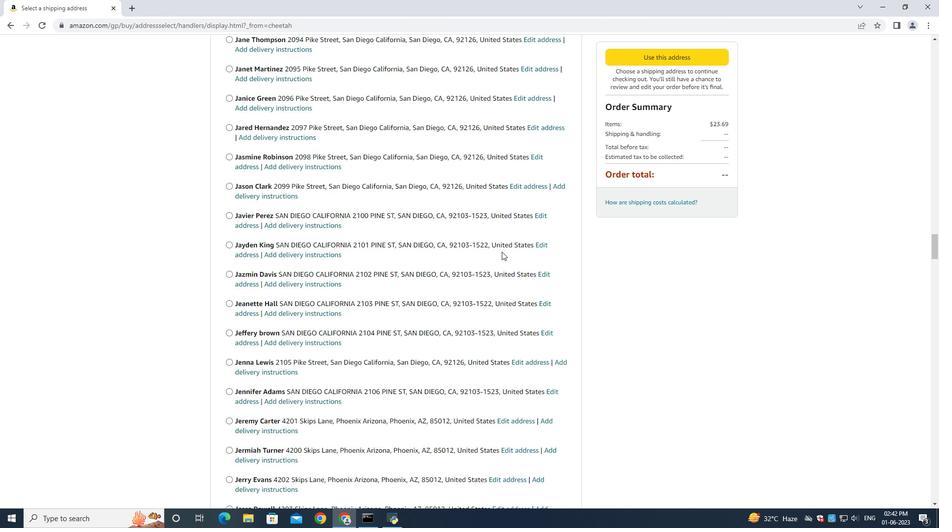 
Action: Mouse scrolled (502, 251) with delta (0, 0)
Screenshot: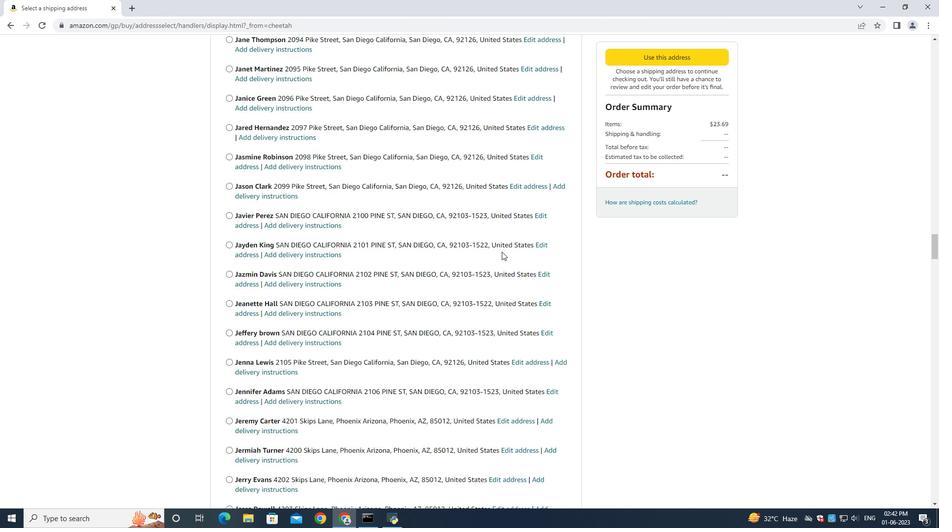 
Action: Mouse scrolled (502, 251) with delta (0, 0)
Screenshot: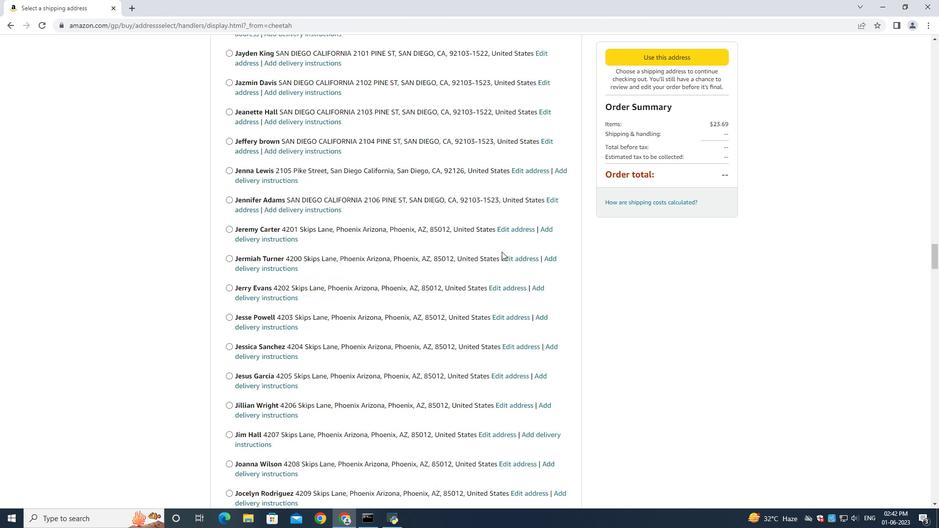 
Action: Mouse scrolled (502, 251) with delta (0, 0)
Screenshot: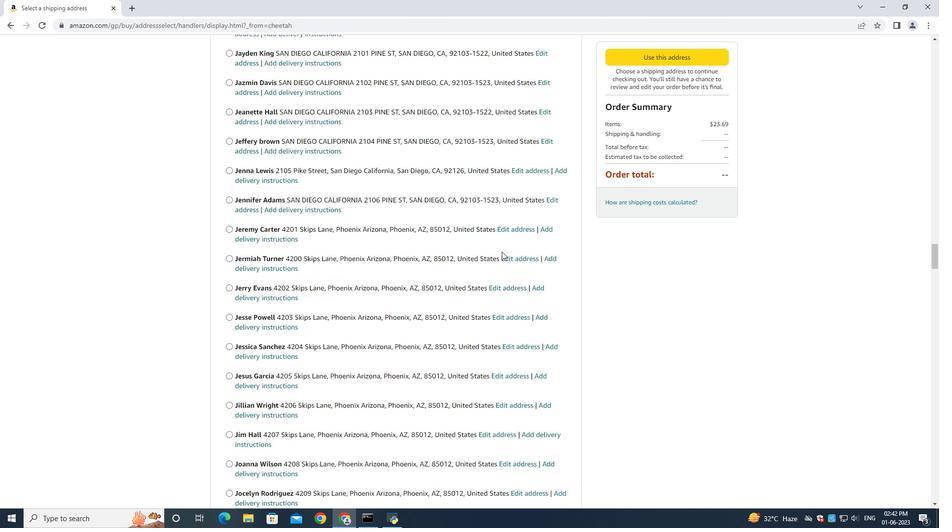 
Action: Mouse scrolled (502, 251) with delta (0, 0)
Screenshot: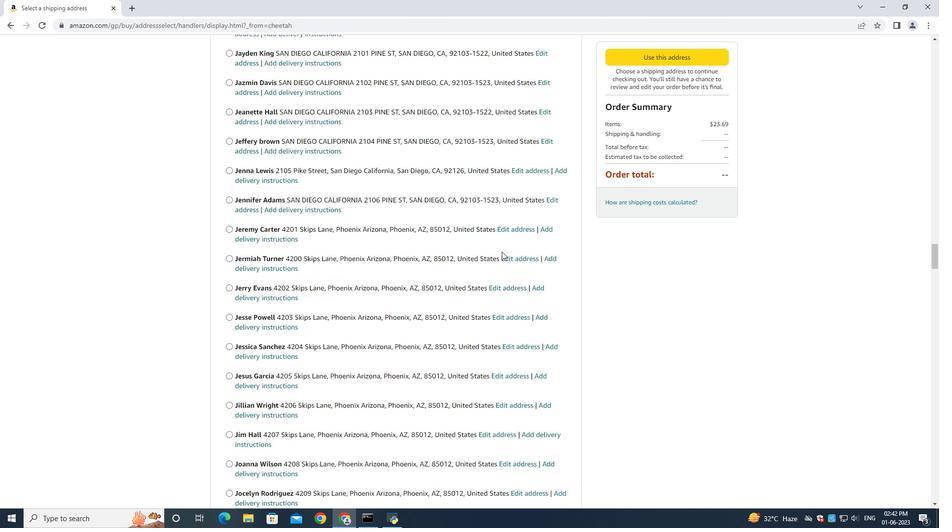 
Action: Mouse scrolled (502, 251) with delta (0, 0)
Screenshot: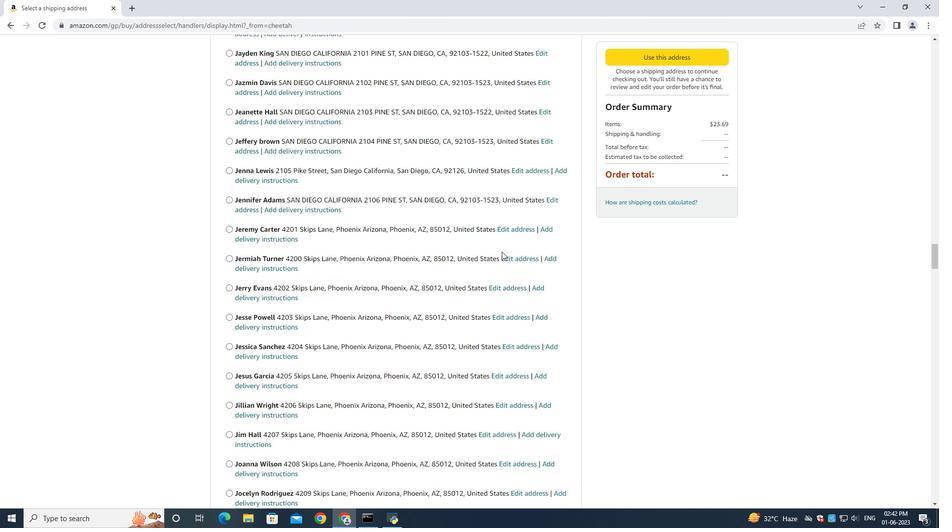 
Action: Mouse scrolled (502, 251) with delta (0, 0)
Screenshot: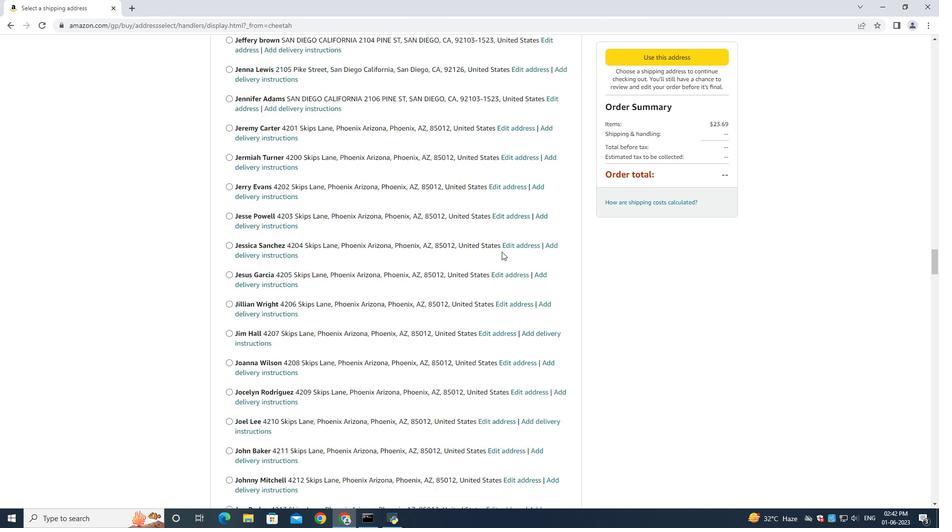 
Action: Mouse scrolled (502, 251) with delta (0, 0)
Screenshot: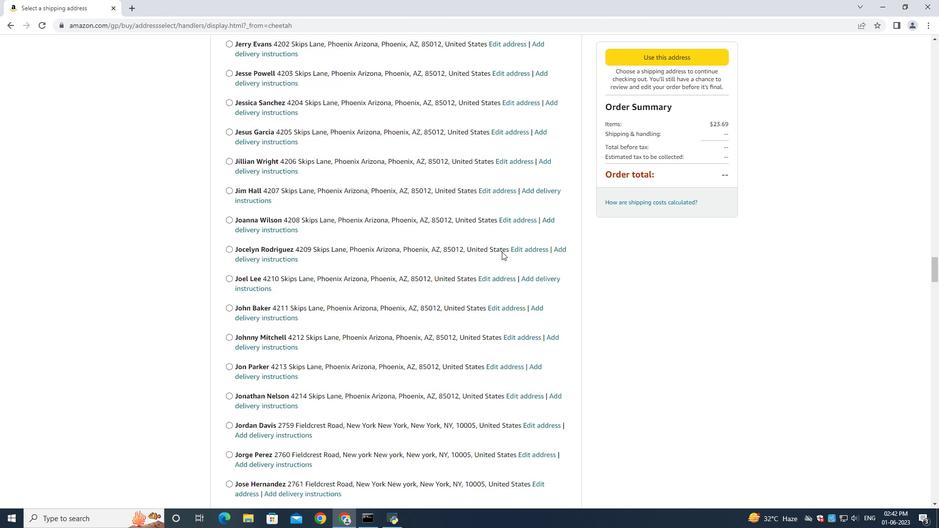 
Action: Mouse scrolled (502, 251) with delta (0, 0)
Screenshot: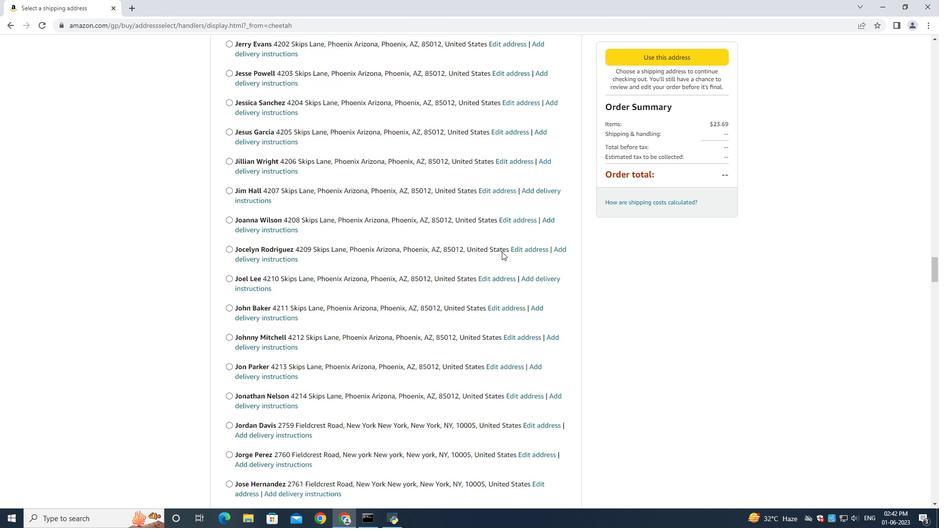 
Action: Mouse scrolled (502, 251) with delta (0, 0)
Screenshot: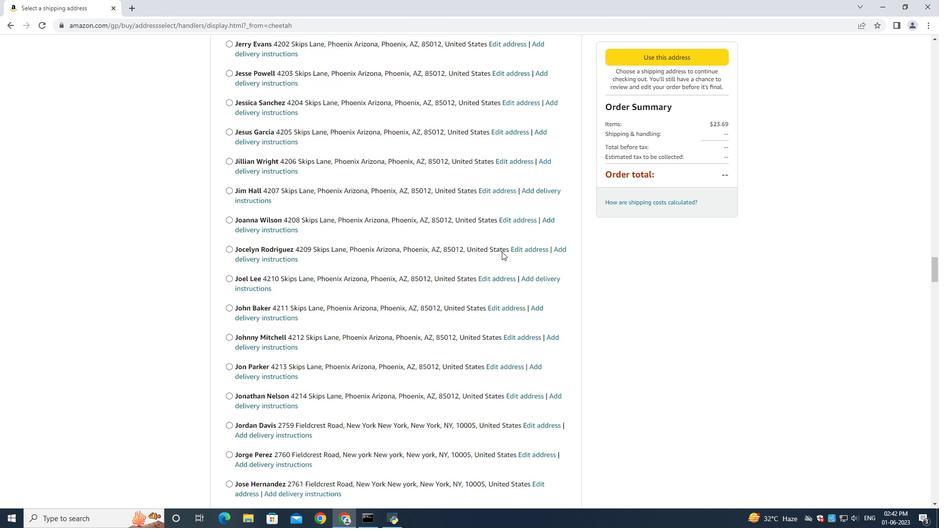 
Action: Mouse scrolled (502, 251) with delta (0, 0)
Screenshot: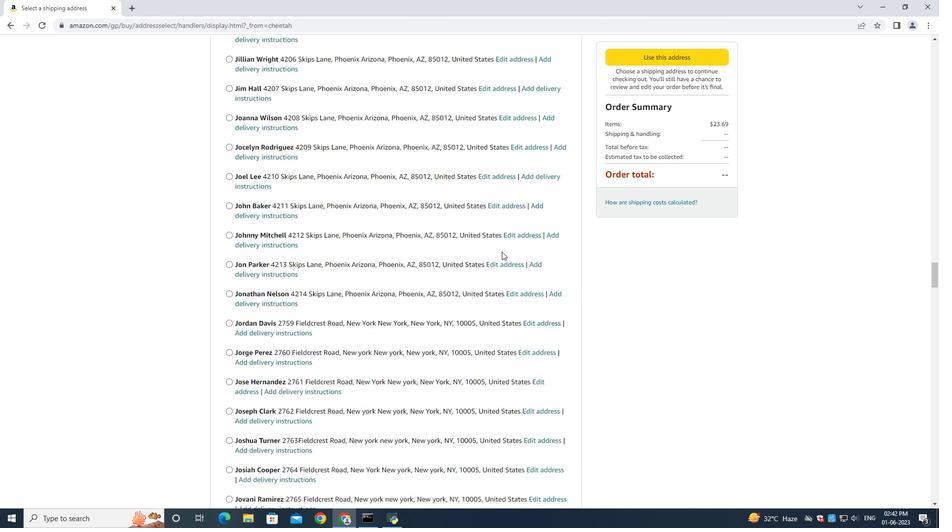 
Action: Mouse scrolled (502, 251) with delta (0, 0)
Screenshot: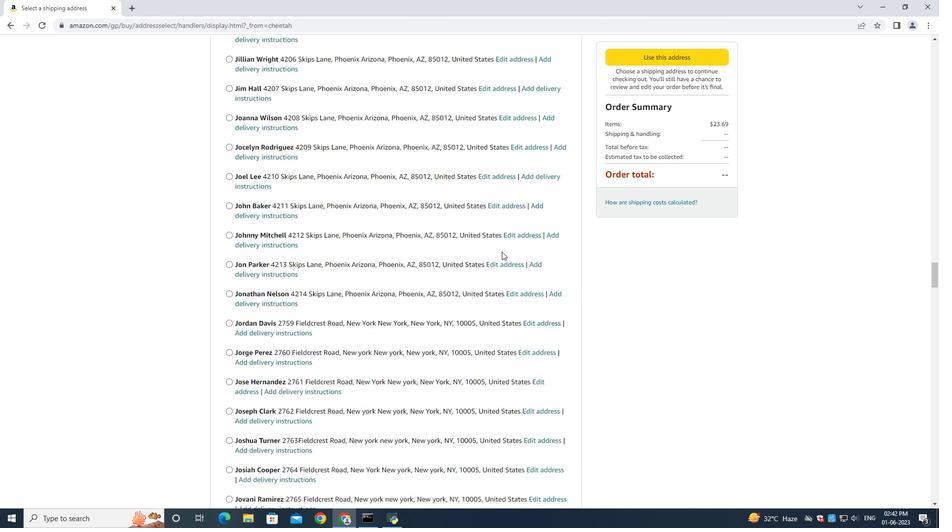
Action: Mouse scrolled (502, 251) with delta (0, 0)
Screenshot: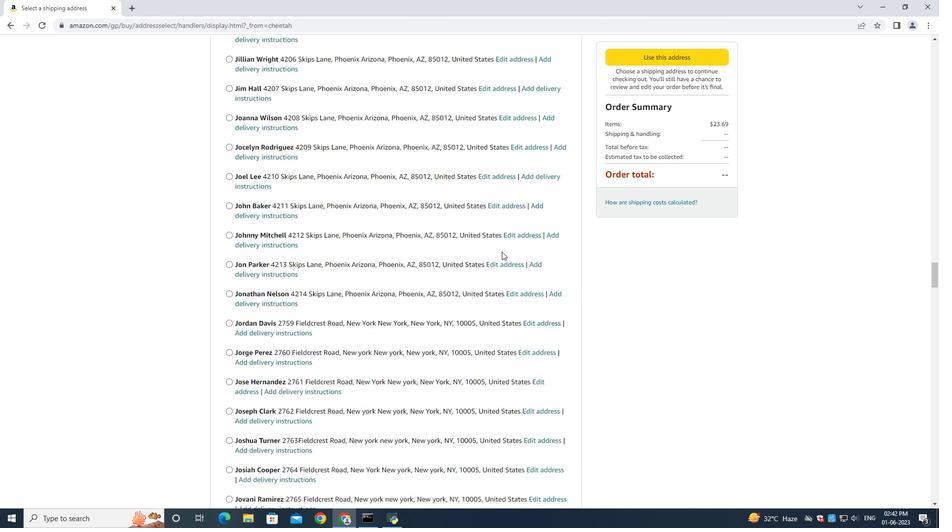 
Action: Mouse scrolled (502, 251) with delta (0, 0)
Screenshot: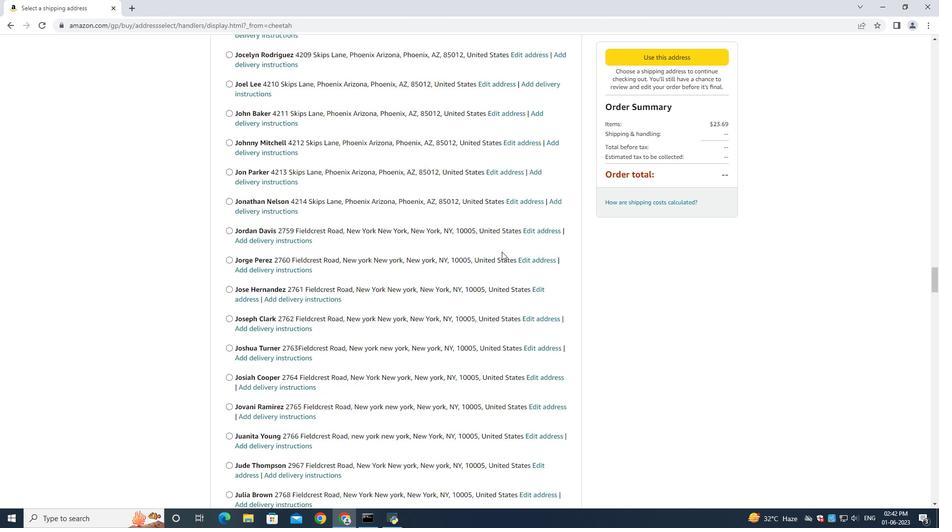 
Action: Mouse scrolled (502, 251) with delta (0, 0)
Screenshot: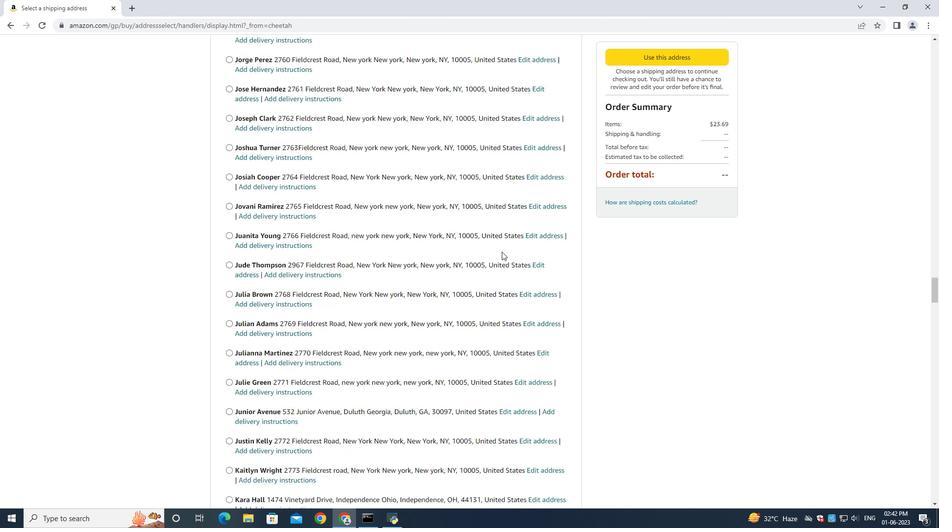 
Action: Mouse scrolled (502, 251) with delta (0, 0)
Screenshot: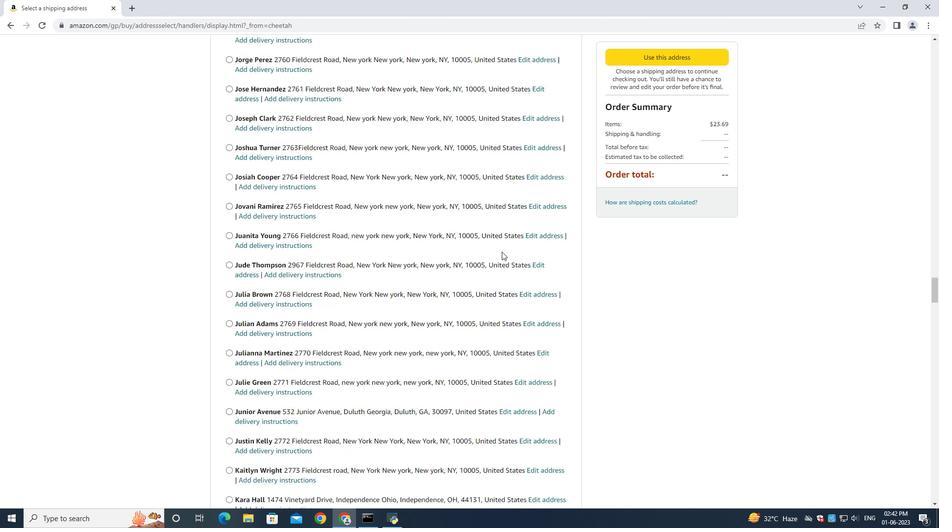 
Action: Mouse scrolled (502, 251) with delta (0, 0)
Screenshot: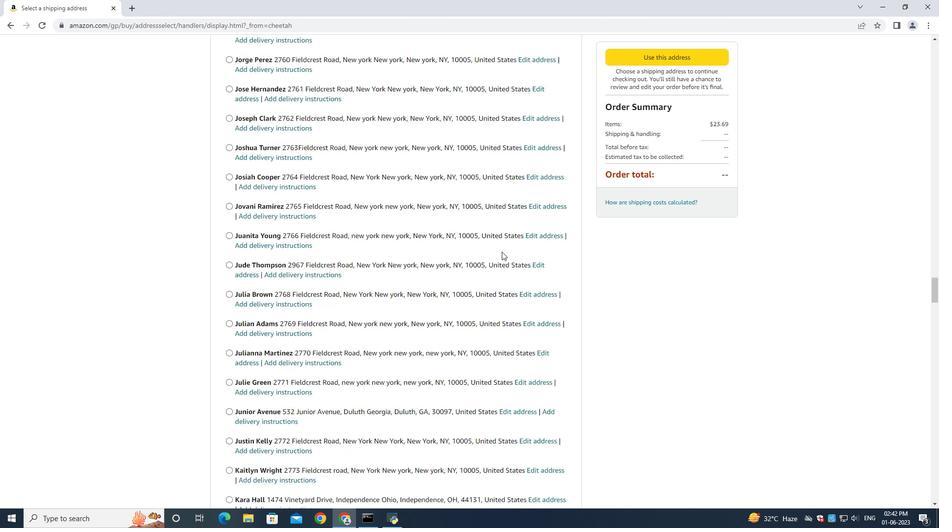 
Action: Mouse scrolled (502, 251) with delta (0, 0)
Screenshot: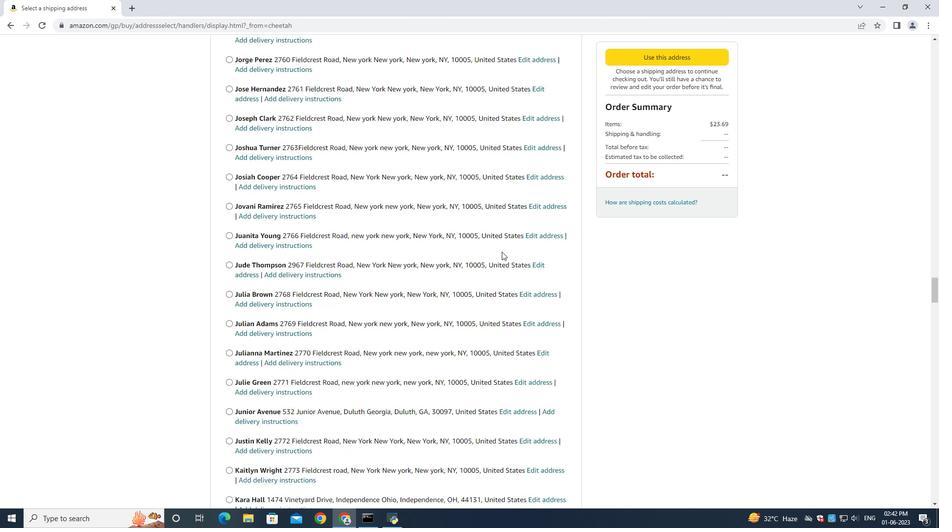 
Action: Mouse scrolled (502, 251) with delta (0, 0)
Screenshot: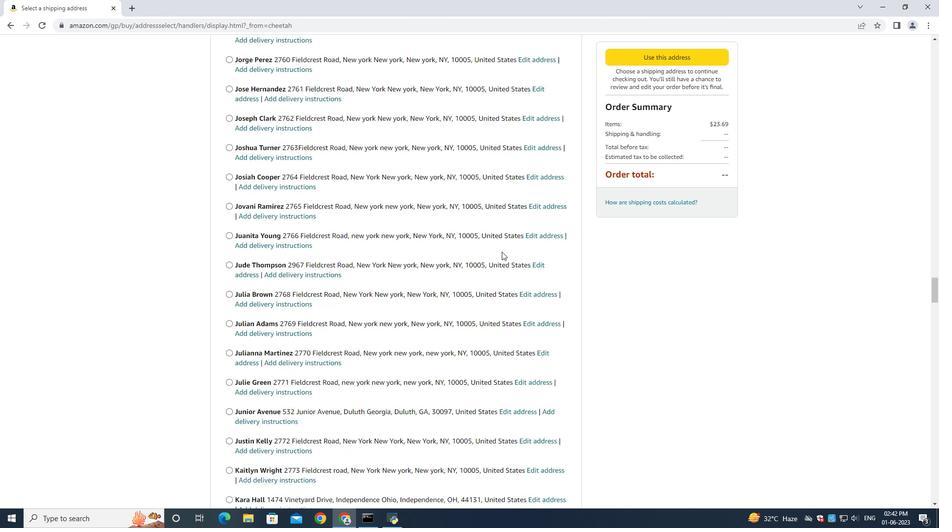 
Action: Mouse scrolled (502, 251) with delta (0, 0)
Screenshot: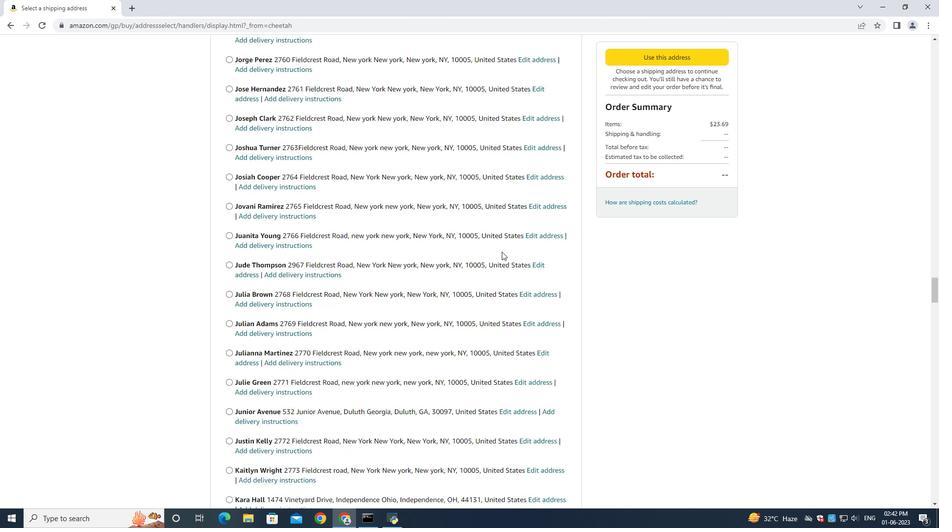 
Action: Mouse scrolled (502, 251) with delta (0, 0)
Screenshot: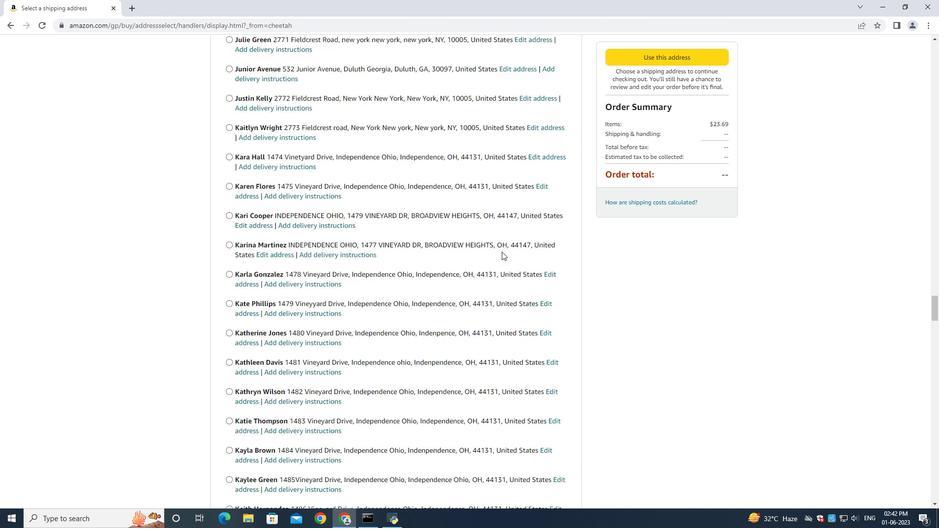 
Action: Mouse scrolled (502, 251) with delta (0, 0)
Screenshot: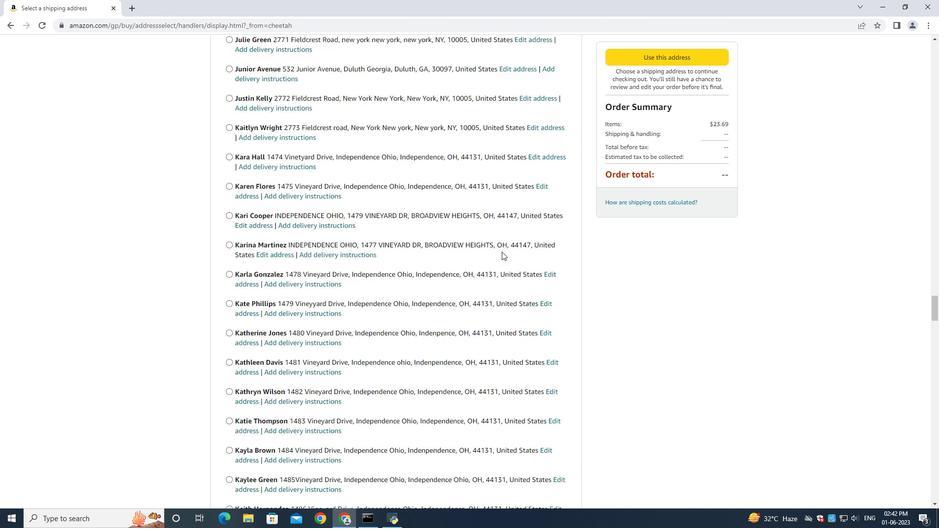
Action: Mouse scrolled (502, 251) with delta (0, 0)
Screenshot: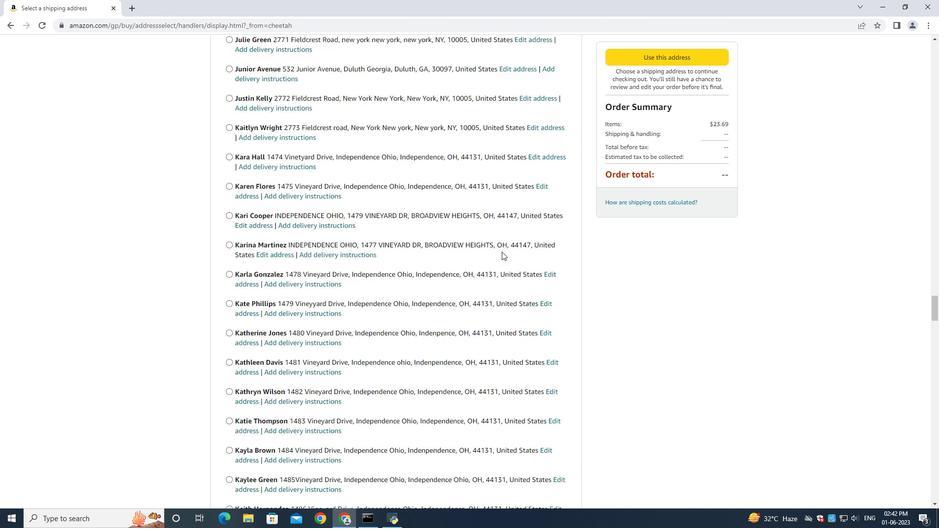 
Action: Mouse scrolled (502, 251) with delta (0, 0)
Screenshot: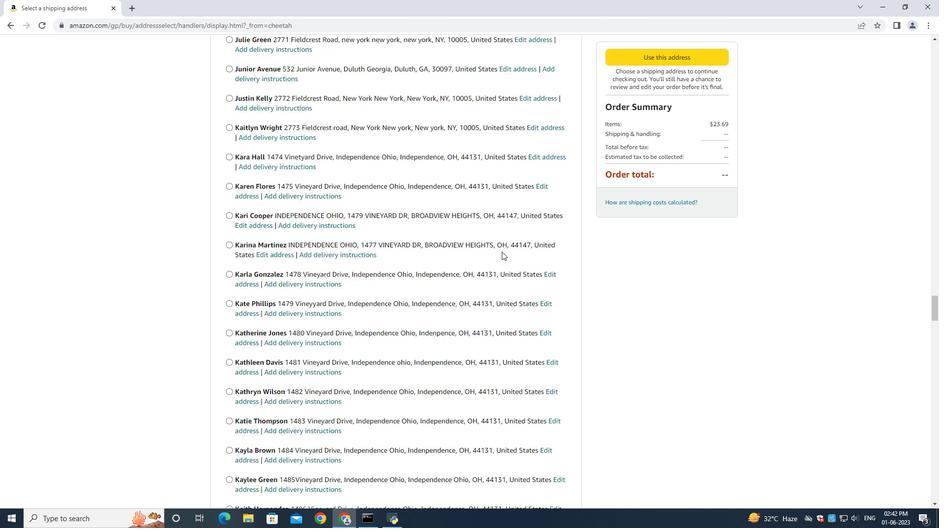 
Action: Mouse scrolled (502, 251) with delta (0, 0)
Screenshot: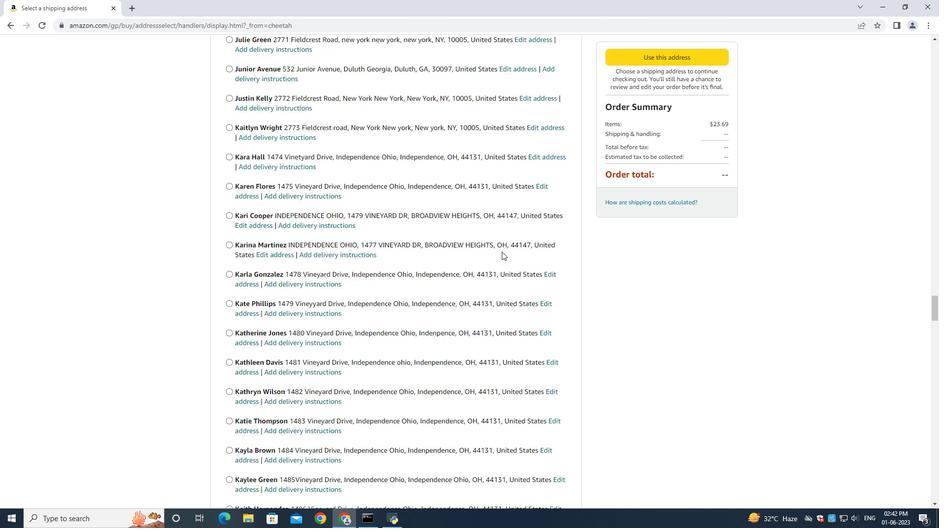
Action: Mouse scrolled (502, 251) with delta (0, 0)
Screenshot: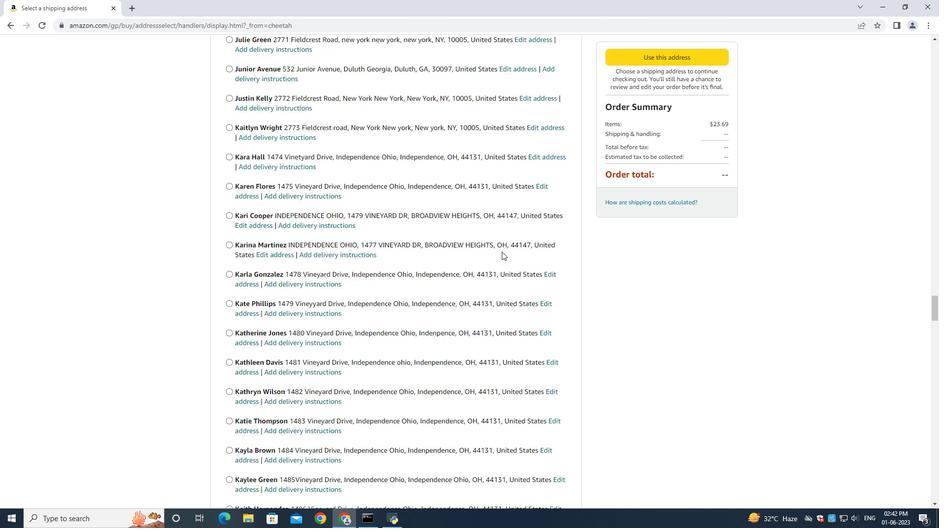 
Action: Mouse scrolled (502, 251) with delta (0, 0)
Screenshot: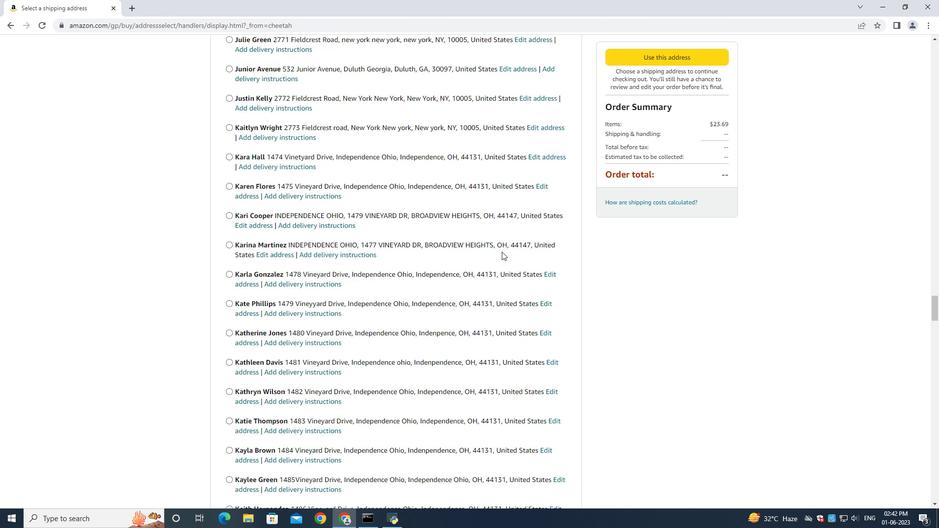 
Action: Mouse moved to (501, 289)
Screenshot: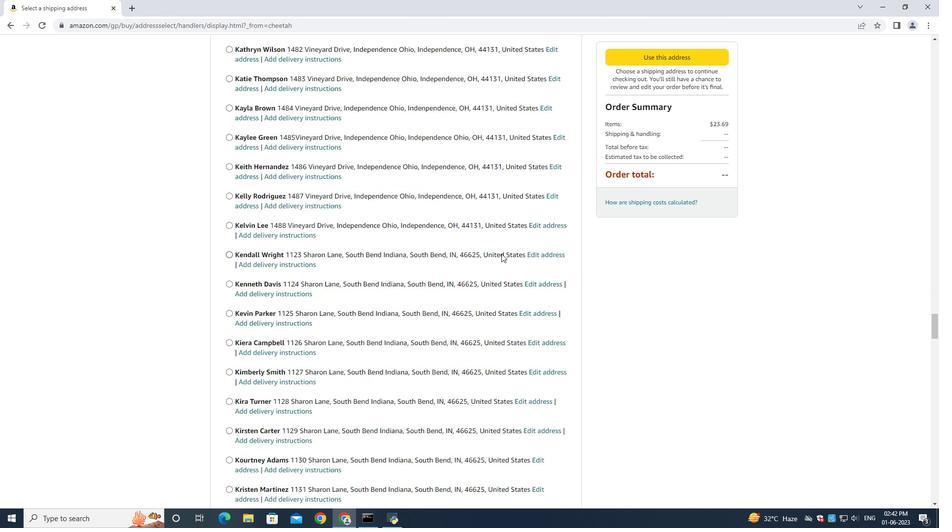 
Action: Mouse scrolled (501, 288) with delta (0, 0)
Screenshot: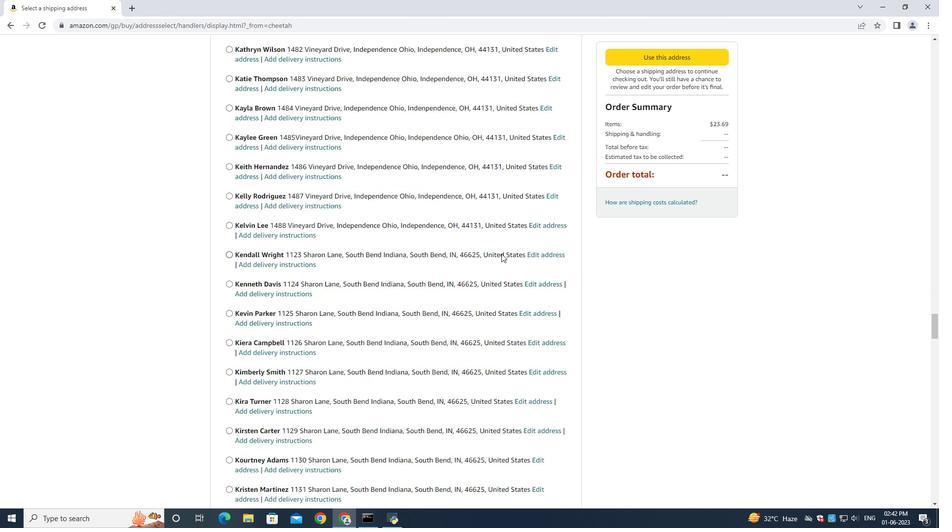 
Action: Mouse moved to (496, 337)
Screenshot: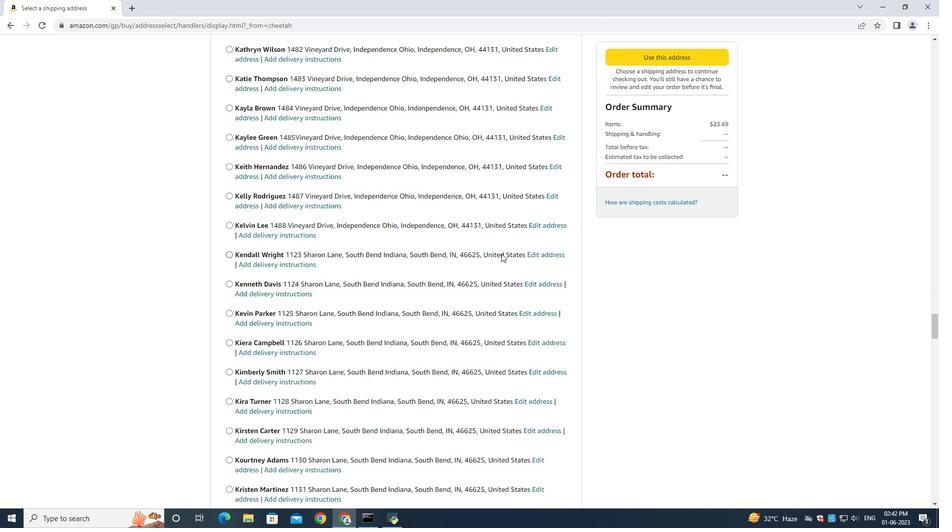 
Action: Mouse scrolled (497, 333) with delta (0, 0)
Screenshot: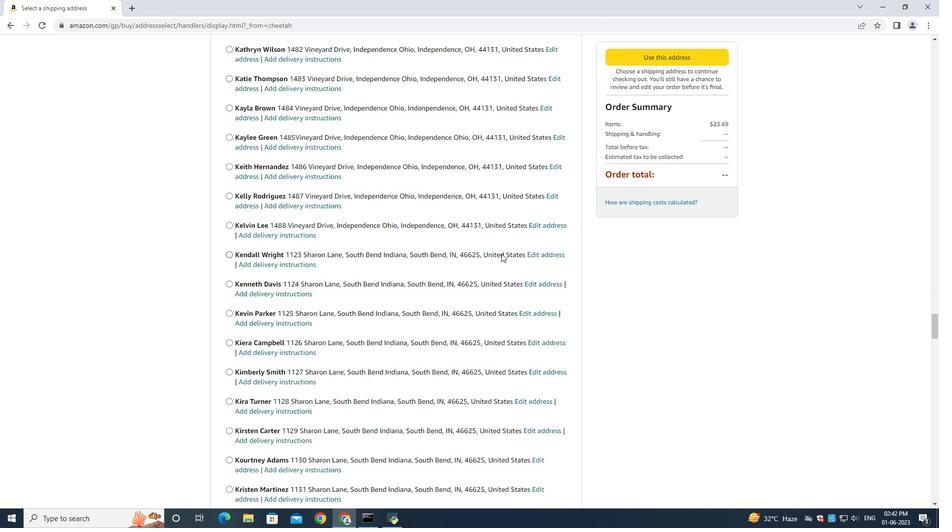 
Action: Mouse moved to (496, 334)
Screenshot: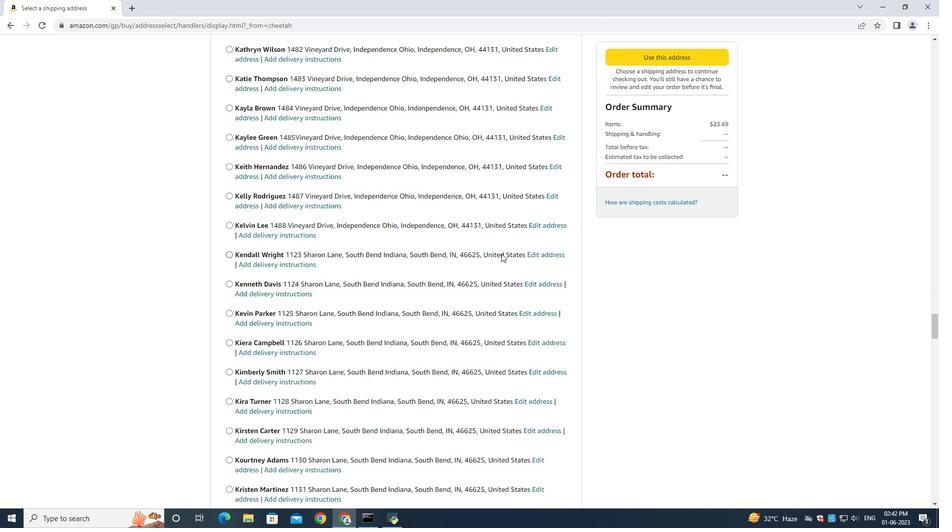 
Action: Mouse scrolled (496, 337) with delta (0, 0)
Screenshot: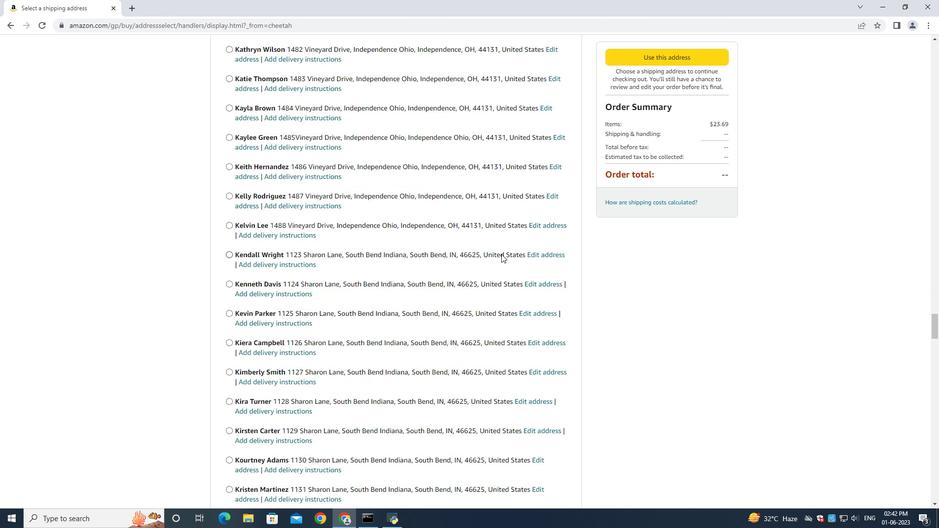 
Action: Mouse moved to (496, 331)
Screenshot: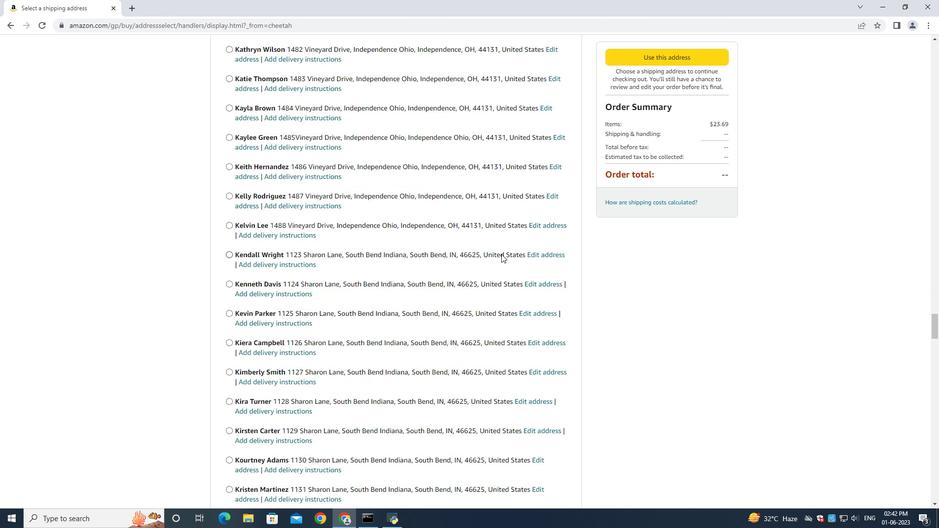 
Action: Mouse scrolled (496, 337) with delta (0, 0)
Screenshot: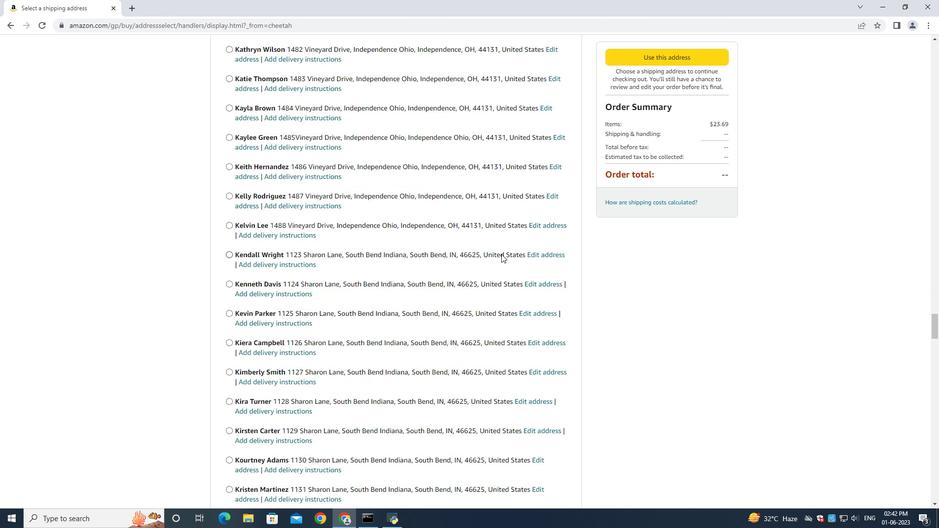 
Action: Mouse scrolled (496, 337) with delta (0, 0)
Screenshot: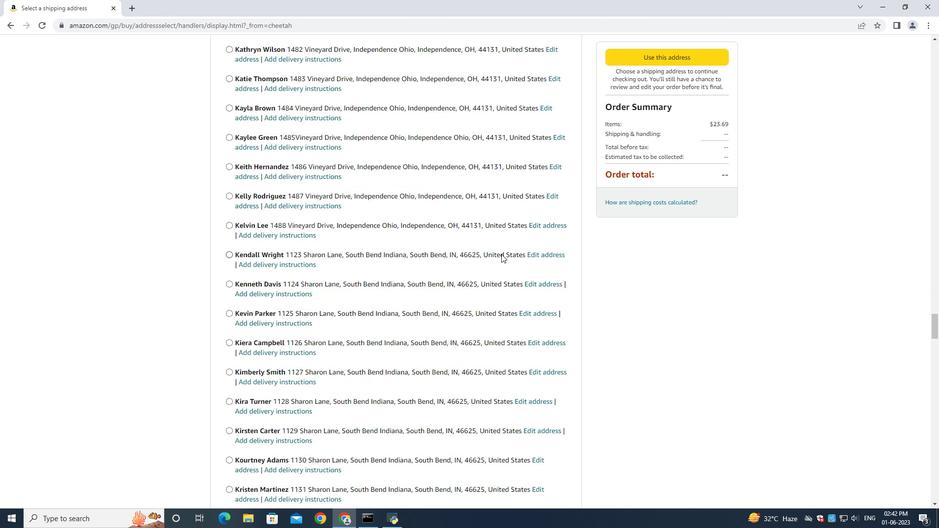 
Action: Mouse moved to (496, 330)
Screenshot: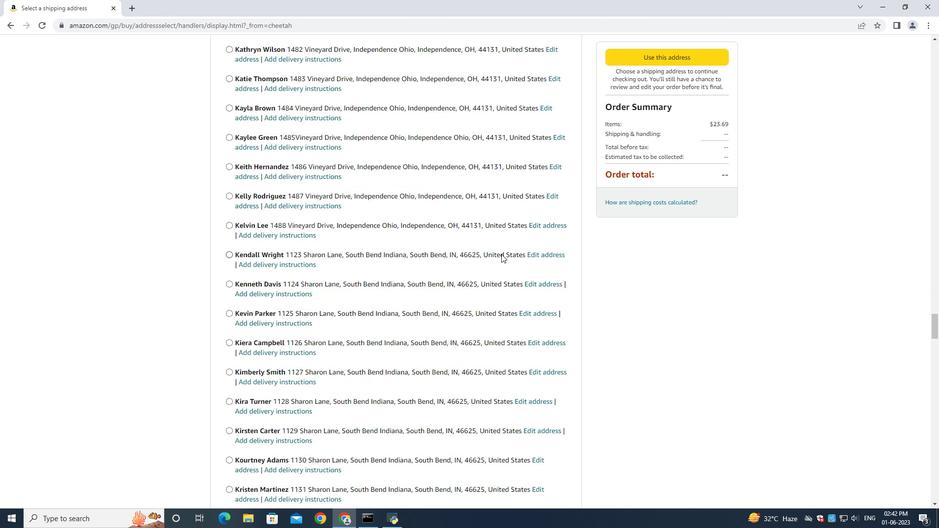 
Action: Mouse scrolled (496, 336) with delta (0, 0)
Screenshot: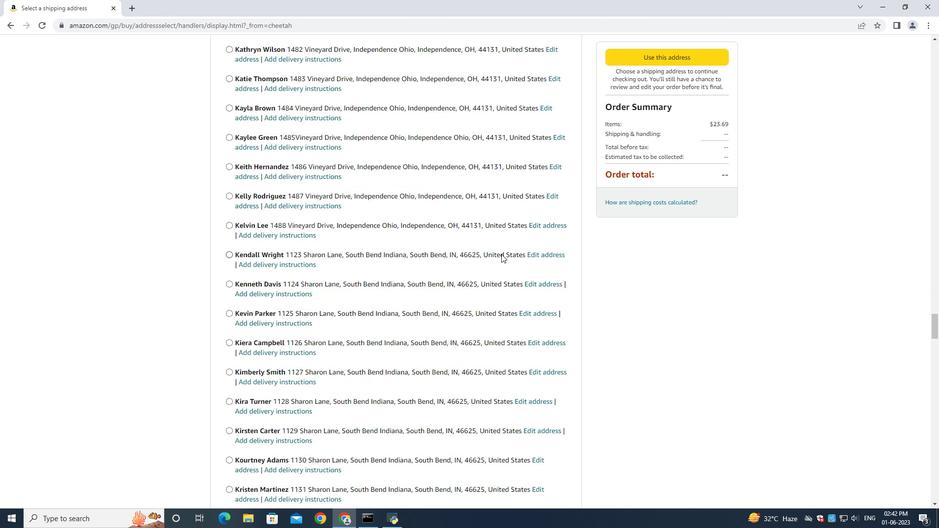
Action: Mouse scrolled (496, 330) with delta (0, 0)
Screenshot: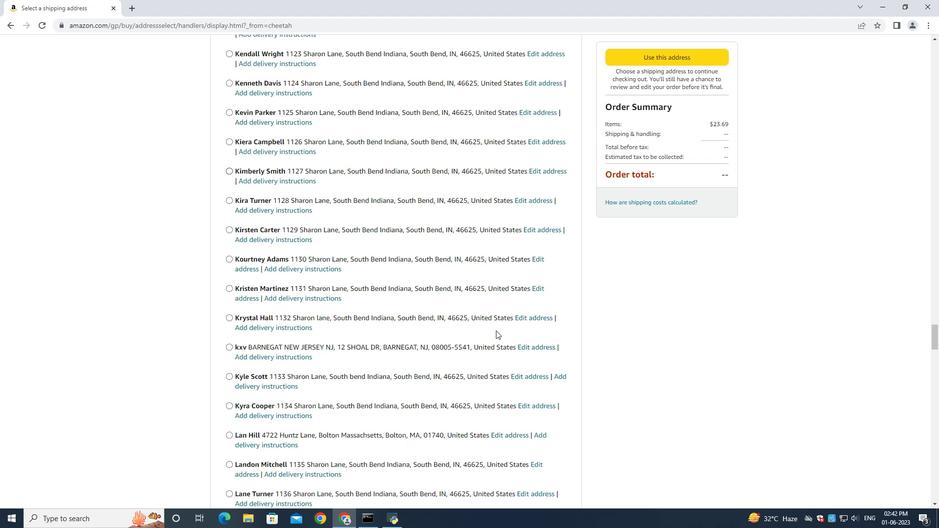 
Action: Mouse moved to (494, 327)
Screenshot: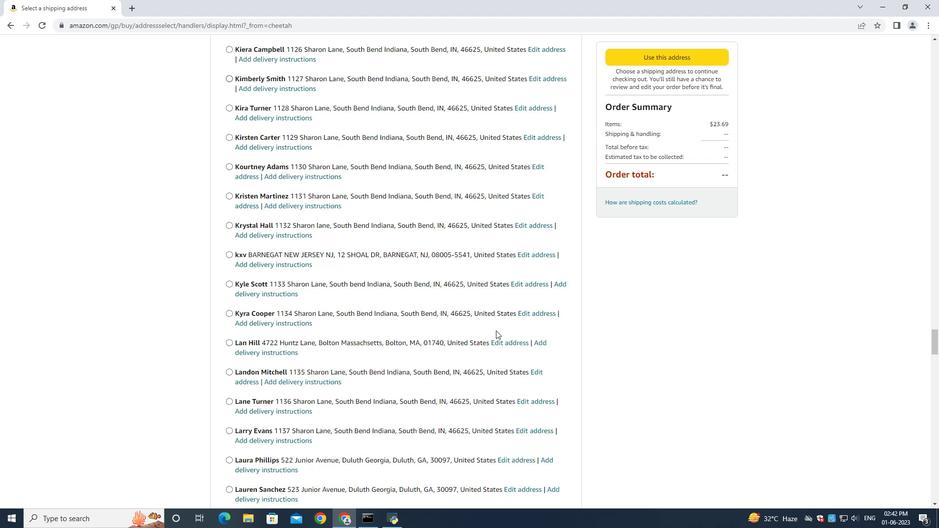 
Action: Mouse scrolled (496, 330) with delta (0, 0)
Screenshot: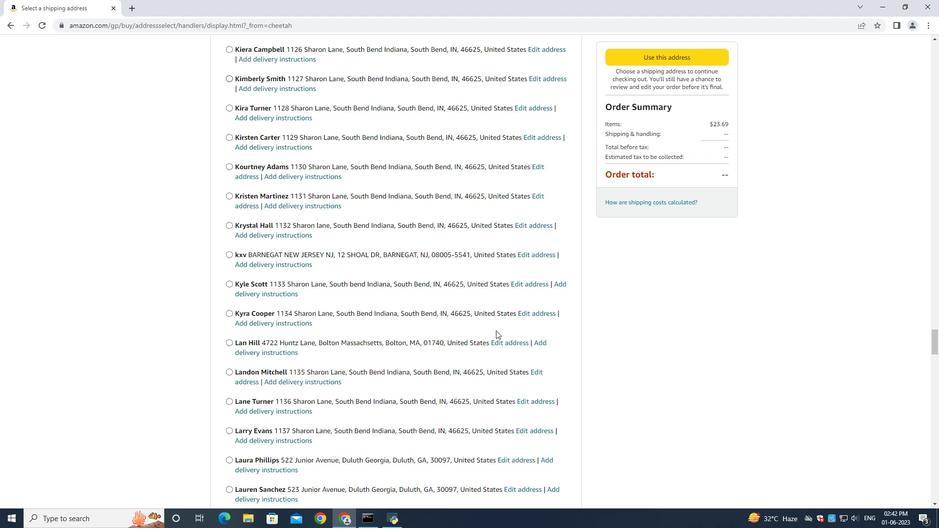 
Action: Mouse moved to (493, 325)
Screenshot: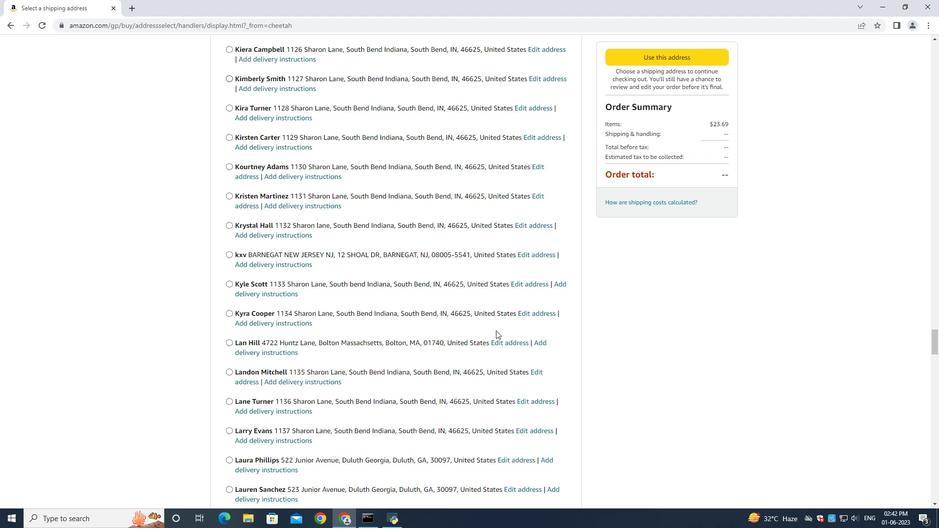
Action: Mouse scrolled (496, 330) with delta (0, 0)
Screenshot: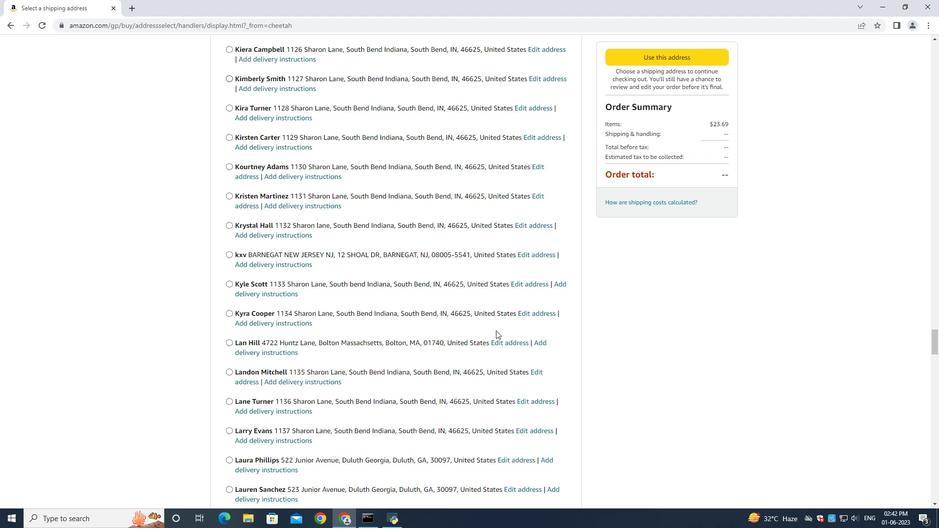 
Action: Mouse moved to (492, 324)
Screenshot: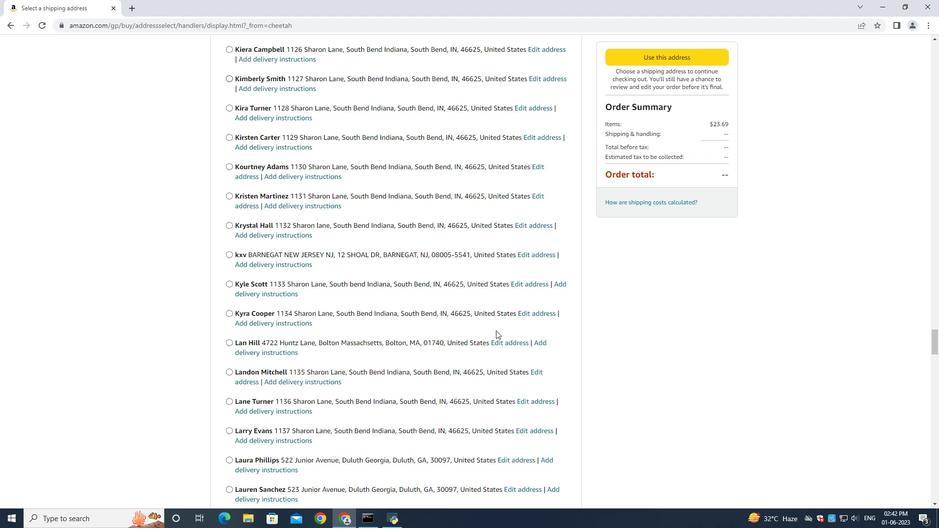 
Action: Mouse scrolled (496, 330) with delta (0, 0)
Screenshot: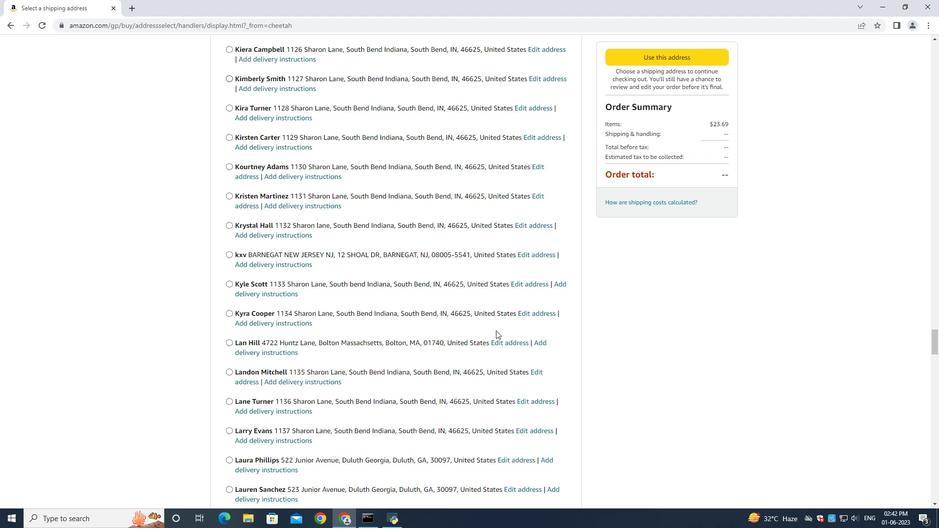 
Action: Mouse moved to (492, 324)
Screenshot: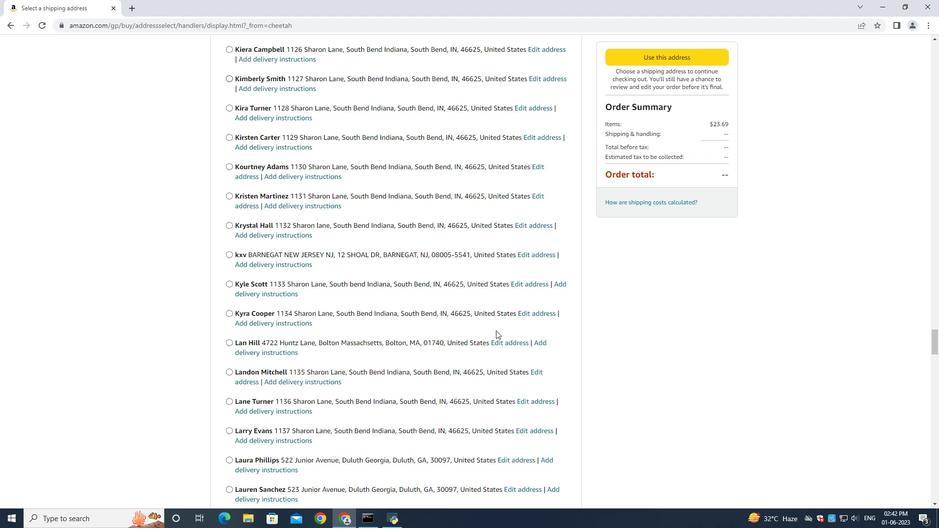 
Action: Mouse scrolled (496, 330) with delta (0, 0)
Screenshot: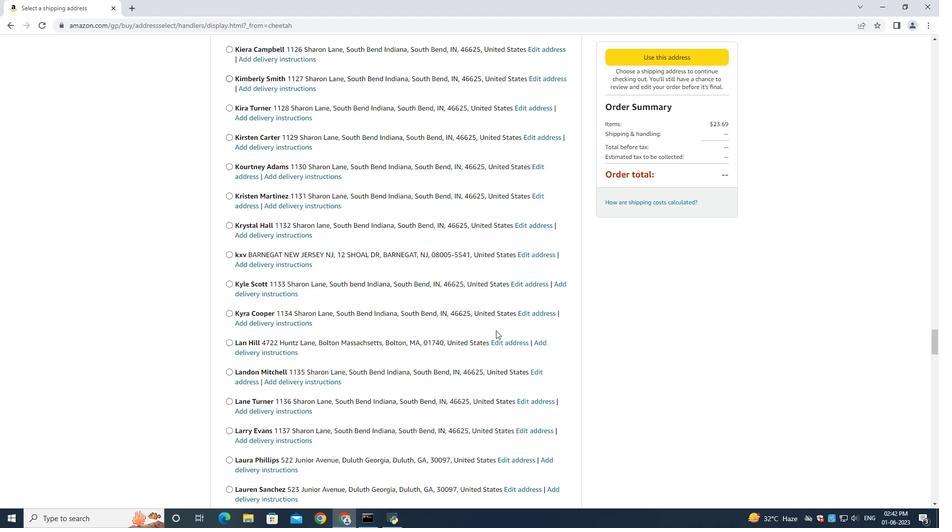 
Action: Mouse moved to (491, 320)
Screenshot: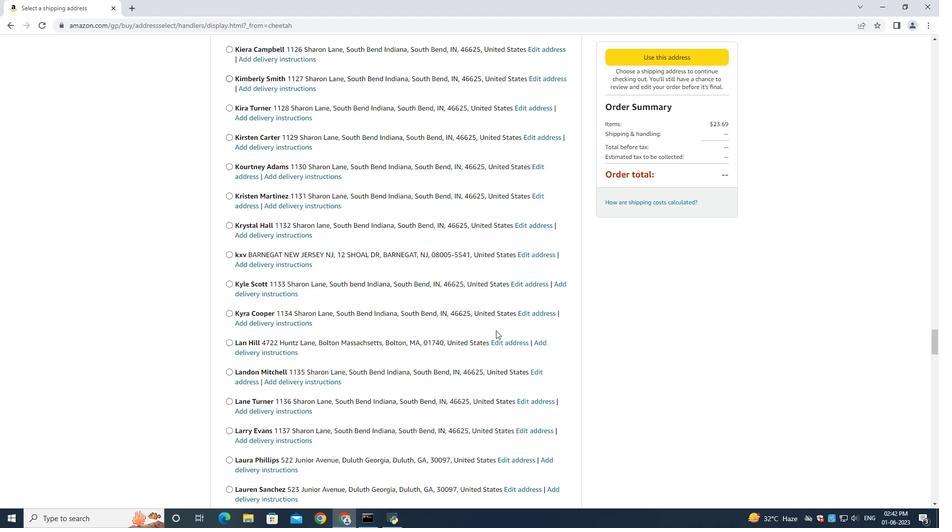 
Action: Mouse scrolled (496, 330) with delta (0, 0)
Screenshot: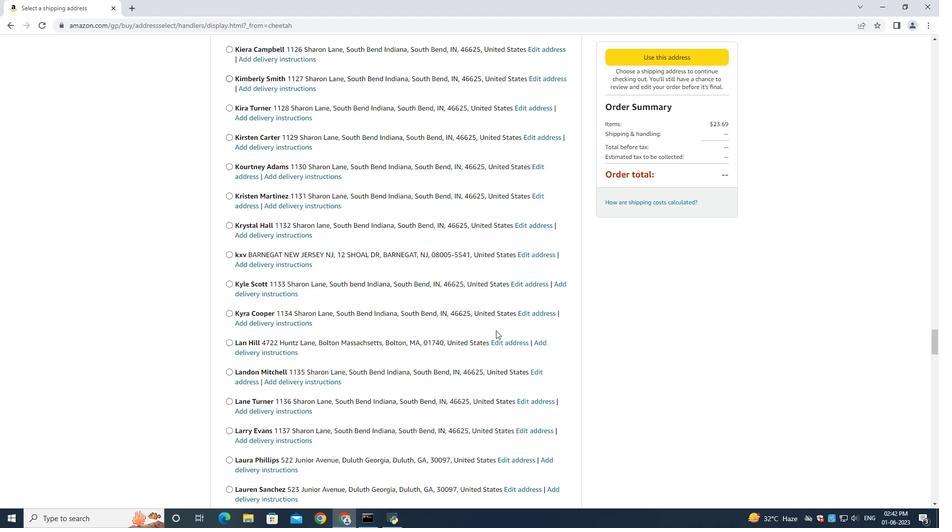 
Action: Mouse moved to (491, 319)
Screenshot: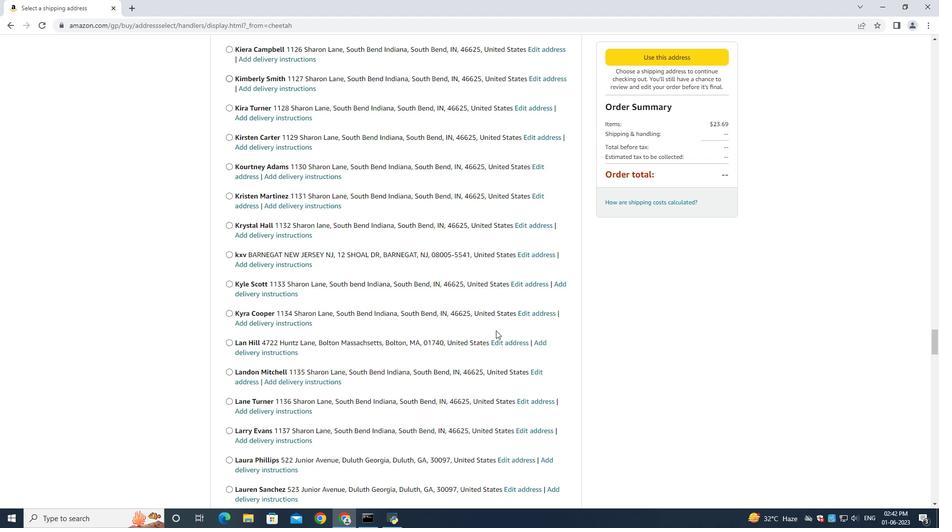 
Action: Mouse scrolled (493, 325) with delta (0, 0)
Screenshot: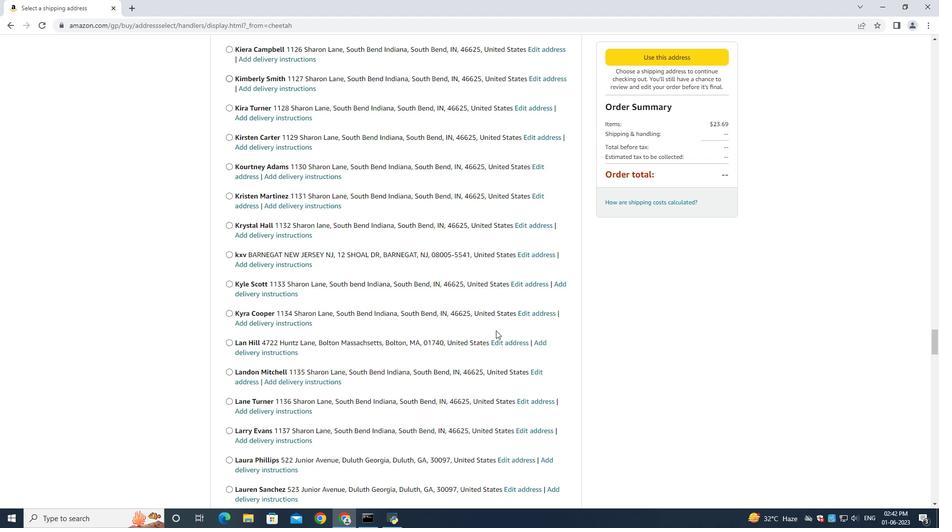 
Action: Mouse scrolled (492, 324) with delta (0, 0)
Screenshot: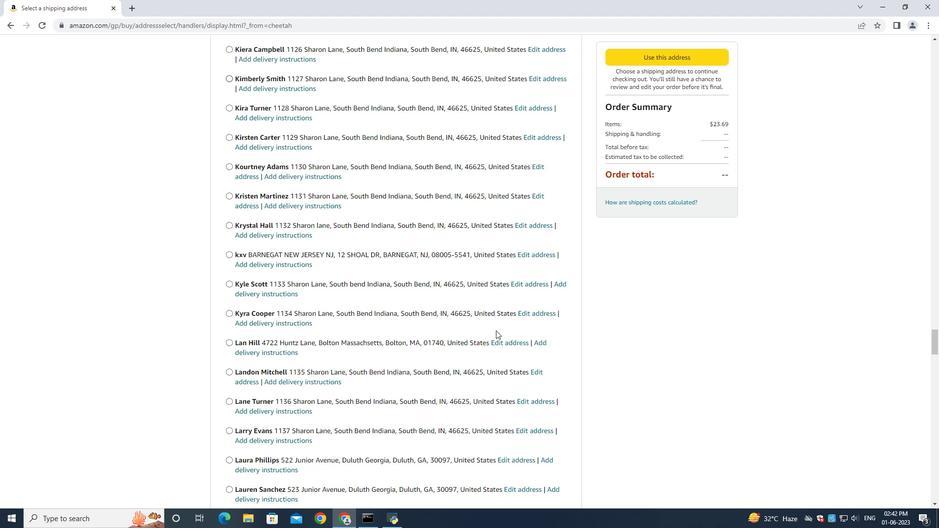 
Action: Mouse scrolled (491, 319) with delta (0, 0)
Screenshot: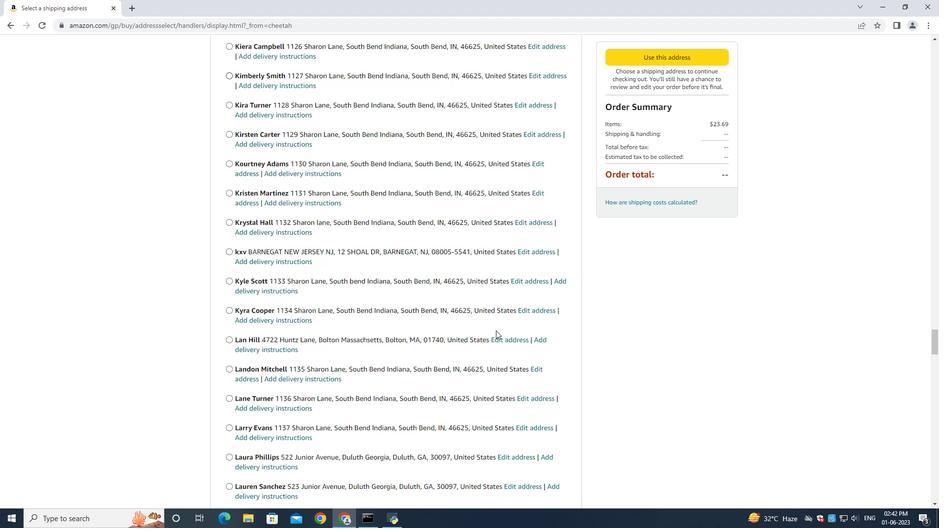 
Action: Mouse scrolled (491, 319) with delta (0, 0)
Screenshot: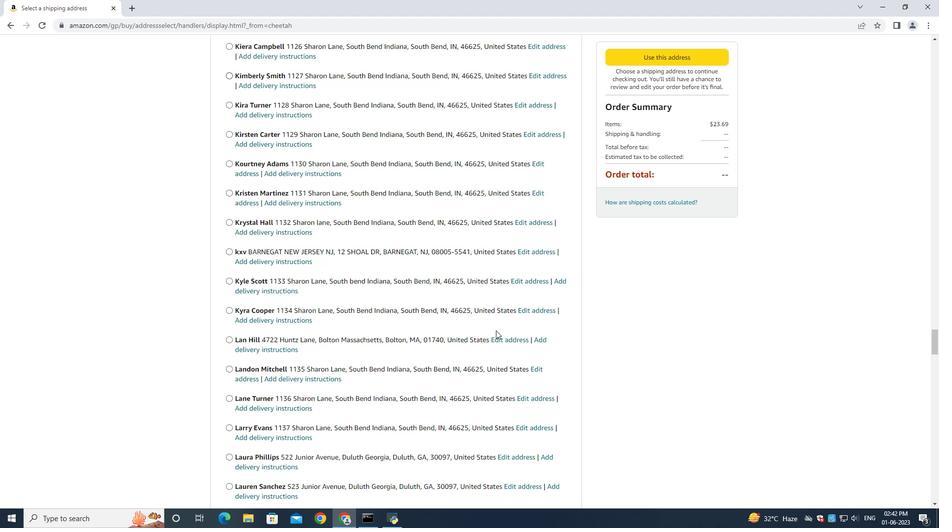 
Action: Mouse moved to (491, 319)
Screenshot: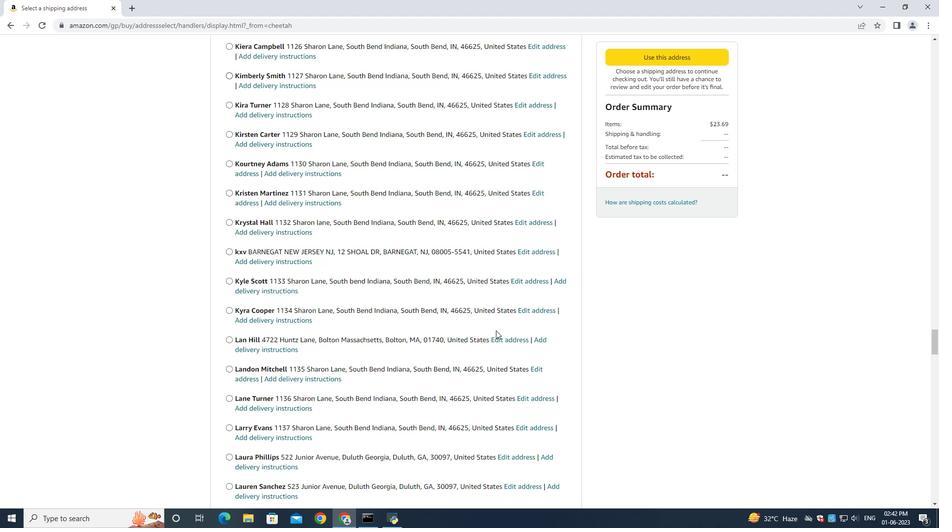 
Action: Mouse scrolled (491, 319) with delta (0, 0)
Screenshot: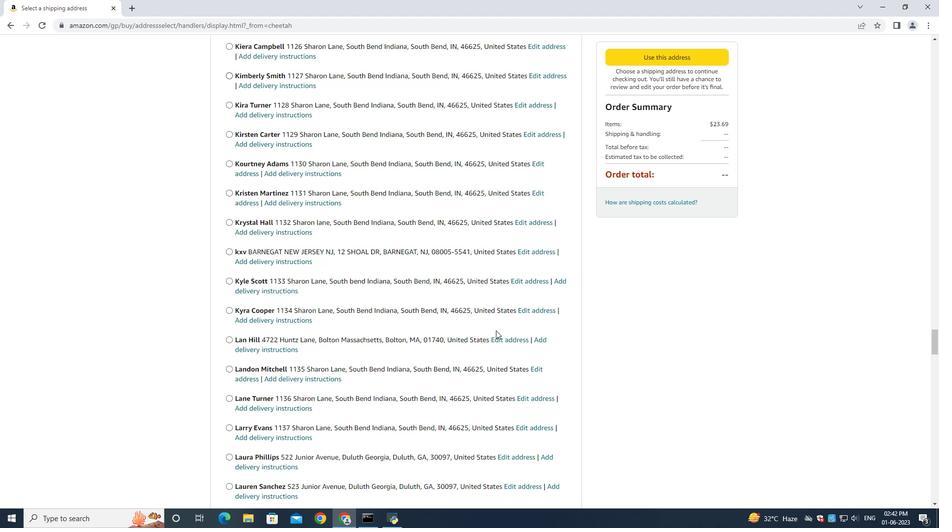 
Action: Mouse moved to (490, 315)
Screenshot: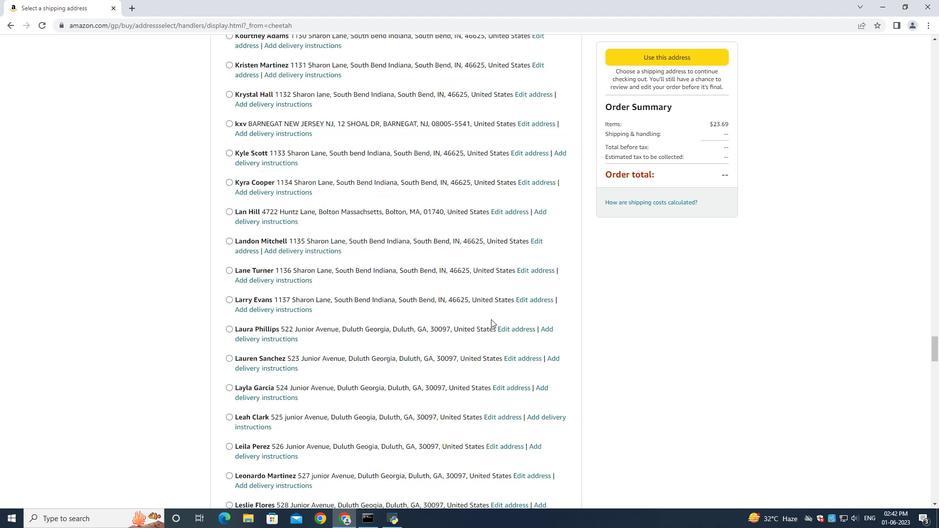 
Action: Mouse scrolled (491, 316) with delta (0, 0)
Screenshot: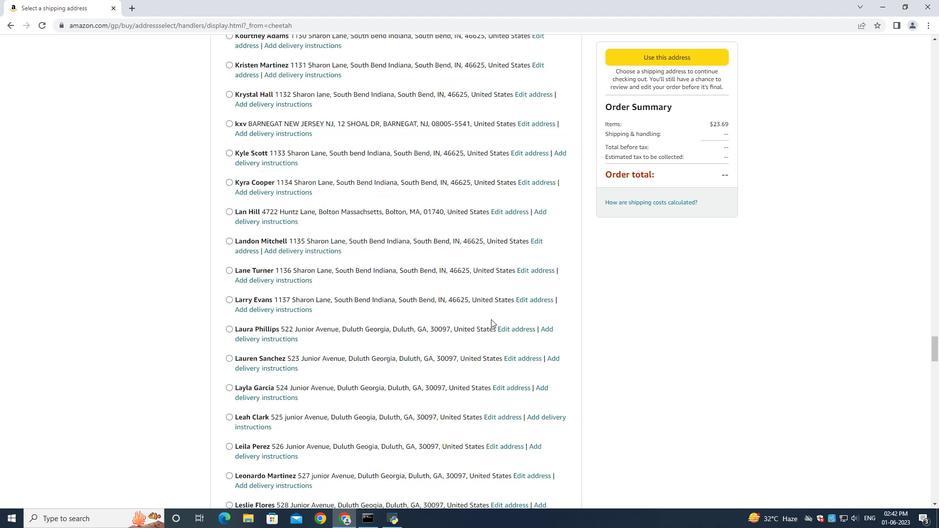 
Action: Mouse moved to (490, 314)
Screenshot: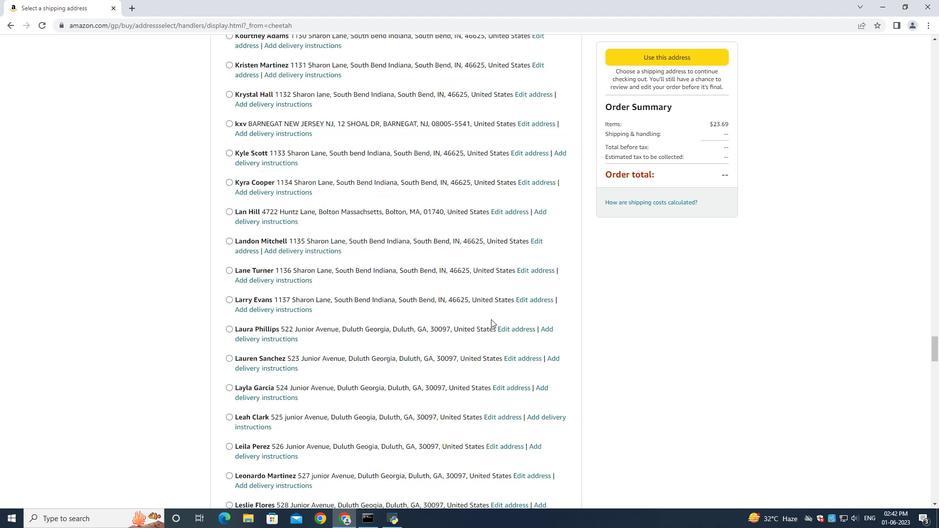 
Action: Mouse scrolled (490, 314) with delta (0, 0)
Screenshot: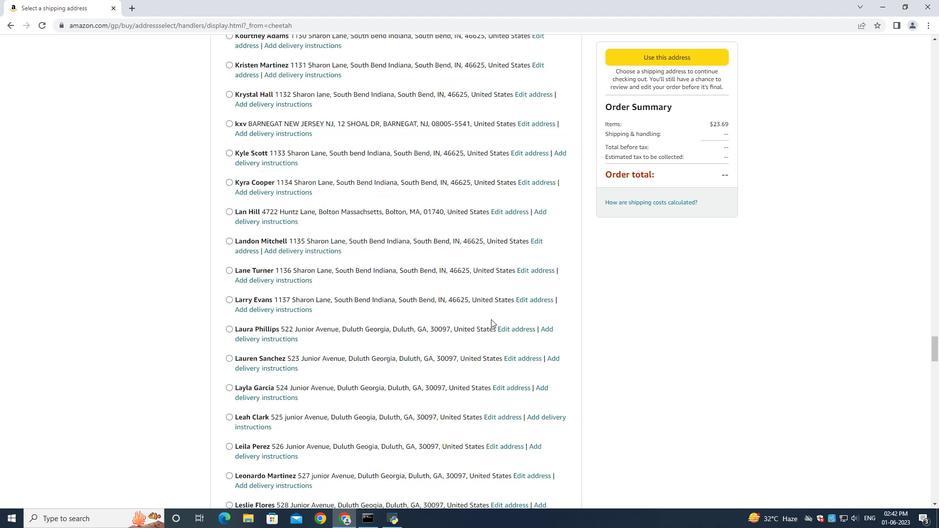 
Action: Mouse moved to (484, 316)
Screenshot: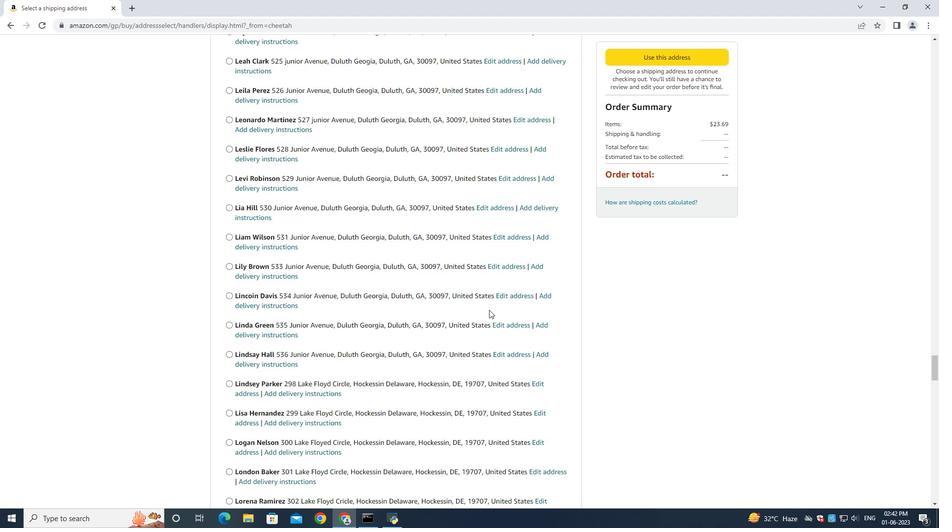 
Action: Mouse scrolled (484, 315) with delta (0, 0)
Screenshot: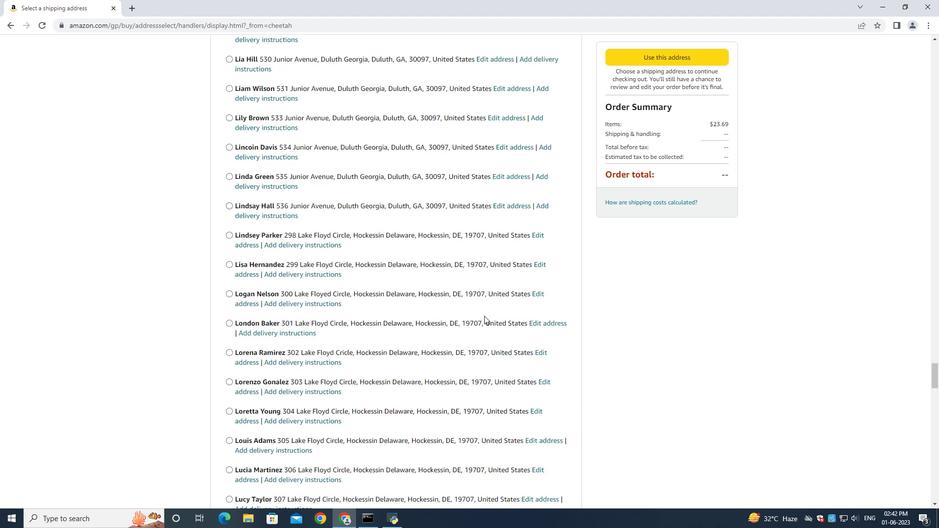 
Action: Mouse scrolled (484, 315) with delta (0, 0)
Screenshot: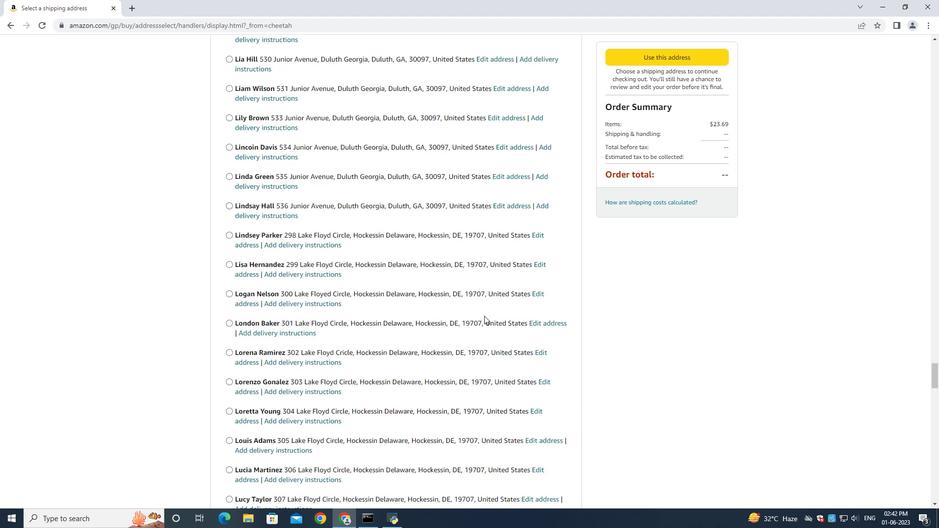 
Action: Mouse moved to (485, 314)
Screenshot: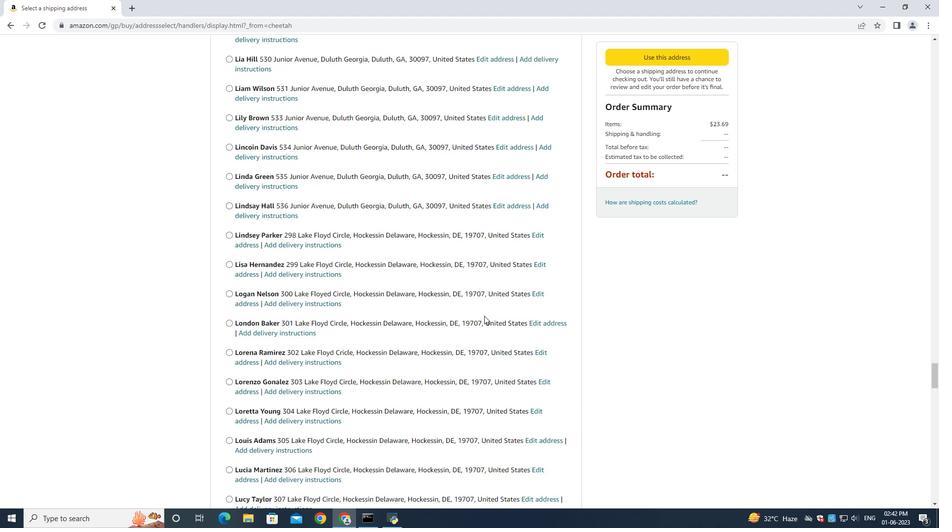
Action: Mouse scrolled (484, 315) with delta (0, 0)
Screenshot: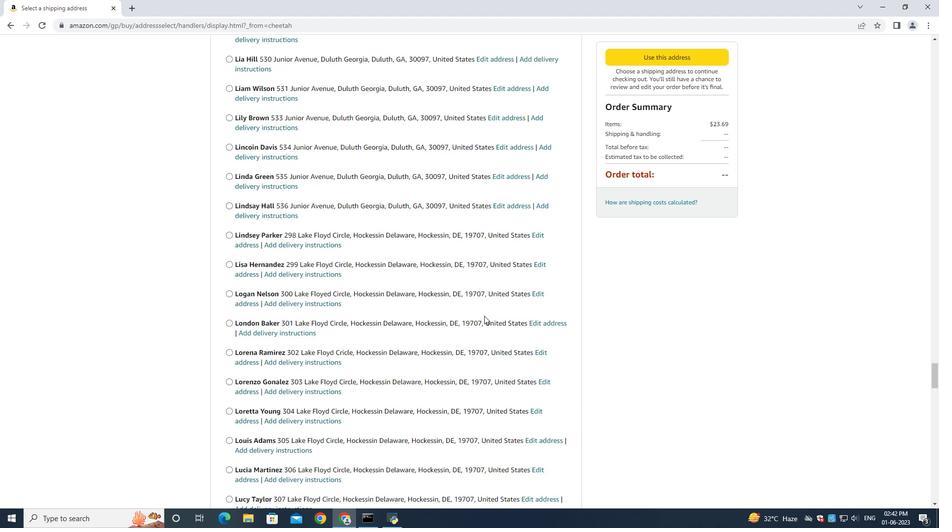 
Action: Mouse moved to (487, 311)
Screenshot: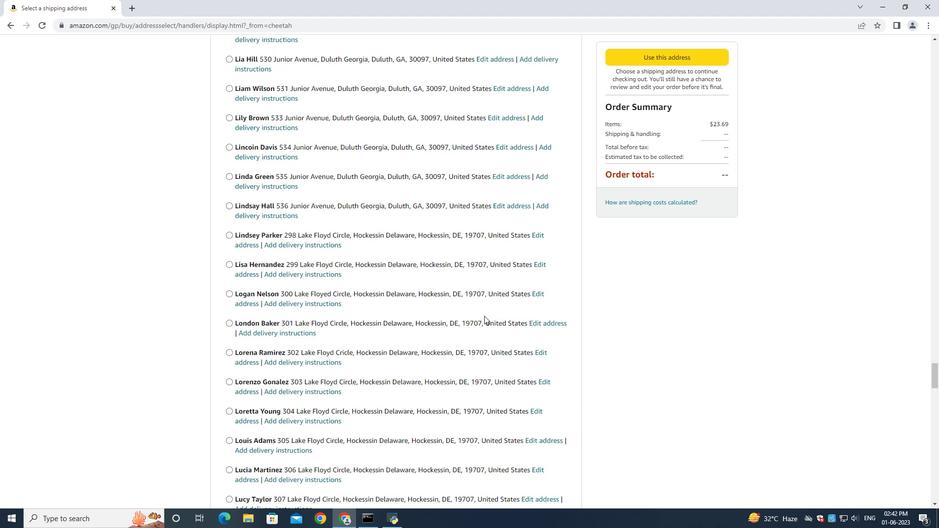 
Action: Mouse scrolled (486, 312) with delta (0, 0)
Screenshot: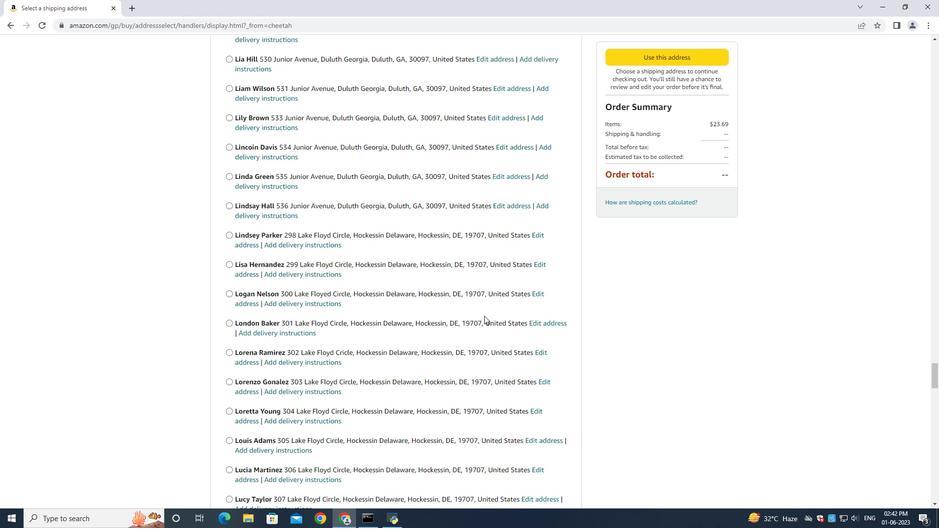 
Action: Mouse moved to (490, 306)
Screenshot: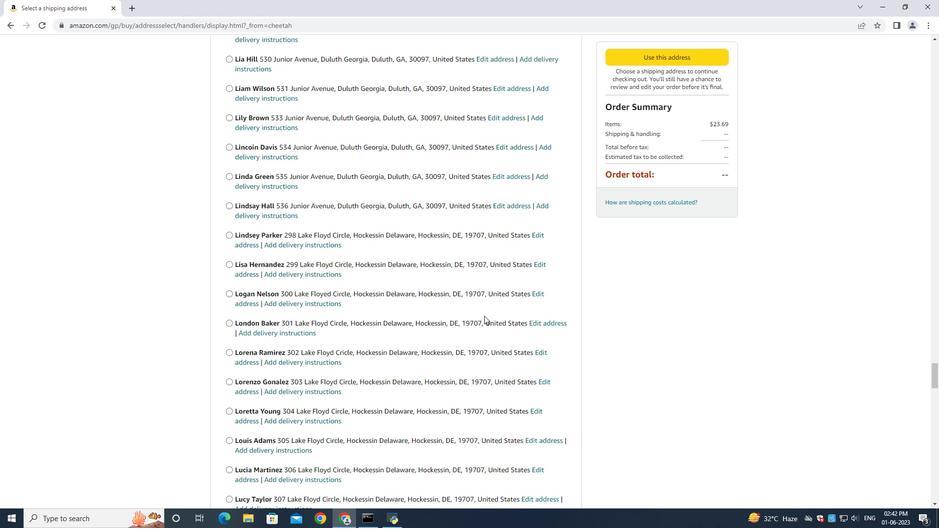 
Action: Mouse scrolled (487, 310) with delta (0, 0)
Screenshot: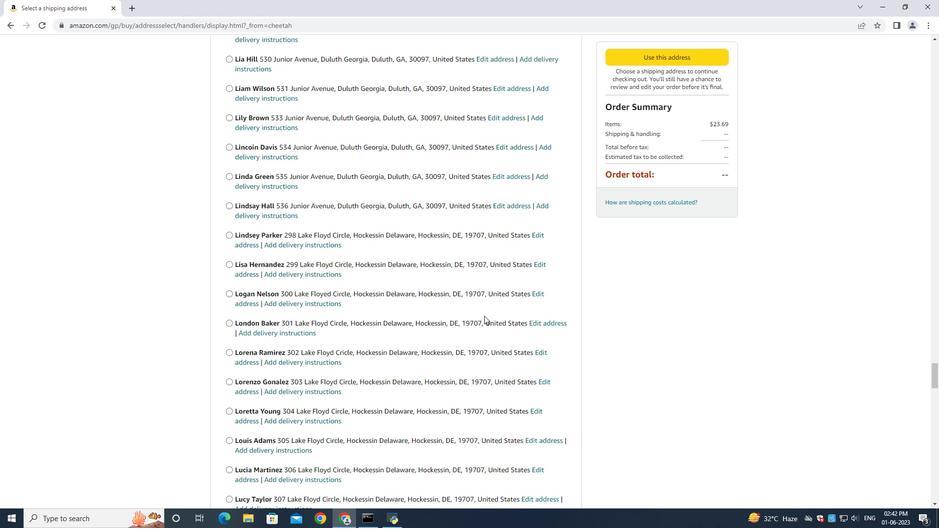 
Action: Mouse moved to (482, 298)
Screenshot: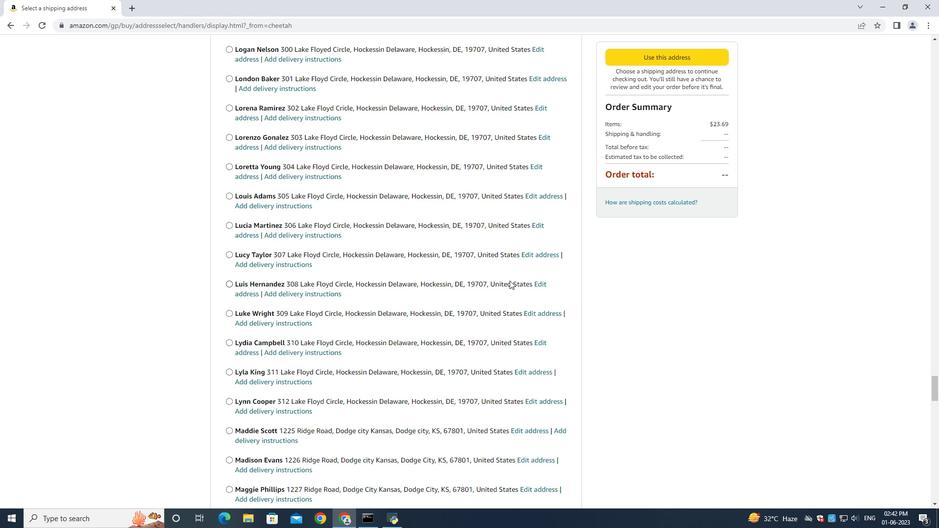
Action: Mouse scrolled (482, 297) with delta (0, 0)
Screenshot: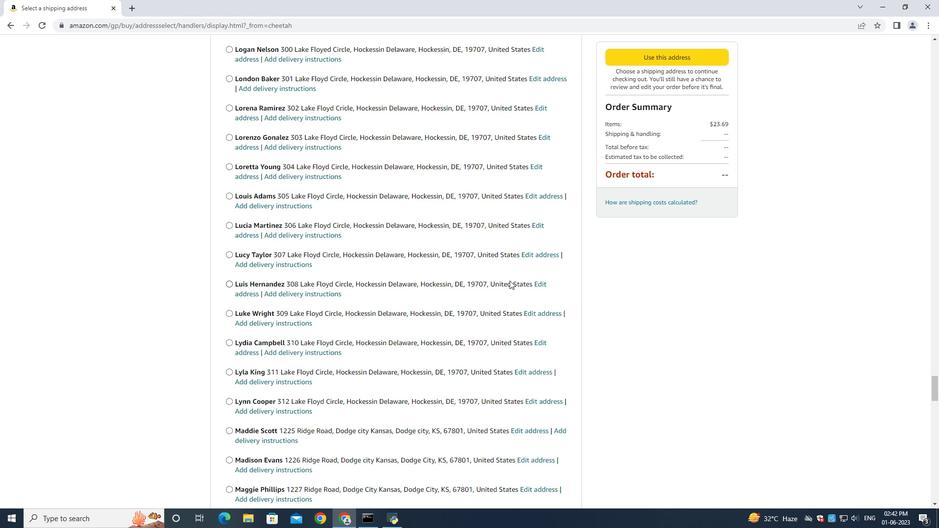 
Action: Mouse moved to (481, 299)
Screenshot: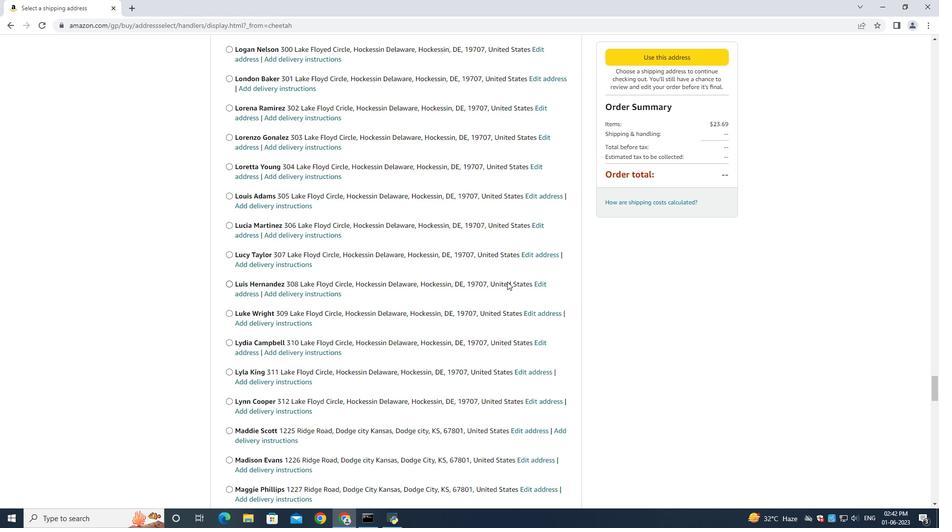 
Action: Mouse scrolled (482, 298) with delta (0, 0)
Screenshot: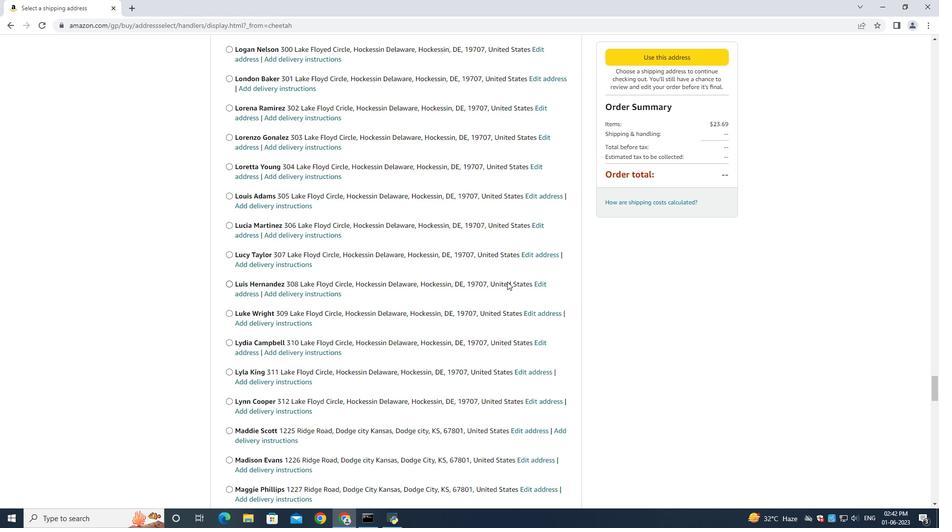 
Action: Mouse moved to (481, 300)
Screenshot: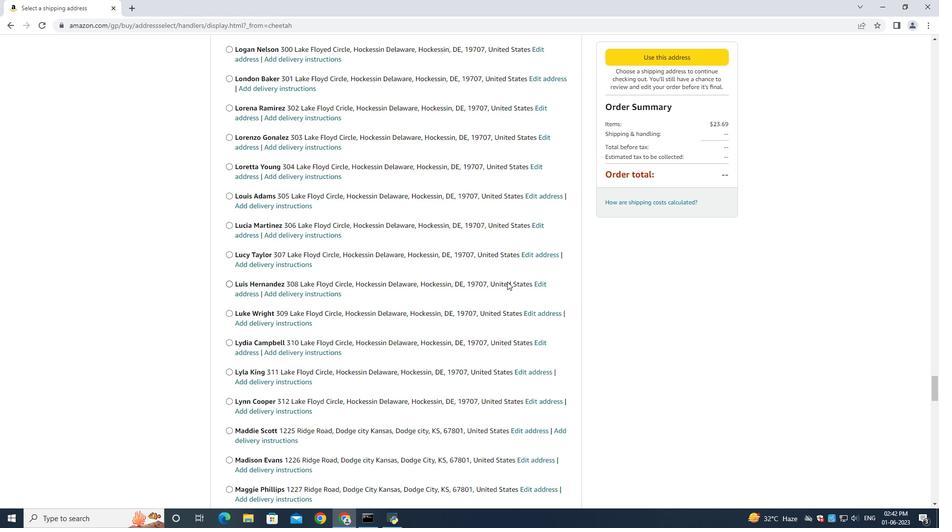 
Action: Mouse scrolled (481, 299) with delta (0, 0)
Screenshot: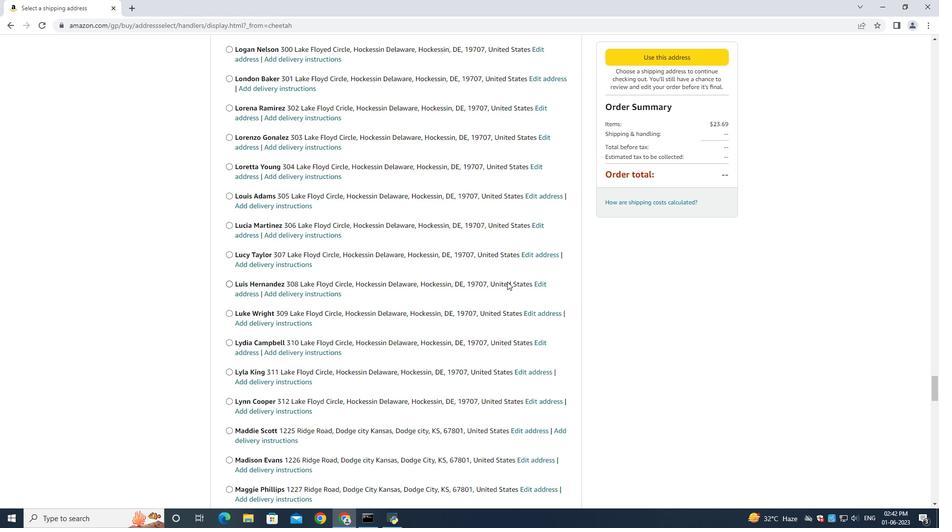
Action: Mouse moved to (480, 300)
Screenshot: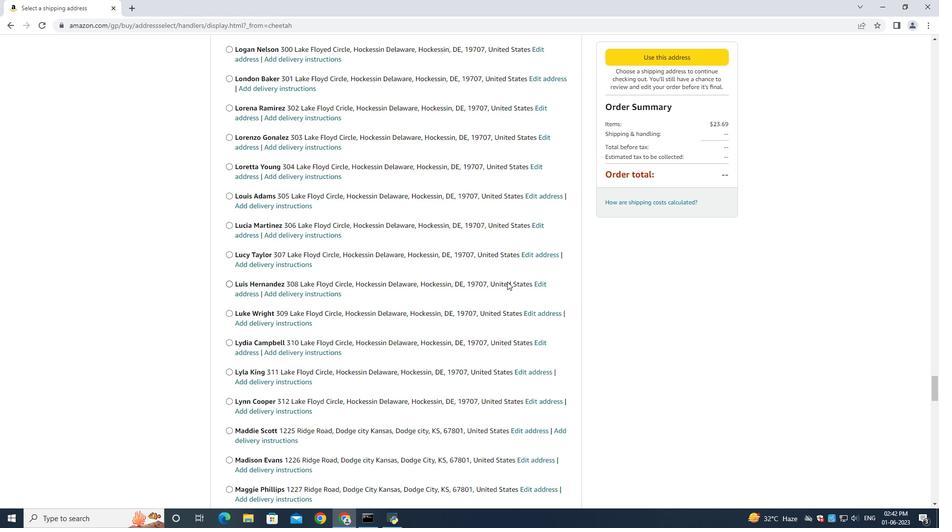 
Action: Mouse scrolled (480, 300) with delta (0, 0)
Screenshot: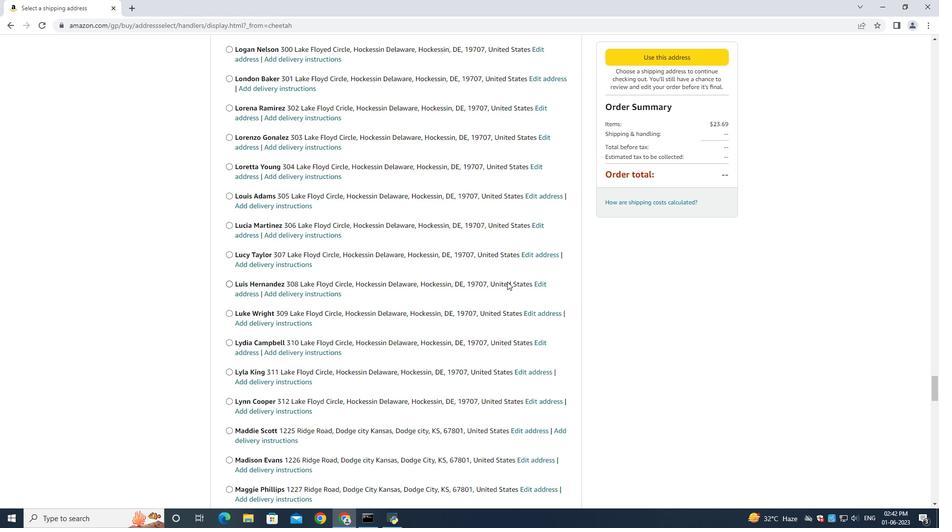
Action: Mouse moved to (480, 301)
Screenshot: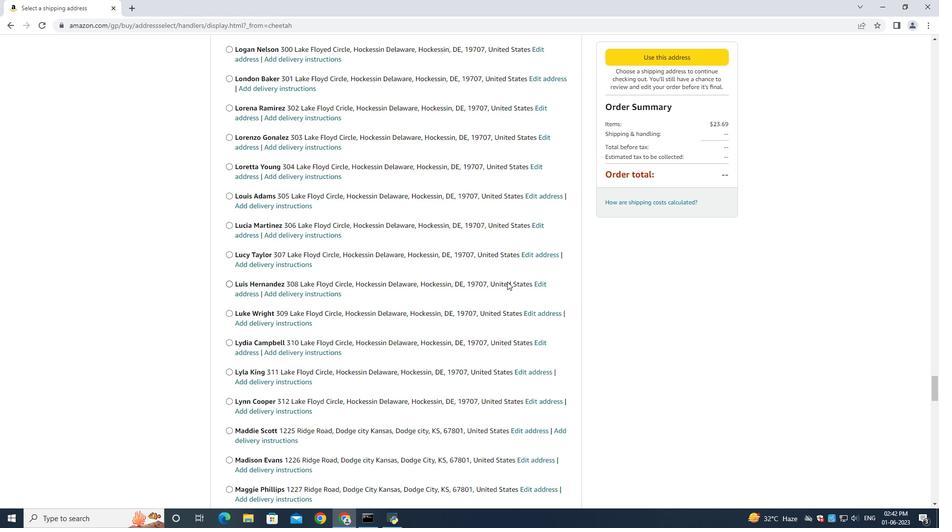 
Action: Mouse scrolled (480, 300) with delta (0, 0)
Screenshot: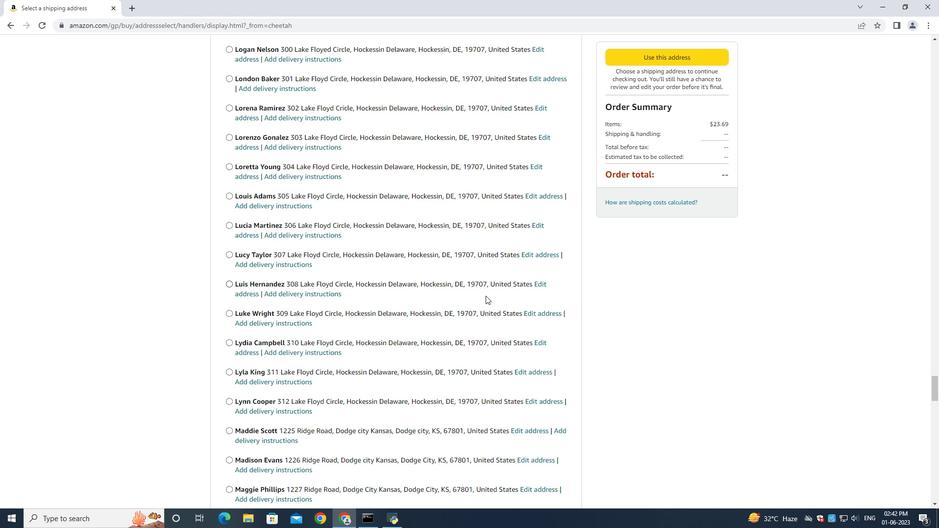 
Action: Mouse scrolled (480, 300) with delta (0, 0)
Screenshot: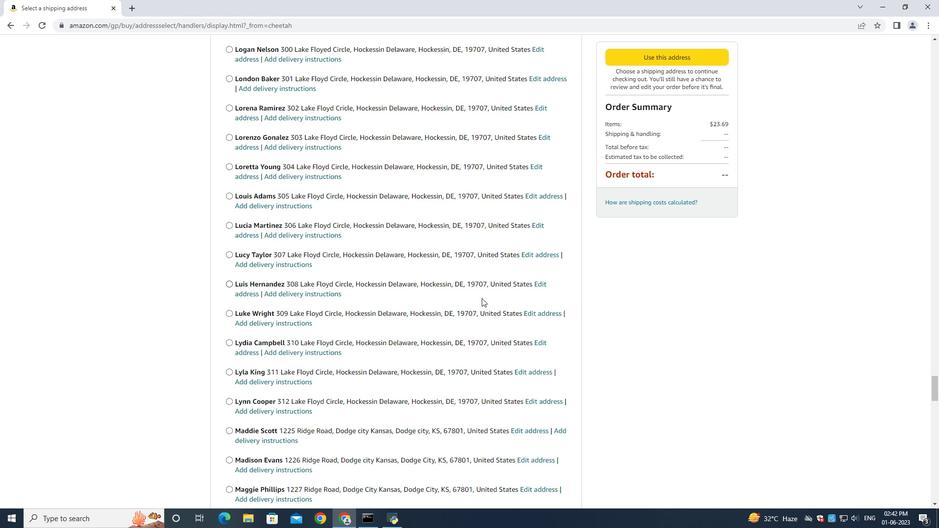 
Action: Mouse moved to (483, 308)
Screenshot: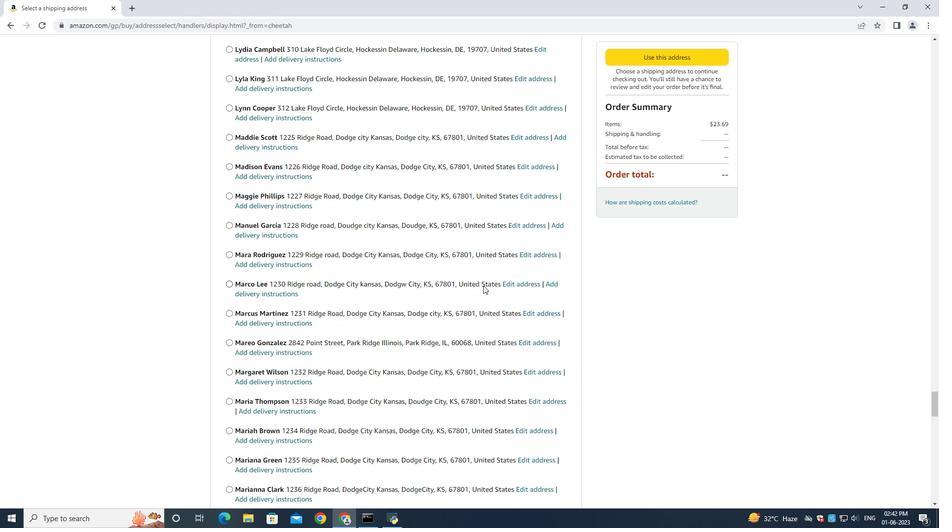 
Action: Mouse scrolled (483, 308) with delta (0, 0)
Screenshot: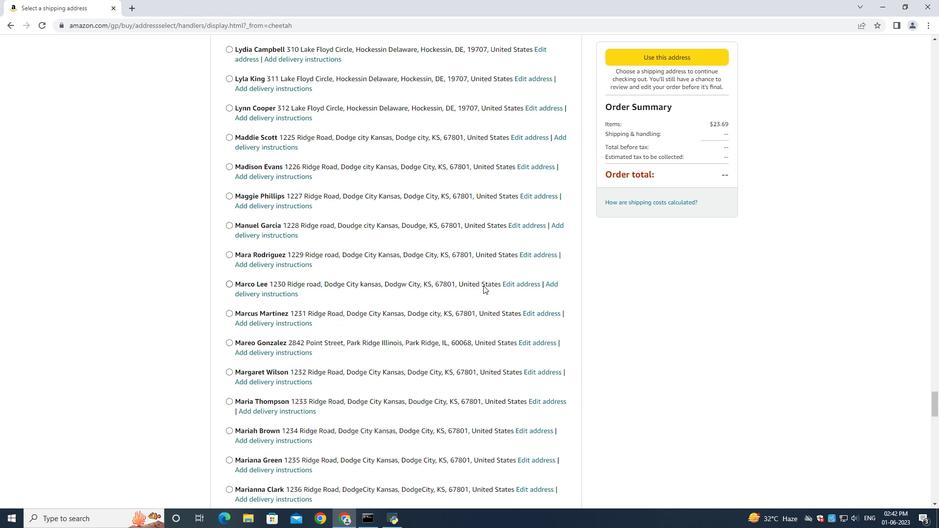 
Action: Mouse moved to (482, 331)
Screenshot: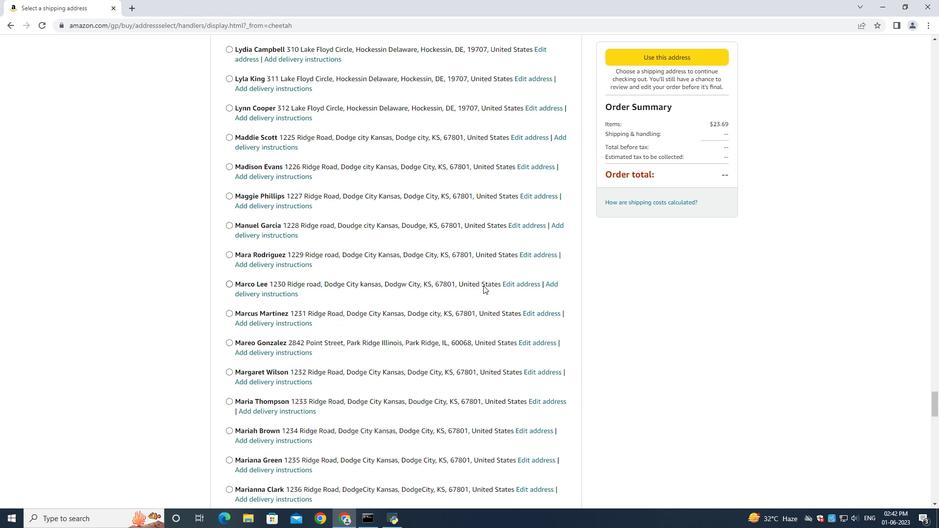 
Action: Mouse scrolled (482, 325) with delta (0, 0)
Screenshot: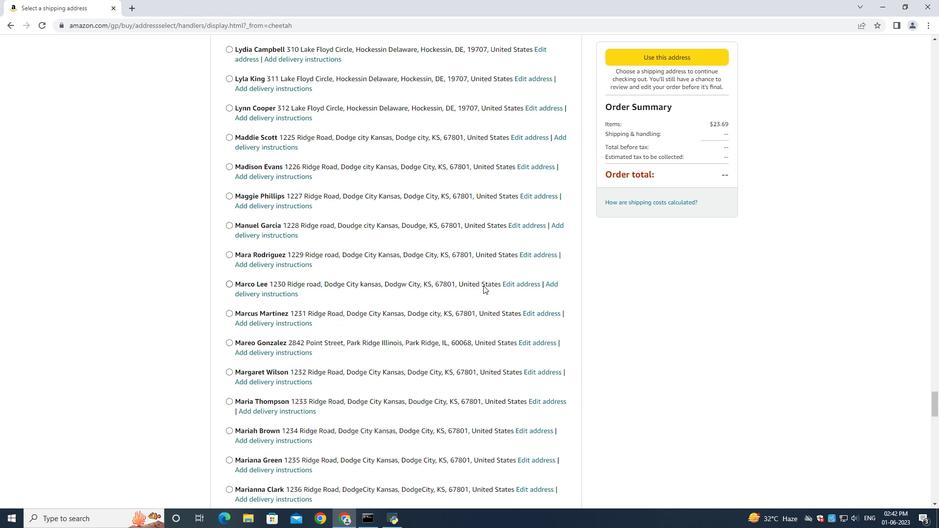 
Action: Mouse moved to (482, 332)
Screenshot: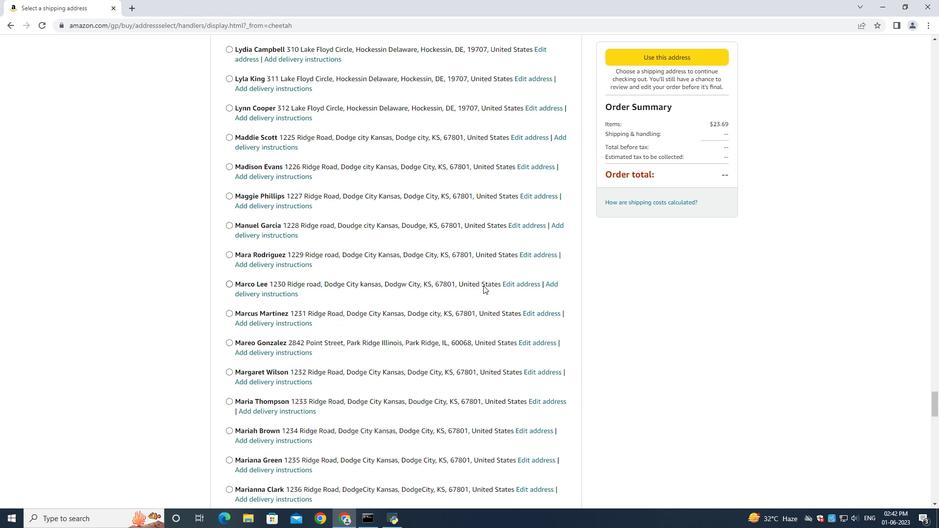 
Action: Mouse scrolled (482, 331) with delta (0, 0)
Screenshot: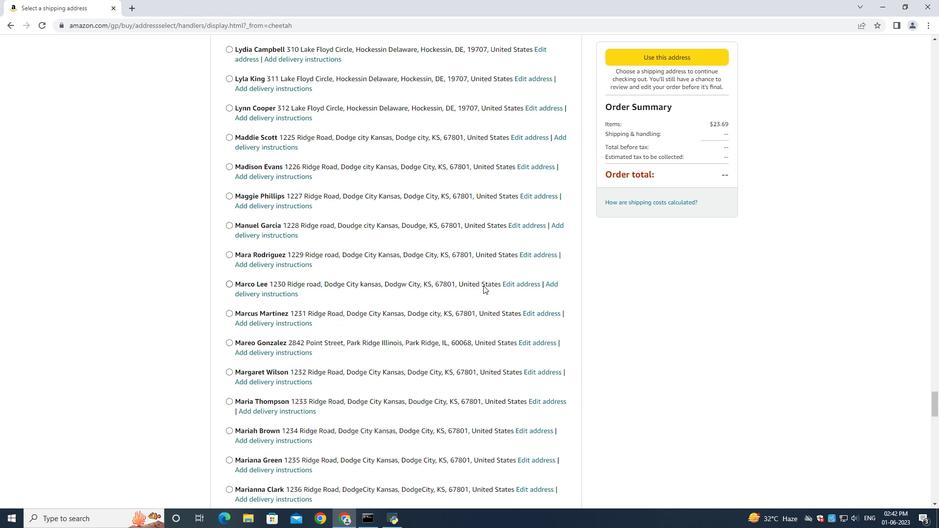 
Action: Mouse scrolled (482, 331) with delta (0, 0)
Screenshot: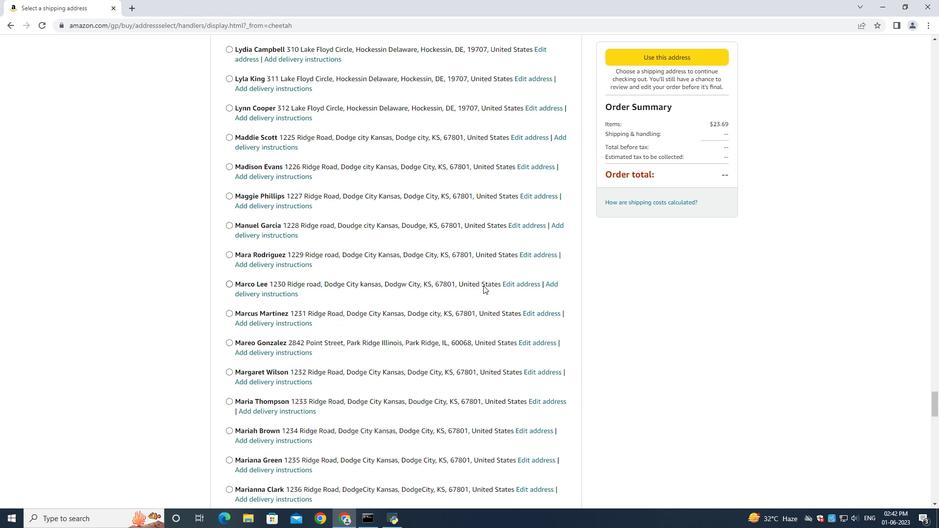 
Action: Mouse scrolled (482, 331) with delta (0, 0)
Screenshot: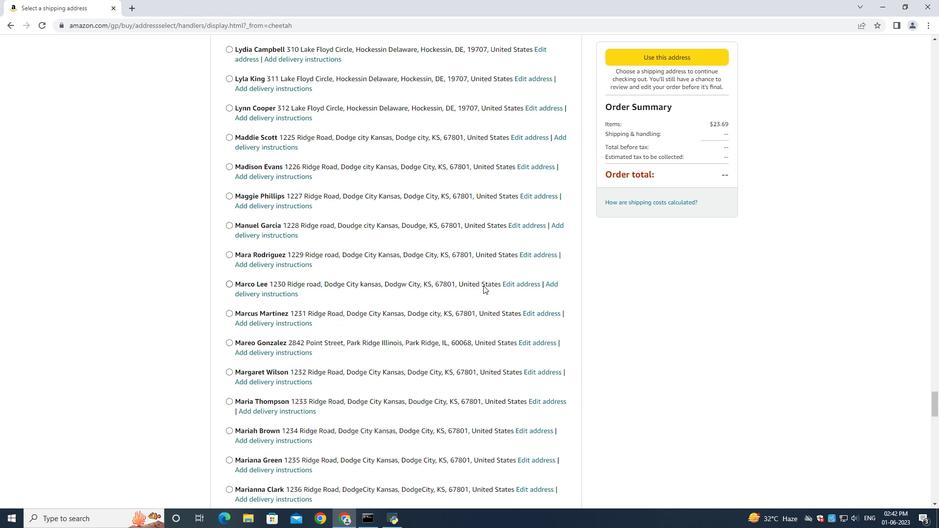 
Action: Mouse moved to (482, 332)
Screenshot: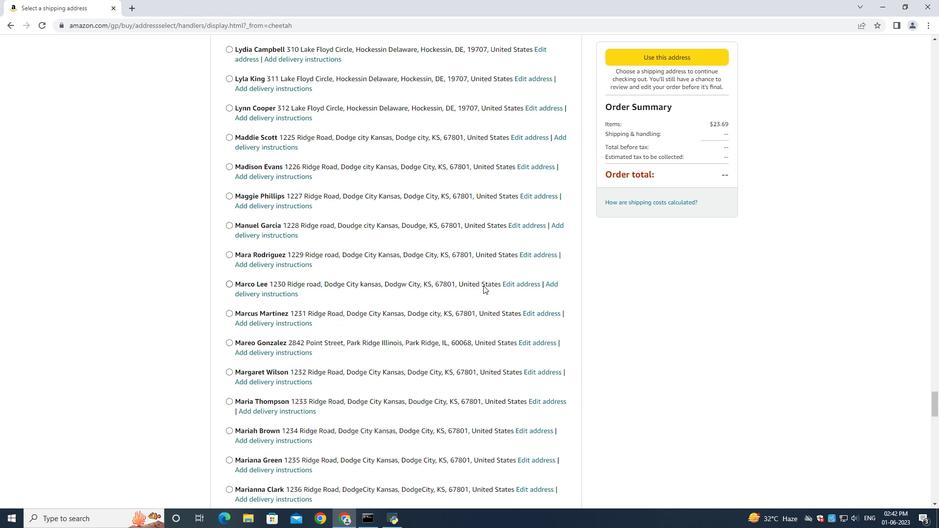 
Action: Mouse scrolled (482, 331) with delta (0, 0)
Screenshot: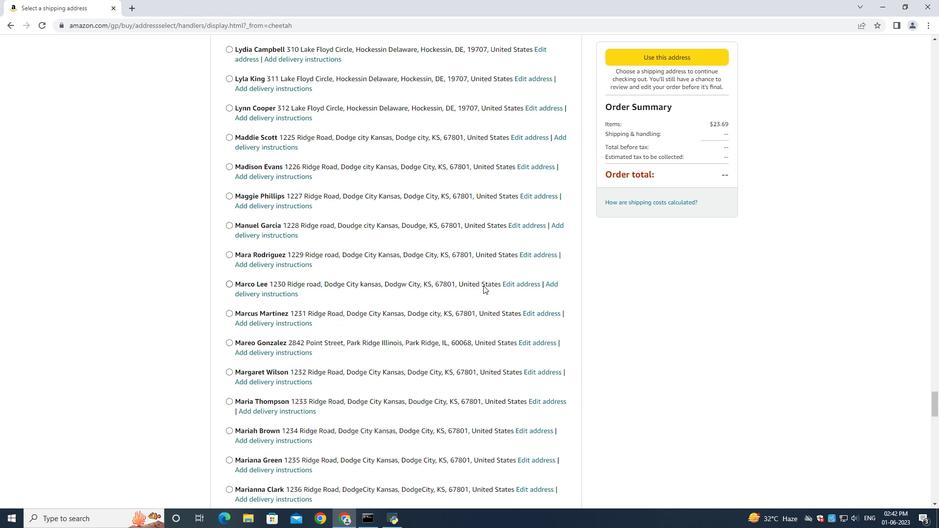 
Action: Mouse moved to (476, 336)
Screenshot: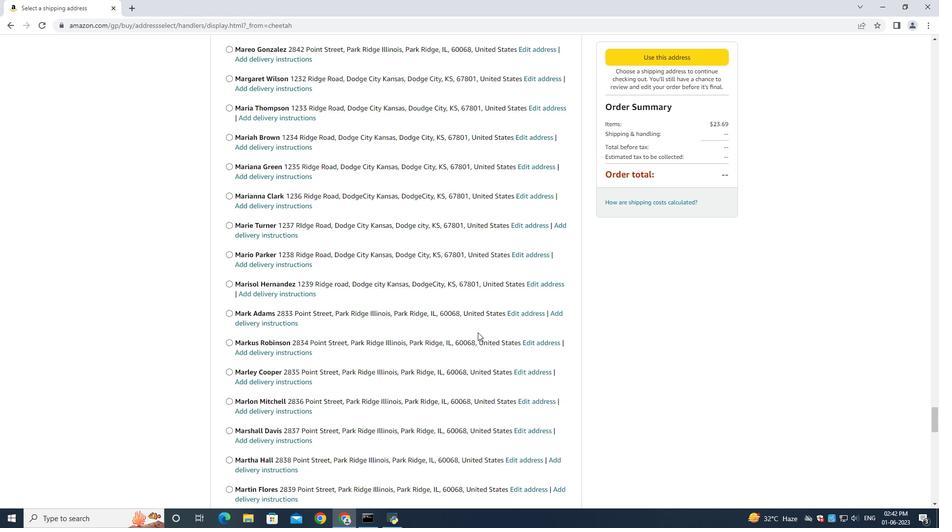 
Action: Mouse scrolled (477, 333) with delta (0, 0)
Screenshot: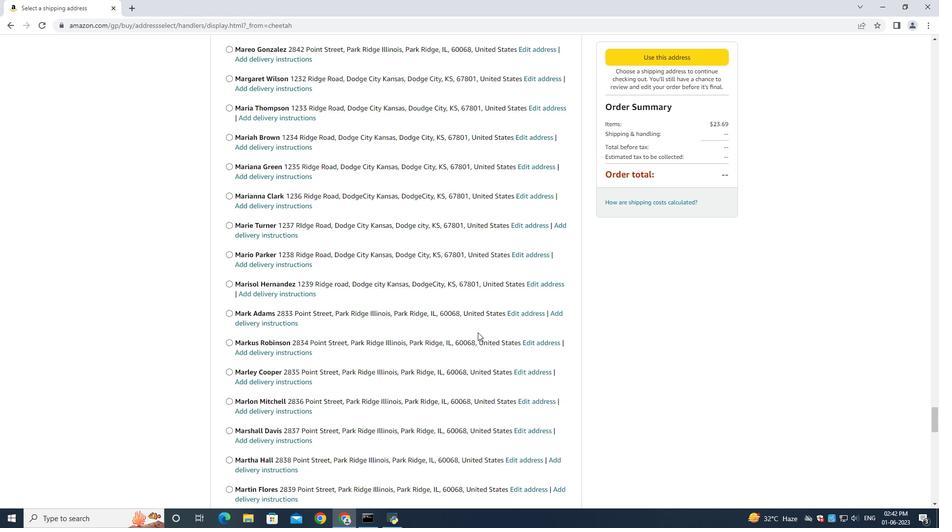 
Action: Mouse moved to (476, 336)
Screenshot: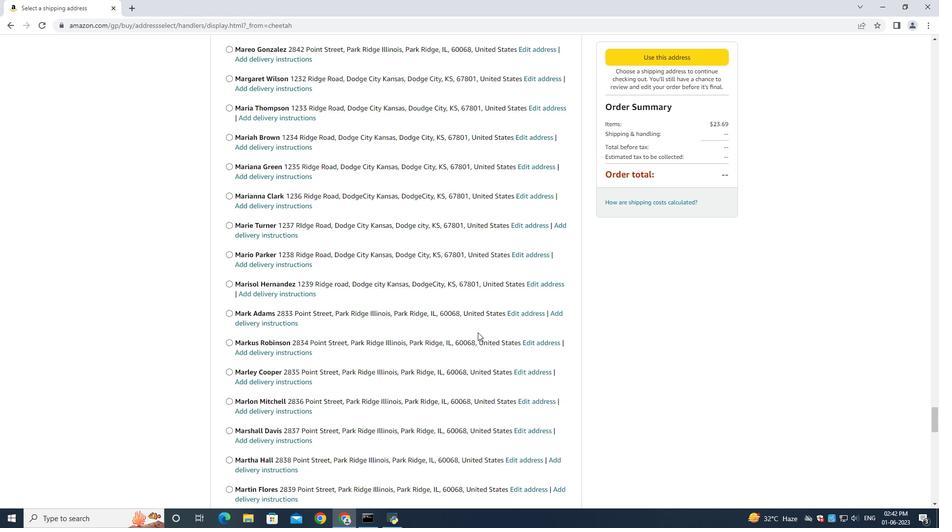 
Action: Mouse scrolled (476, 335) with delta (0, 0)
Screenshot: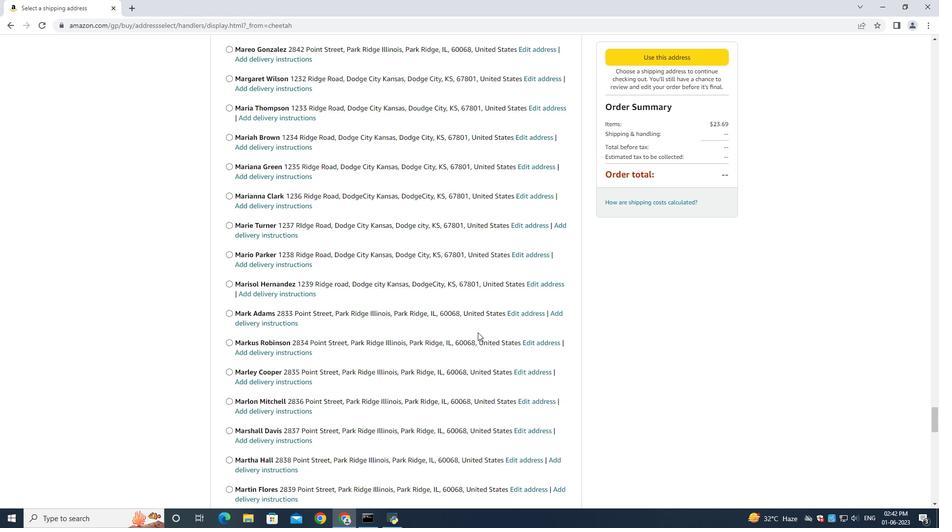 
Action: Mouse moved to (476, 335)
Screenshot: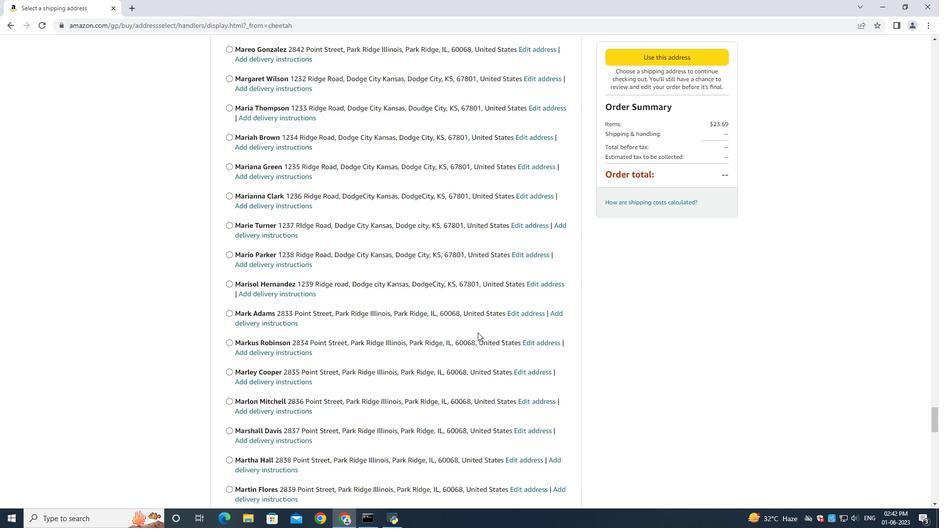 
Action: Mouse scrolled (476, 335) with delta (0, 0)
Screenshot: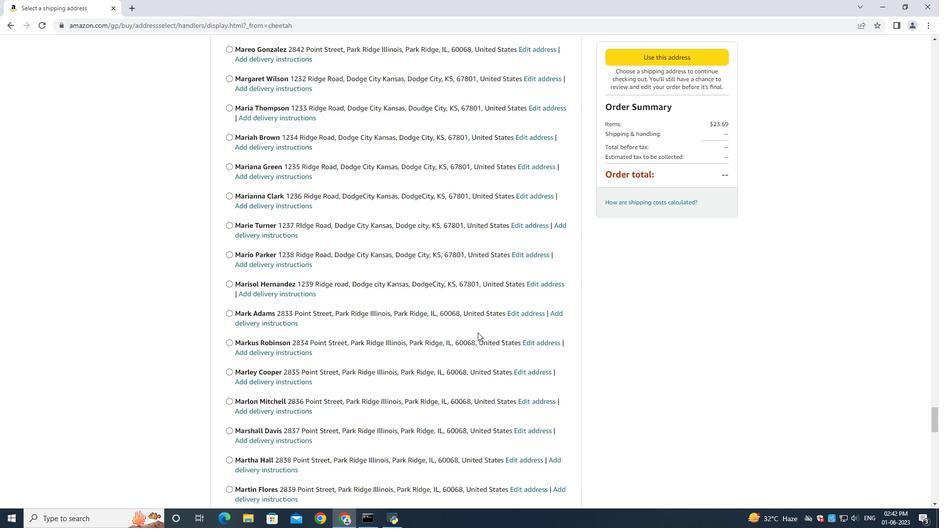 
Action: Mouse moved to (476, 334)
Screenshot: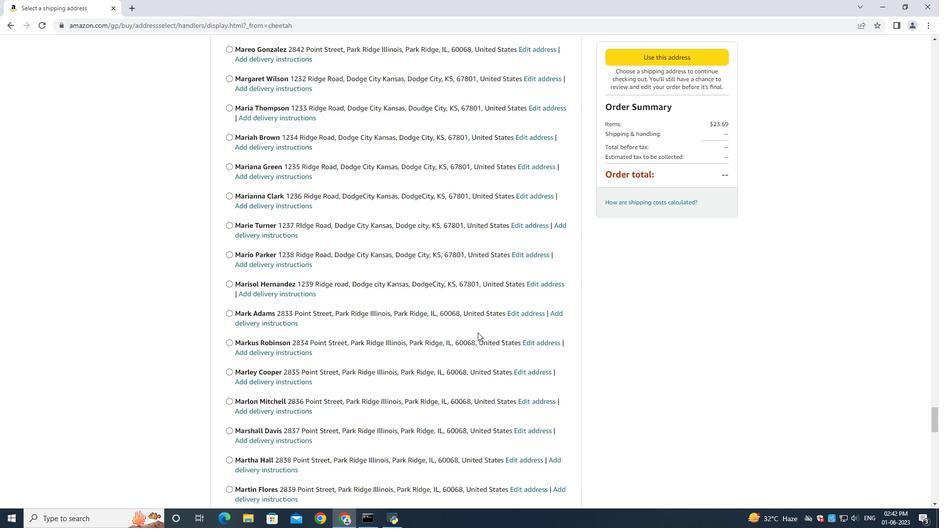 
Action: Mouse scrolled (476, 335) with delta (0, 0)
Screenshot: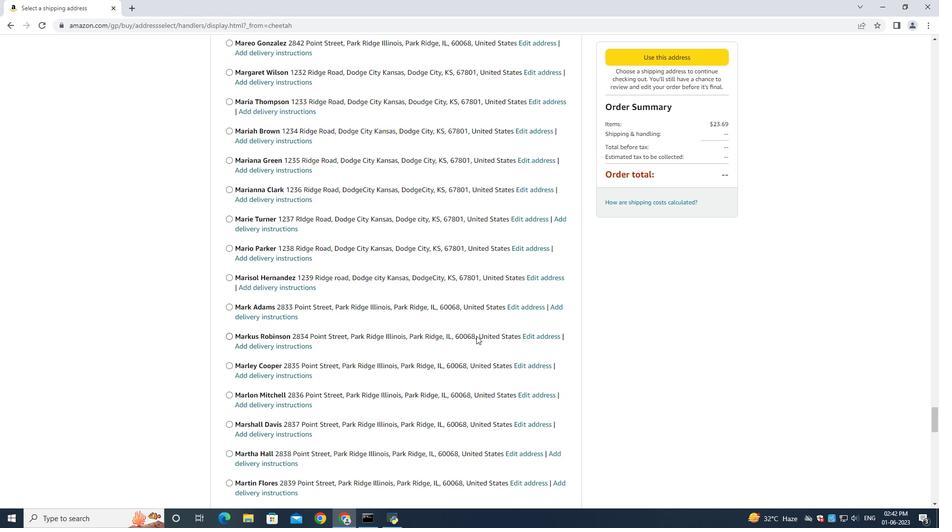 
Action: Mouse moved to (476, 330)
Screenshot: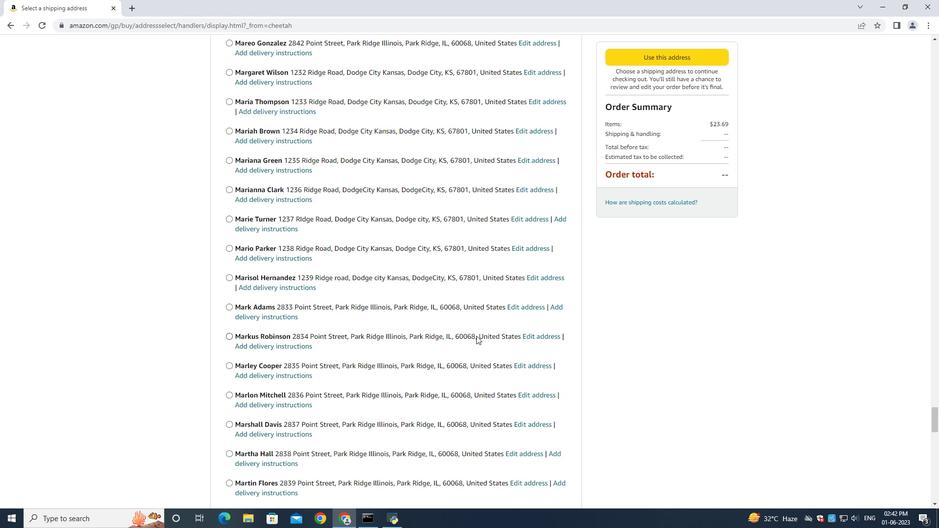 
Action: Mouse scrolled (476, 335) with delta (0, 0)
Screenshot: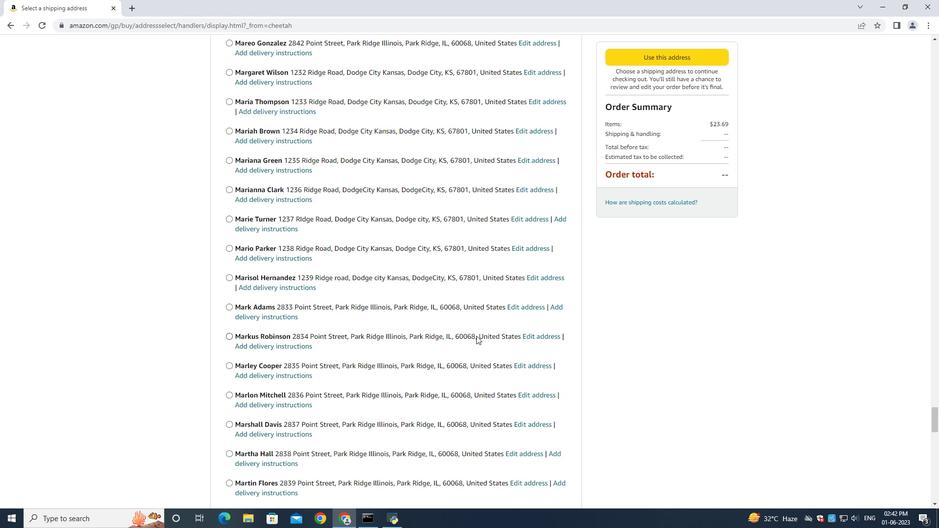 
Action: Mouse scrolled (476, 335) with delta (0, 0)
Screenshot: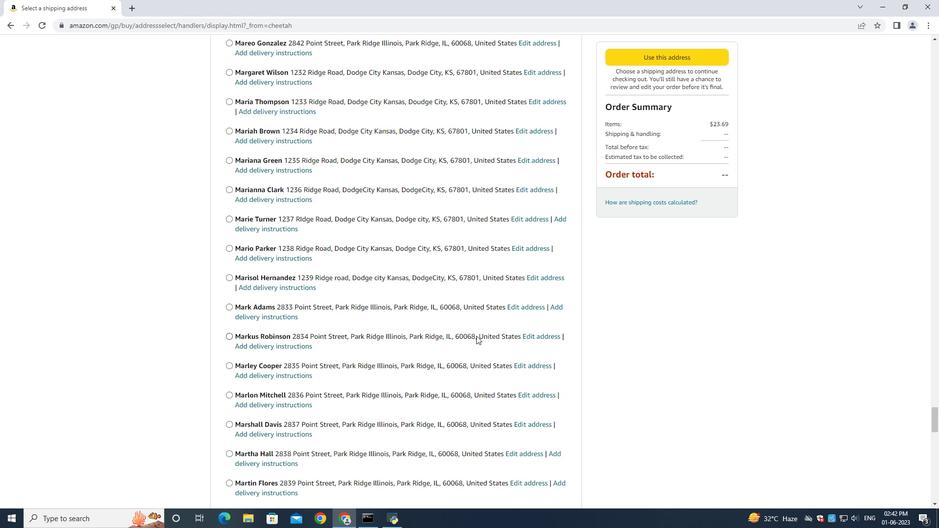 
Action: Mouse moved to (476, 330)
Screenshot: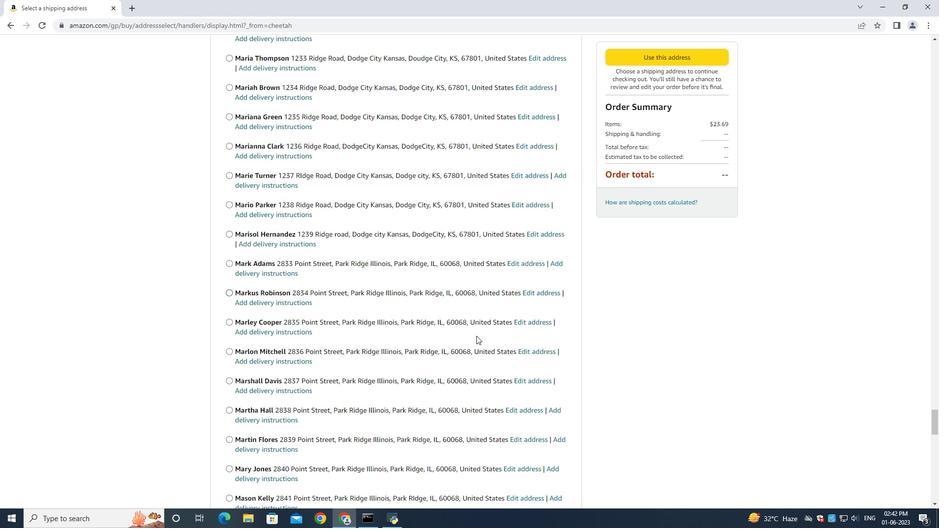 
Action: Mouse scrolled (476, 330) with delta (0, 0)
Screenshot: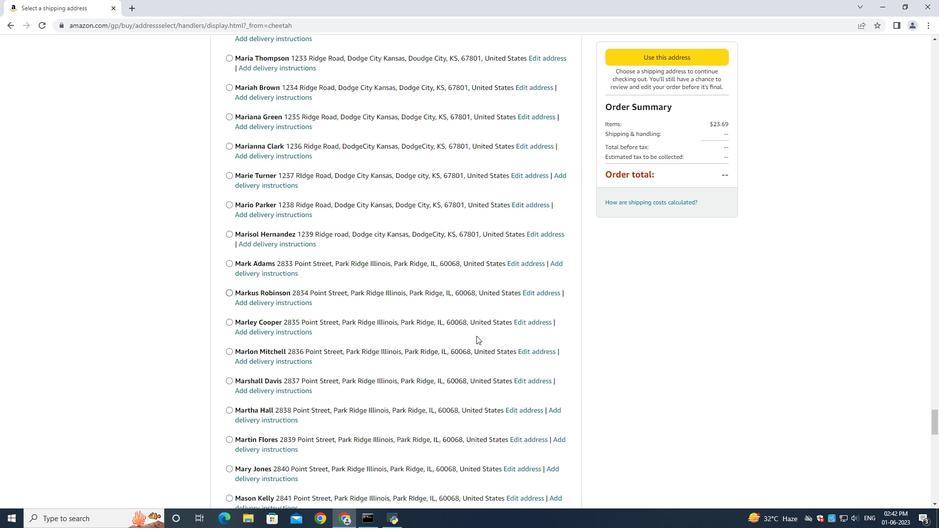 
Action: Mouse scrolled (476, 330) with delta (0, 0)
Screenshot: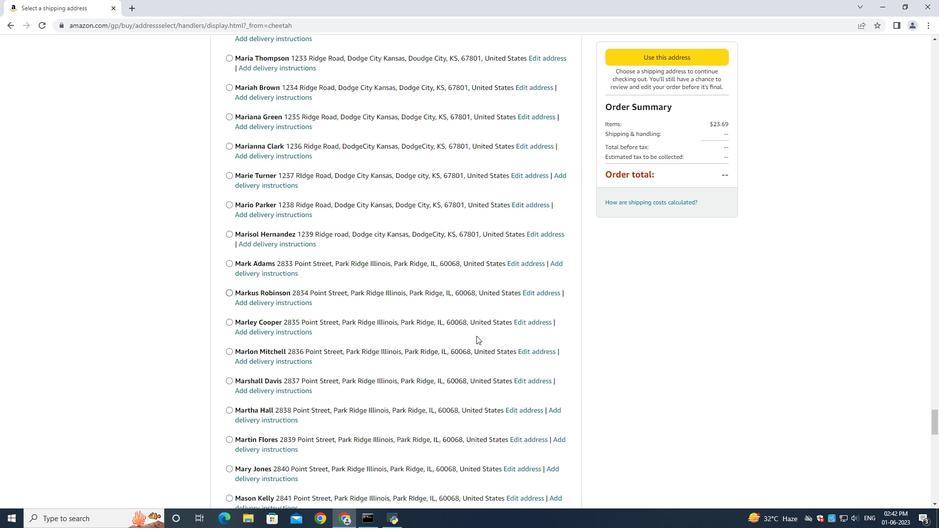 
Action: Mouse scrolled (476, 330) with delta (0, 0)
Screenshot: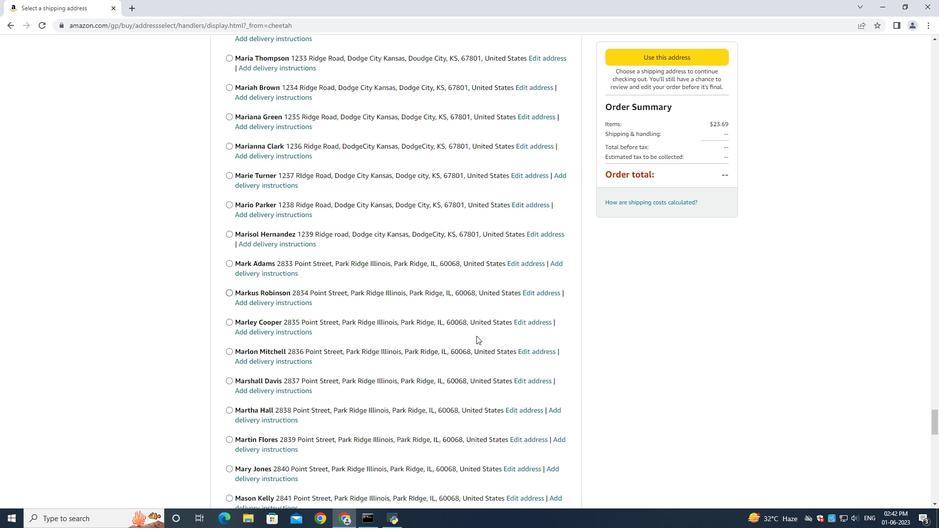 
Action: Mouse moved to (476, 330)
Screenshot: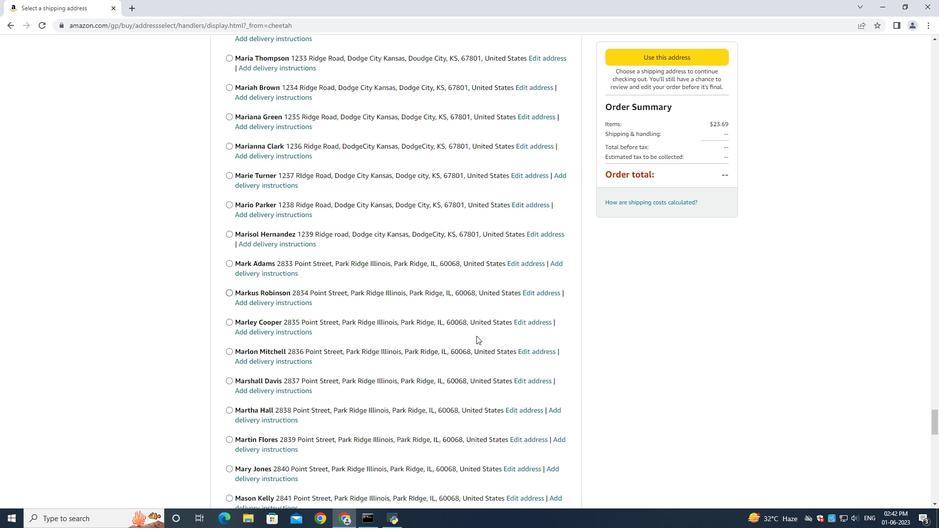 
Action: Mouse scrolled (476, 330) with delta (0, 0)
Screenshot: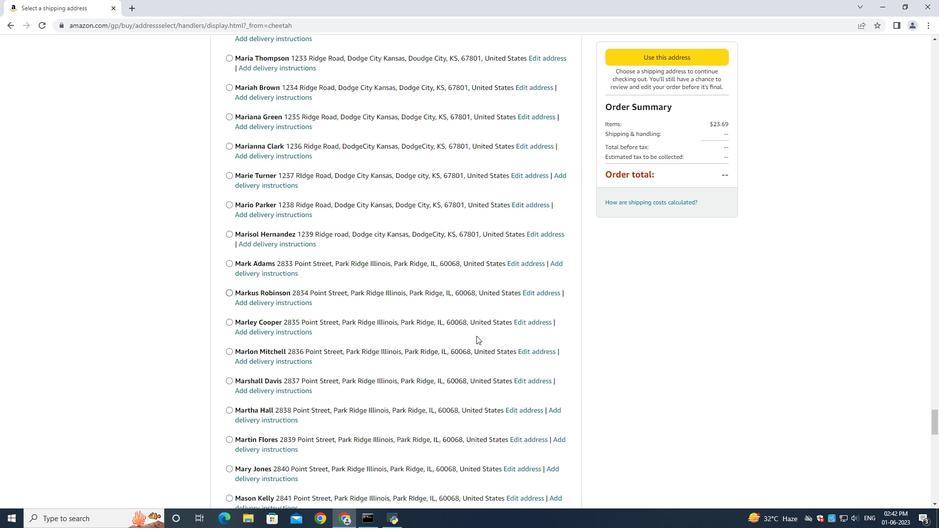 
Action: Mouse moved to (475, 322)
Screenshot: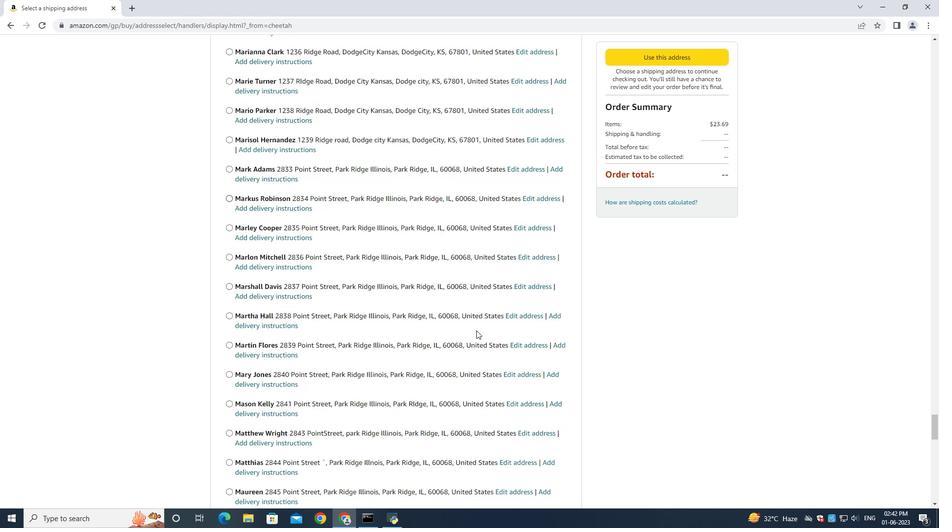 
Action: Mouse scrolled (475, 328) with delta (0, 0)
Screenshot: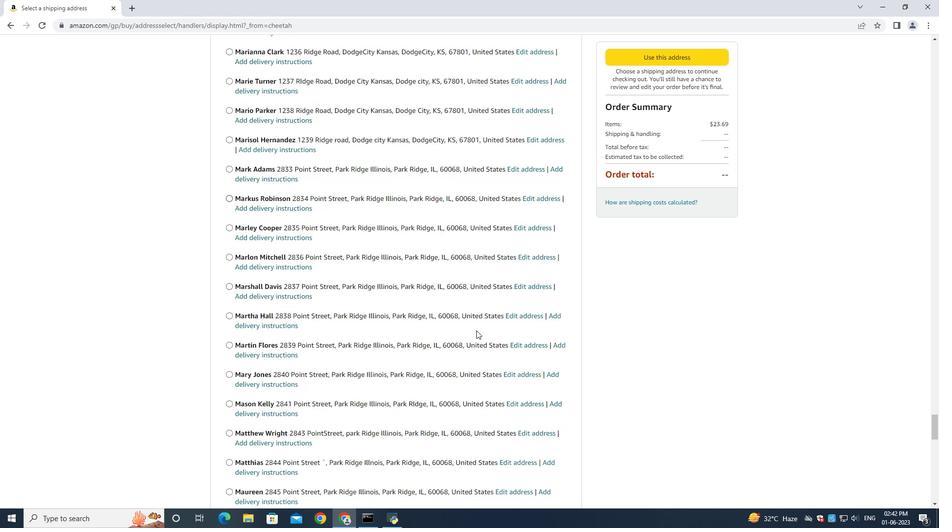 
Action: Mouse moved to (477, 316)
Screenshot: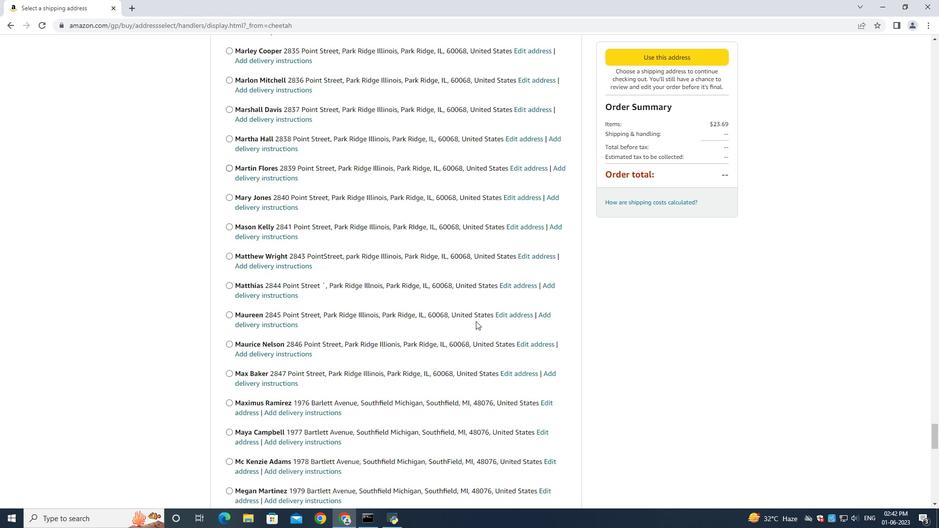
Action: Mouse scrolled (477, 315) with delta (0, 0)
Screenshot: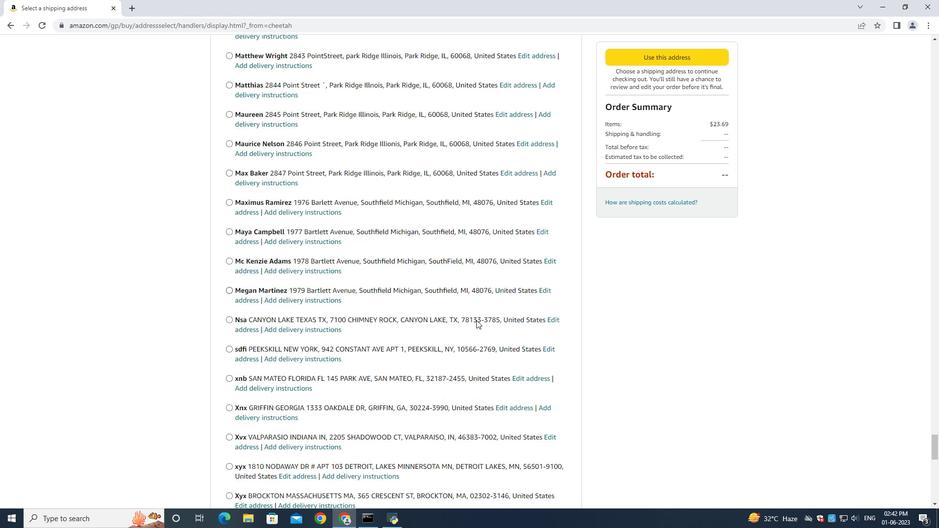
Action: Mouse scrolled (477, 315) with delta (0, 0)
Screenshot: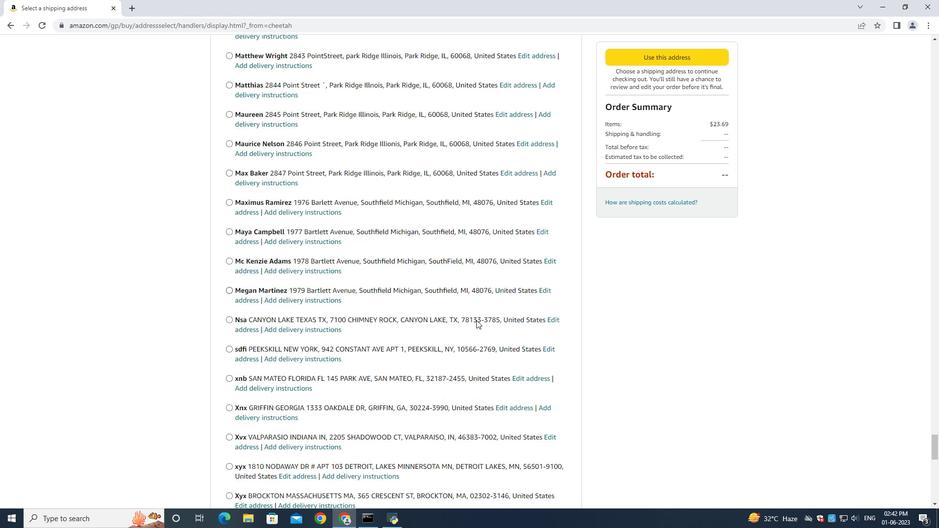 
Action: Mouse scrolled (477, 315) with delta (0, 0)
Screenshot: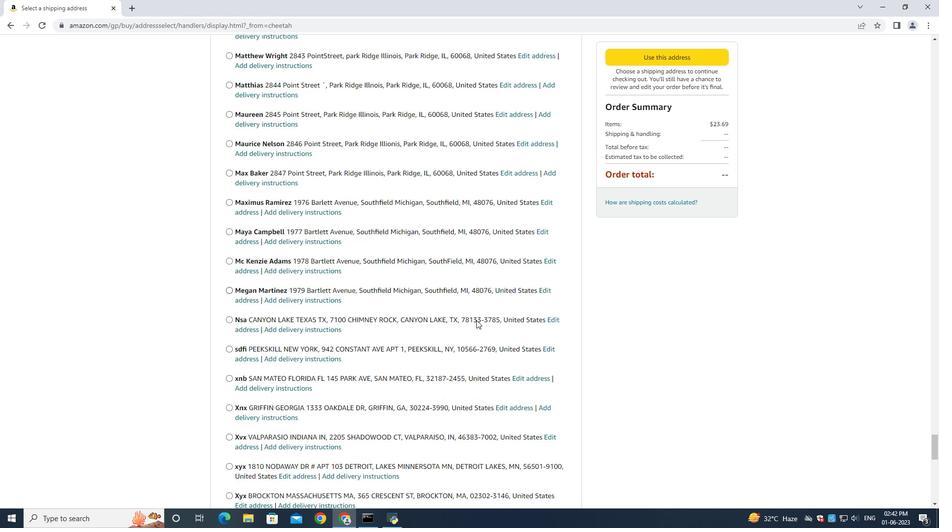 
Action: Mouse scrolled (477, 315) with delta (0, 0)
Screenshot: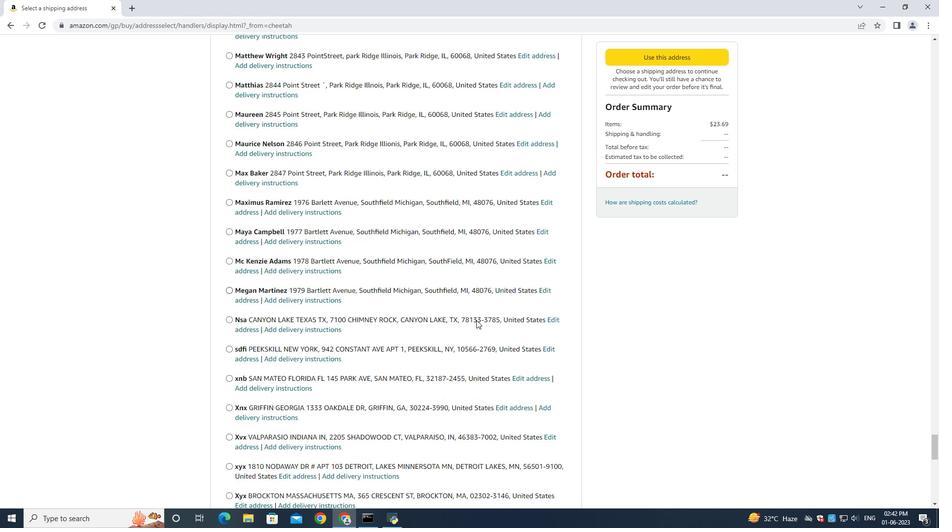 
Action: Mouse moved to (477, 314)
Screenshot: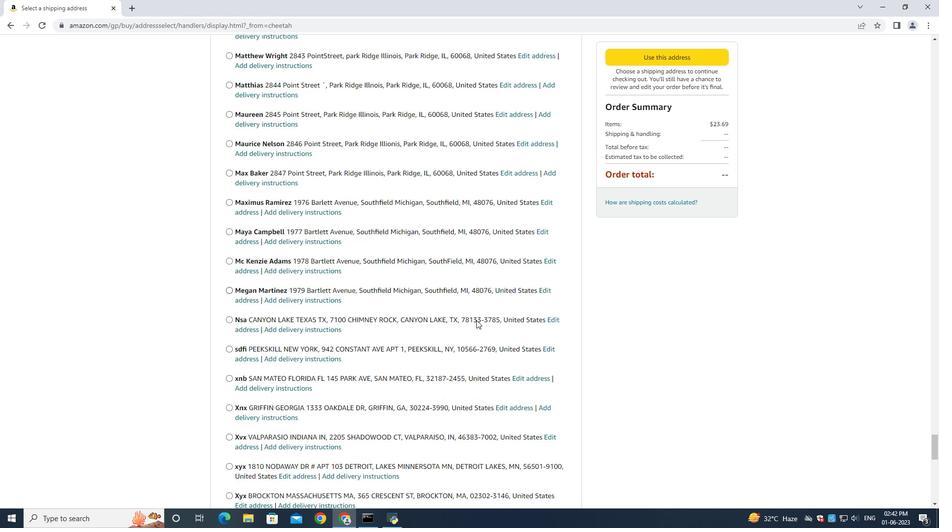 
Action: Mouse scrolled (477, 315) with delta (0, 0)
Screenshot: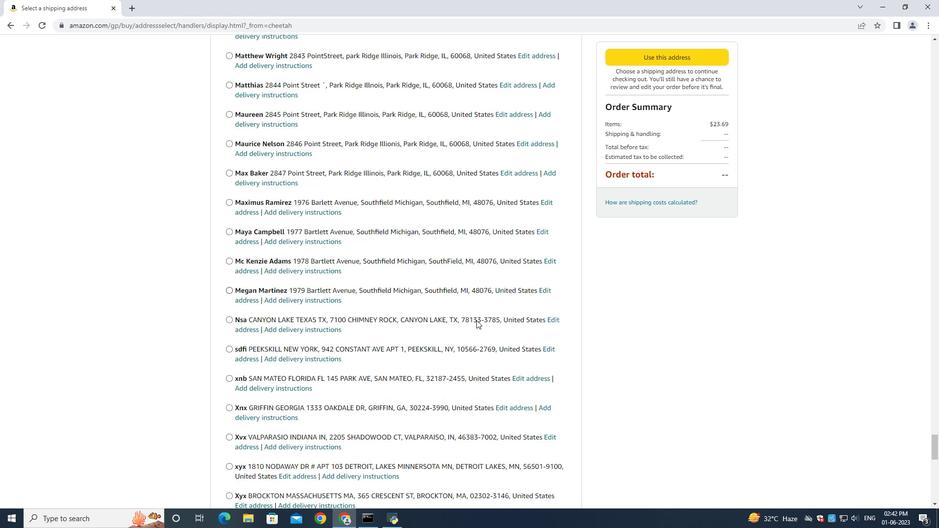 
Action: Mouse moved to (477, 312)
Screenshot: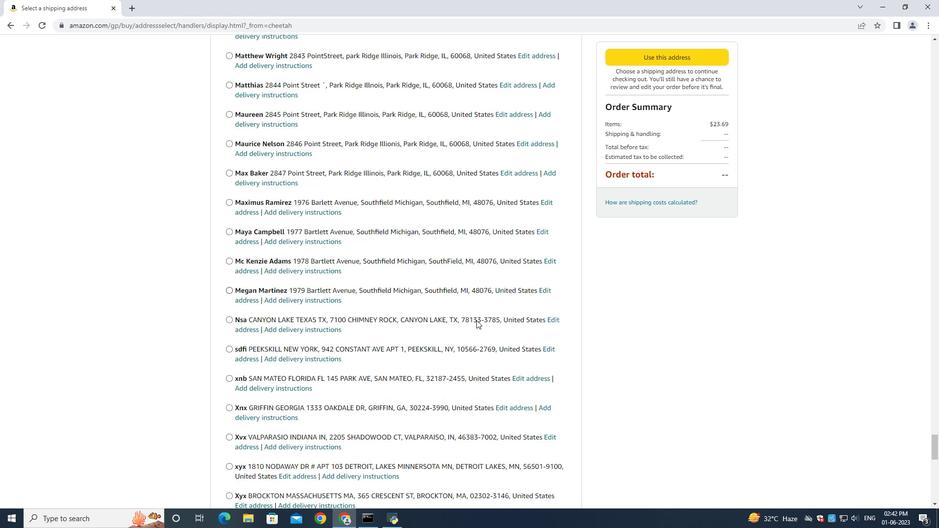
Action: Mouse scrolled (477, 312) with delta (0, 0)
Screenshot: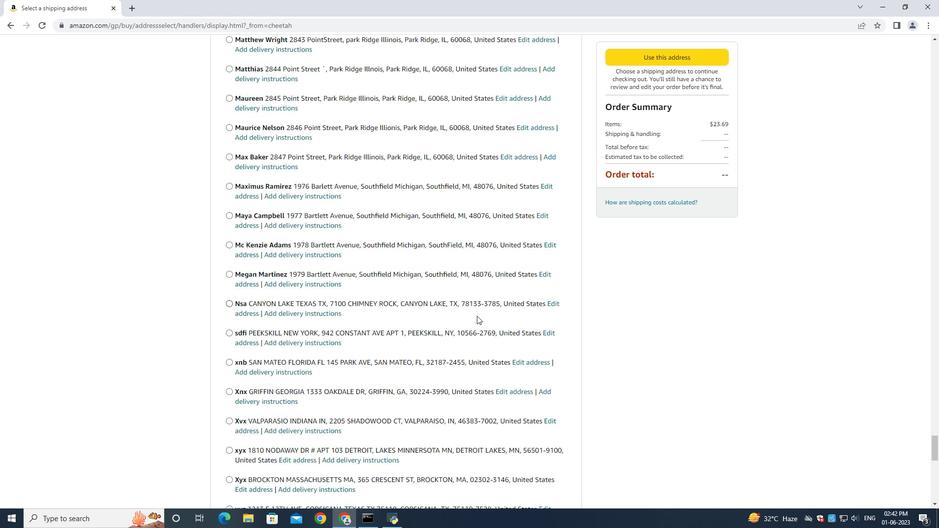 
Action: Mouse scrolled (477, 312) with delta (0, 0)
Screenshot: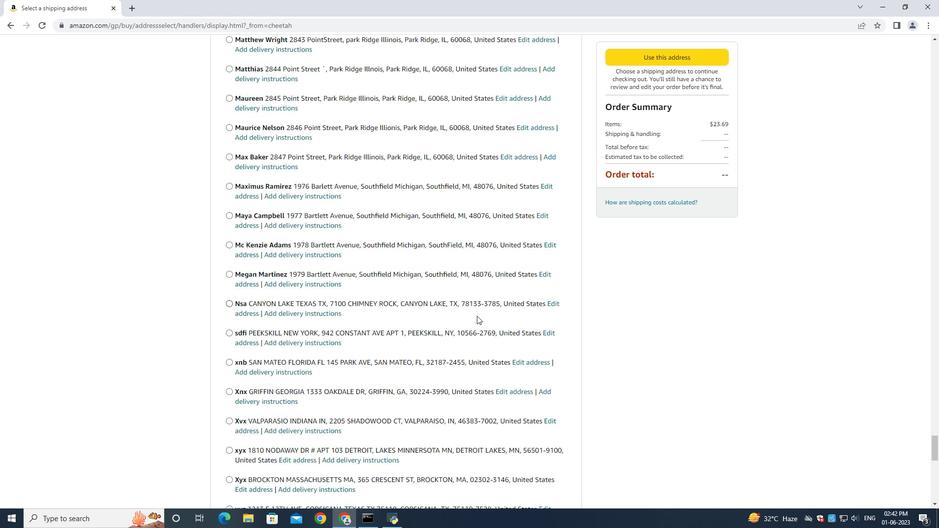 
Action: Mouse moved to (477, 312)
Screenshot: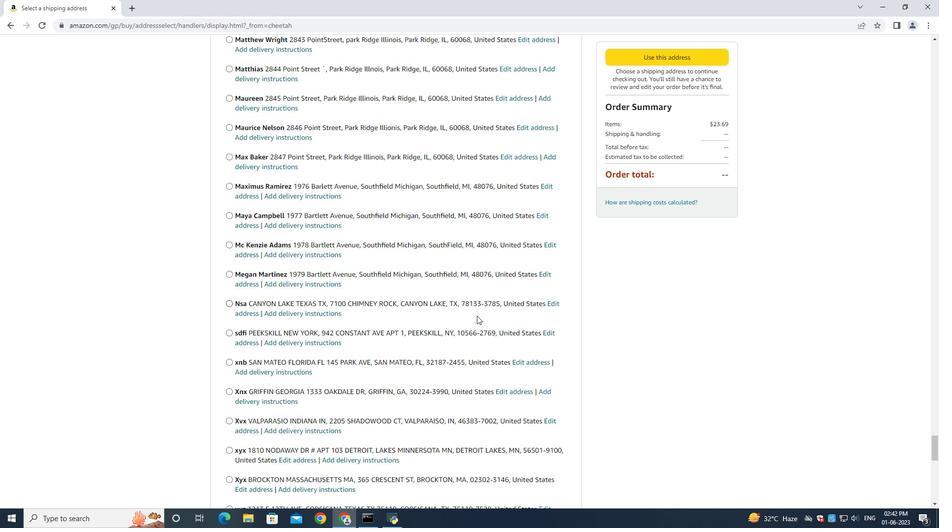 
Action: Mouse scrolled (477, 312) with delta (0, 0)
